 Task: Look for space in Dixon, United States from 12th July, 2023 to 16th July, 2023 for 8 adults in price range Rs.10000 to Rs.16000. Place can be private room with 8 bedrooms having 8 beds and 8 bathrooms. Property type can be house, flat, guest house, hotel. Amenities needed are: wifi, TV, free parkinig on premises, gym, breakfast. Booking option can be shelf check-in. Required host language is English.
Action: Mouse moved to (575, 122)
Screenshot: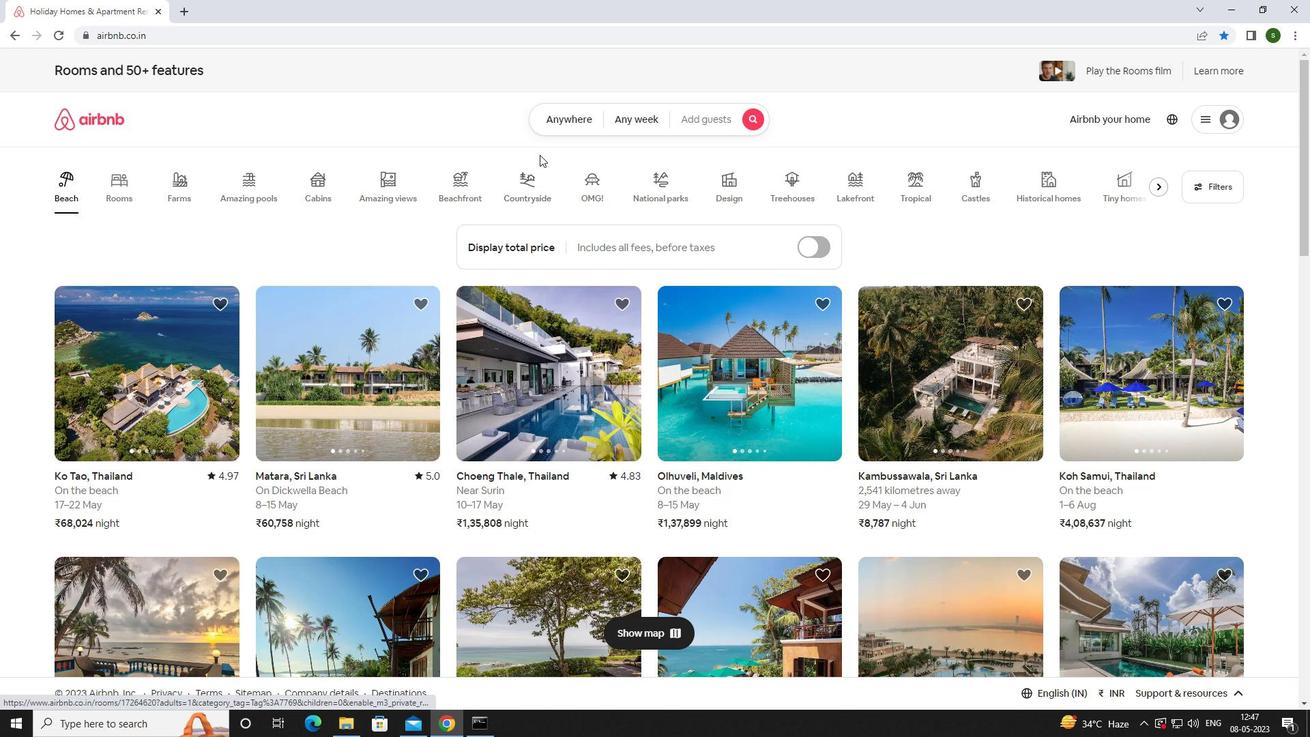
Action: Mouse pressed left at (575, 122)
Screenshot: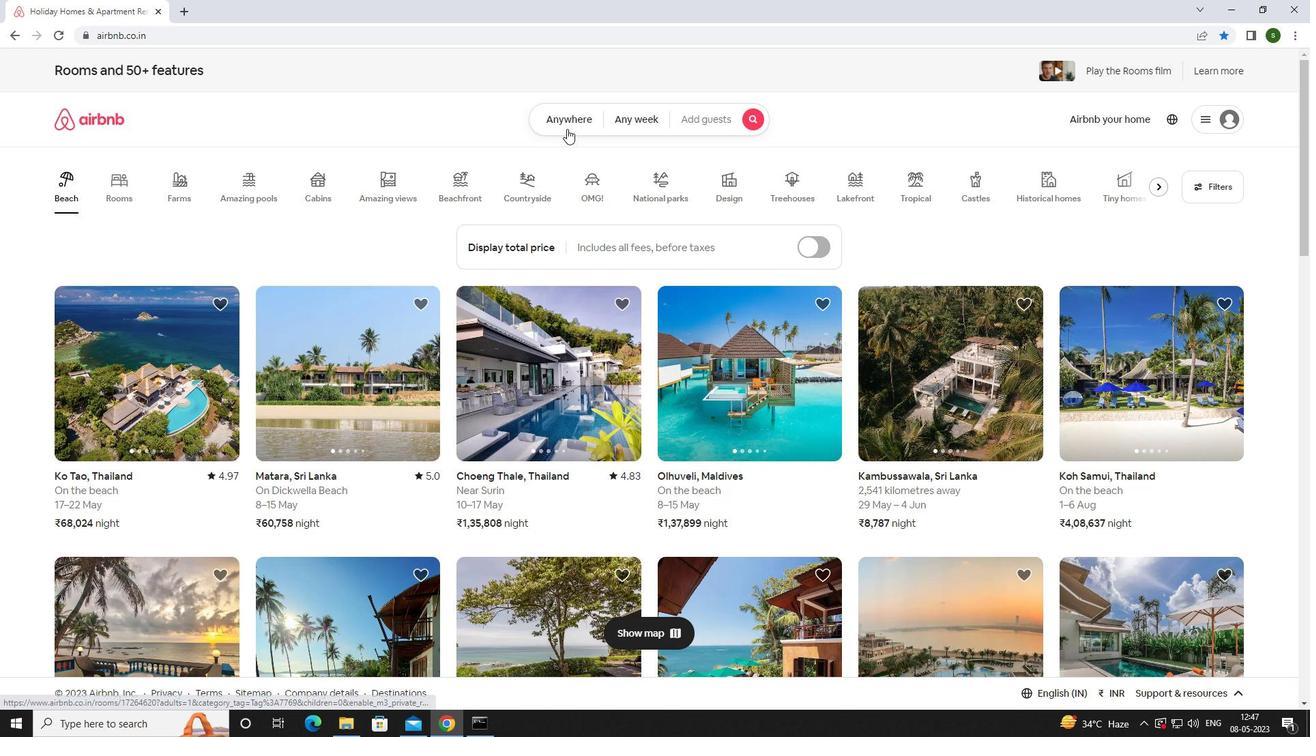 
Action: Mouse moved to (496, 178)
Screenshot: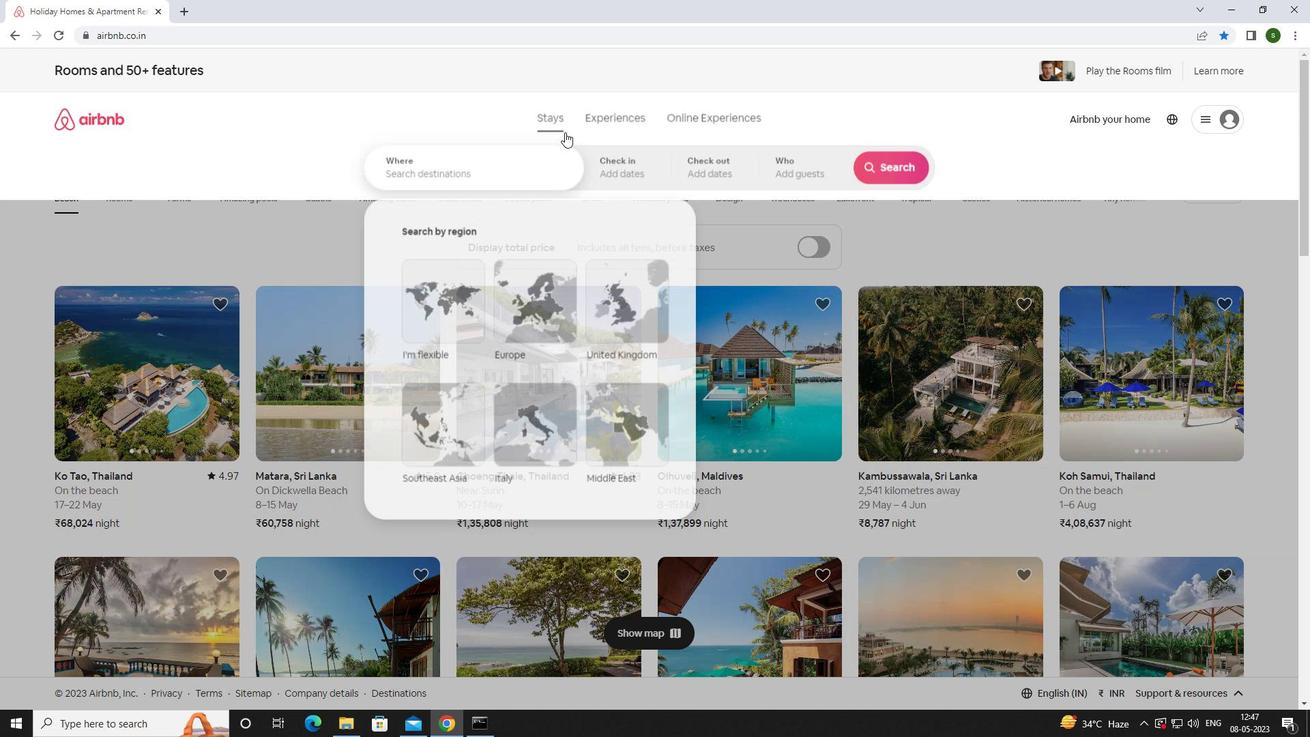 
Action: Mouse pressed left at (496, 178)
Screenshot: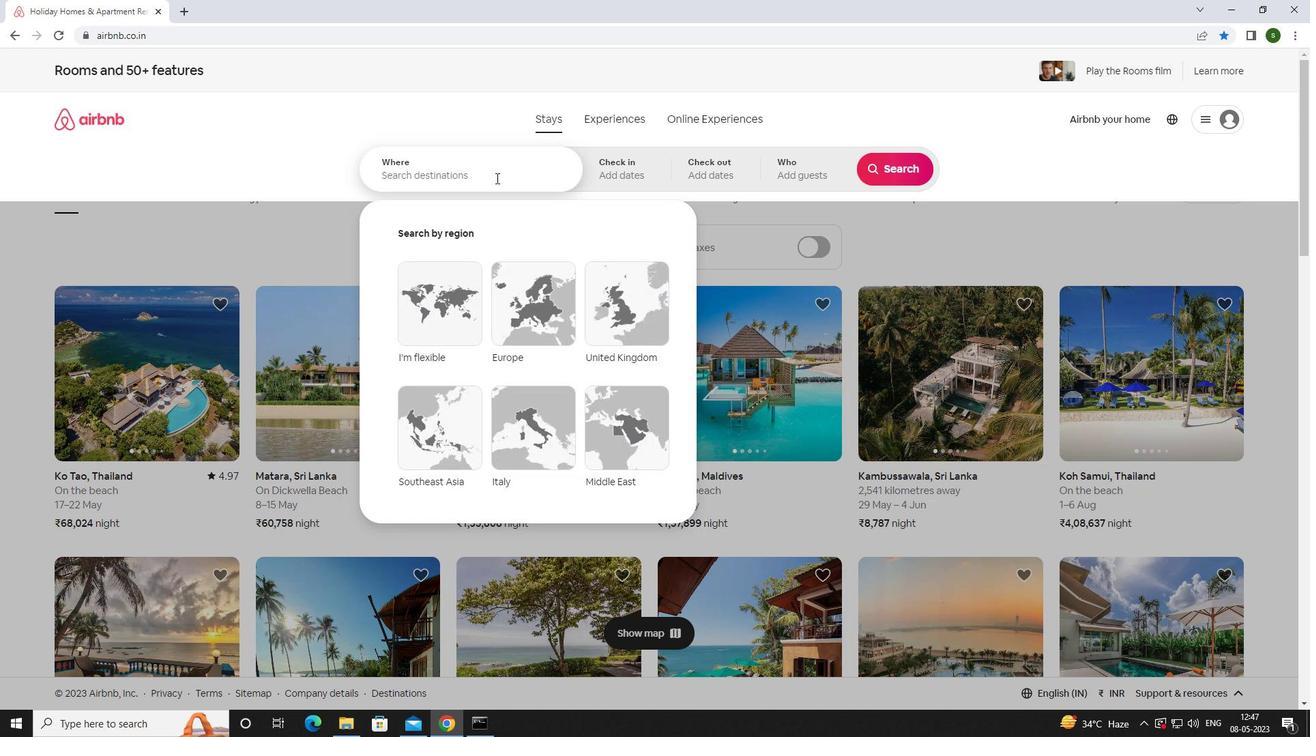 
Action: Key pressed <Key.caps_lock>d<Key.caps_lock>ixon,<Key.space><Key.caps_lock>u<Key.caps_lock>nited<Key.space><Key.caps_lock>s<Key.caps_lock>tates<Key.enter>
Screenshot: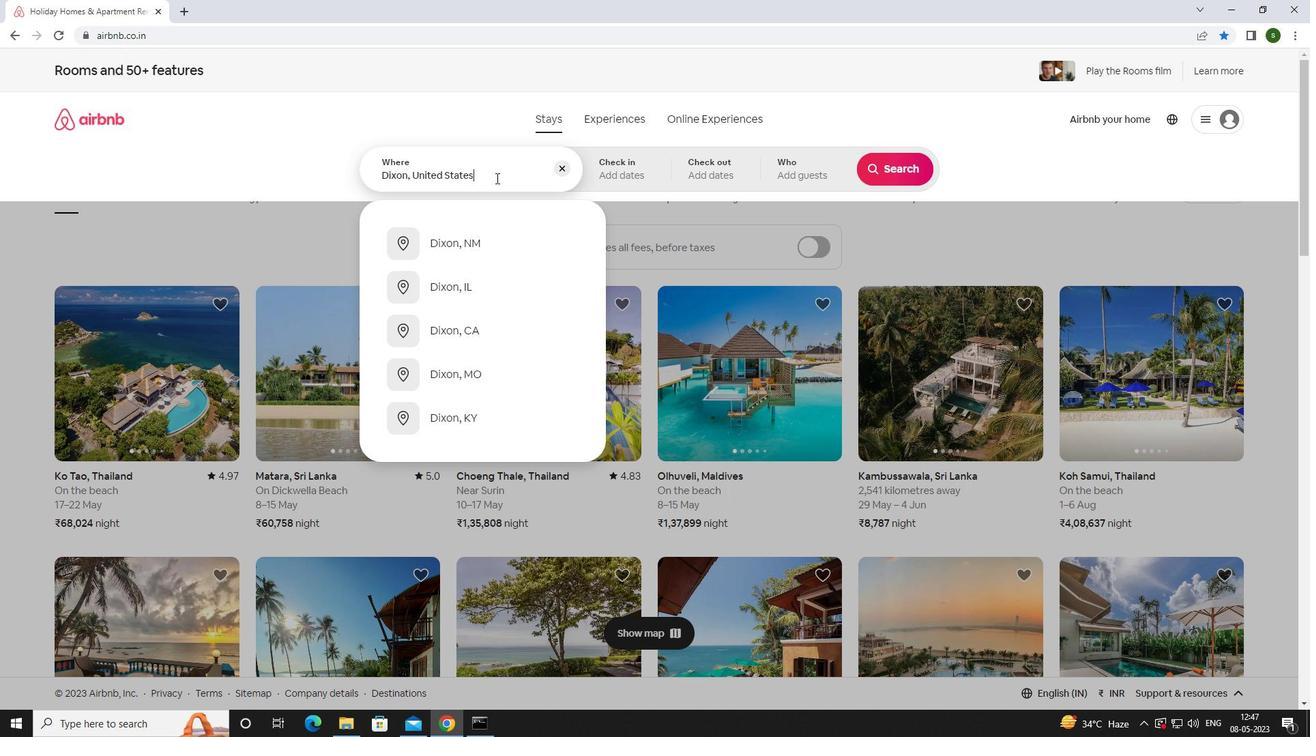 
Action: Mouse moved to (885, 281)
Screenshot: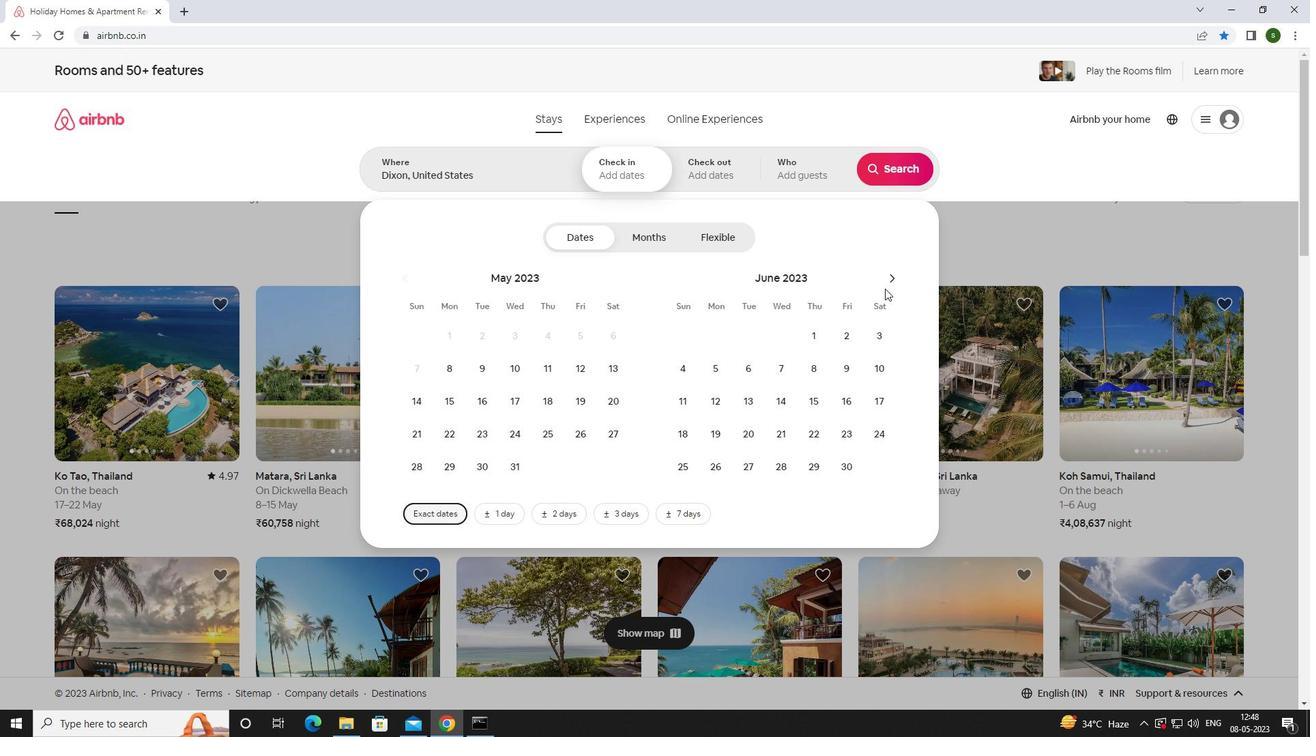 
Action: Mouse pressed left at (885, 281)
Screenshot: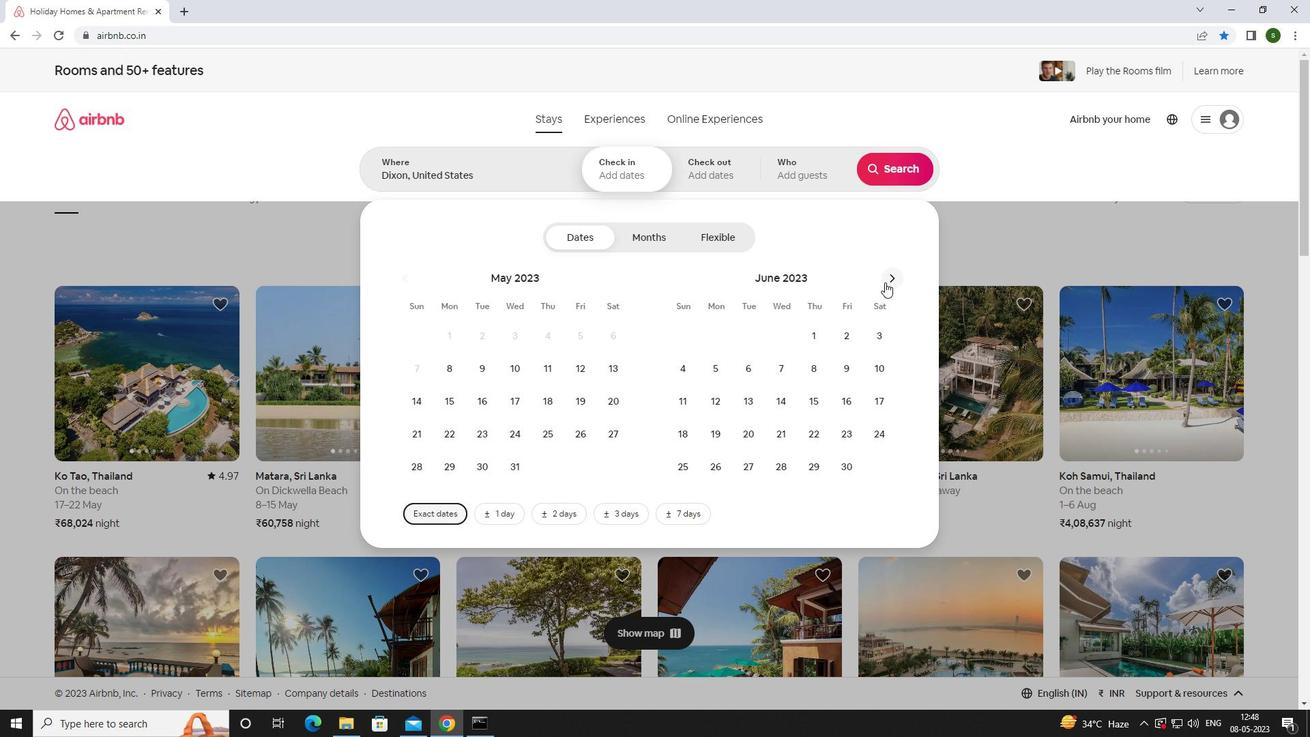 
Action: Mouse moved to (785, 395)
Screenshot: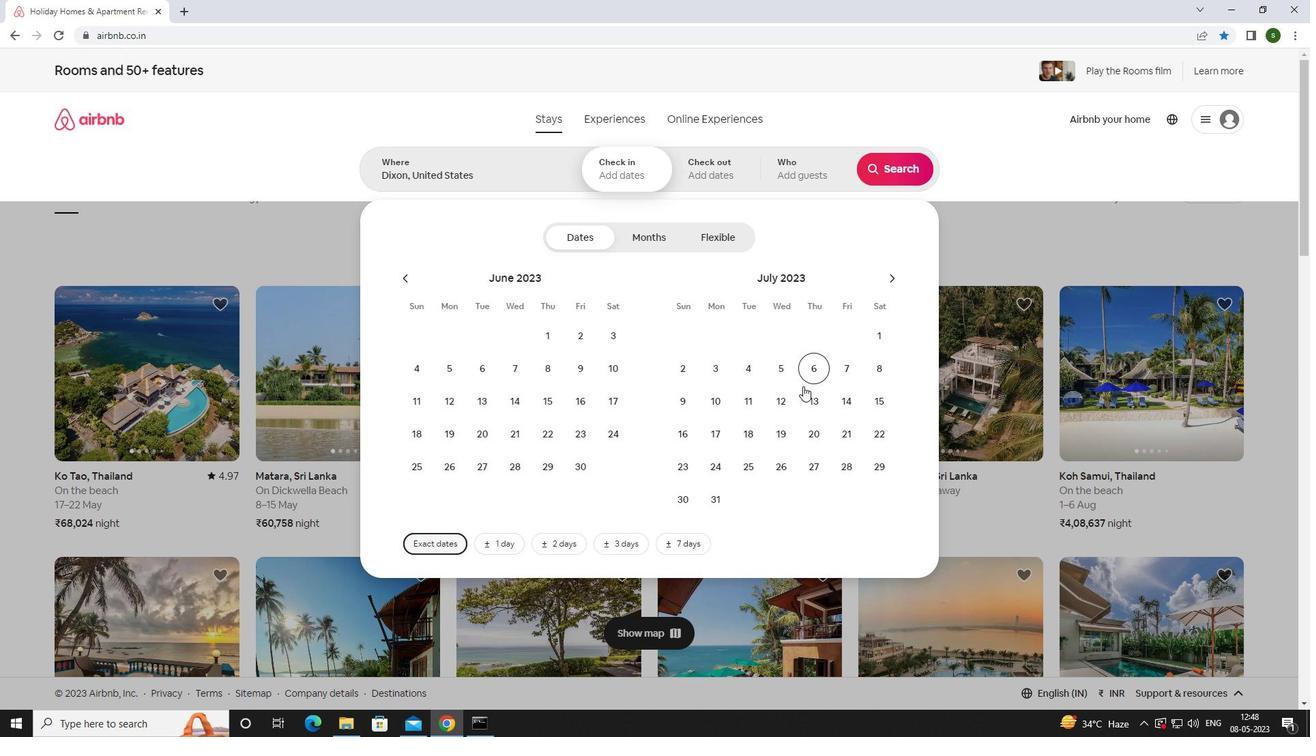 
Action: Mouse pressed left at (785, 395)
Screenshot: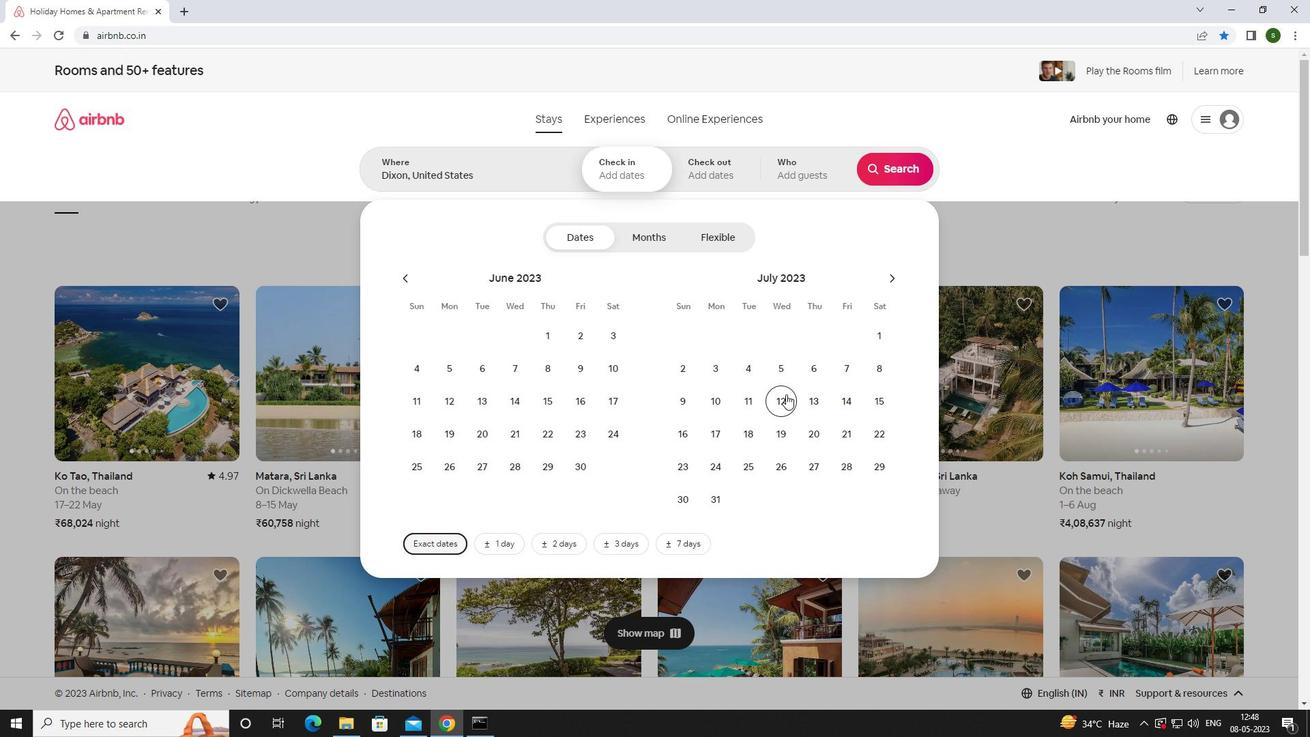 
Action: Mouse moved to (681, 432)
Screenshot: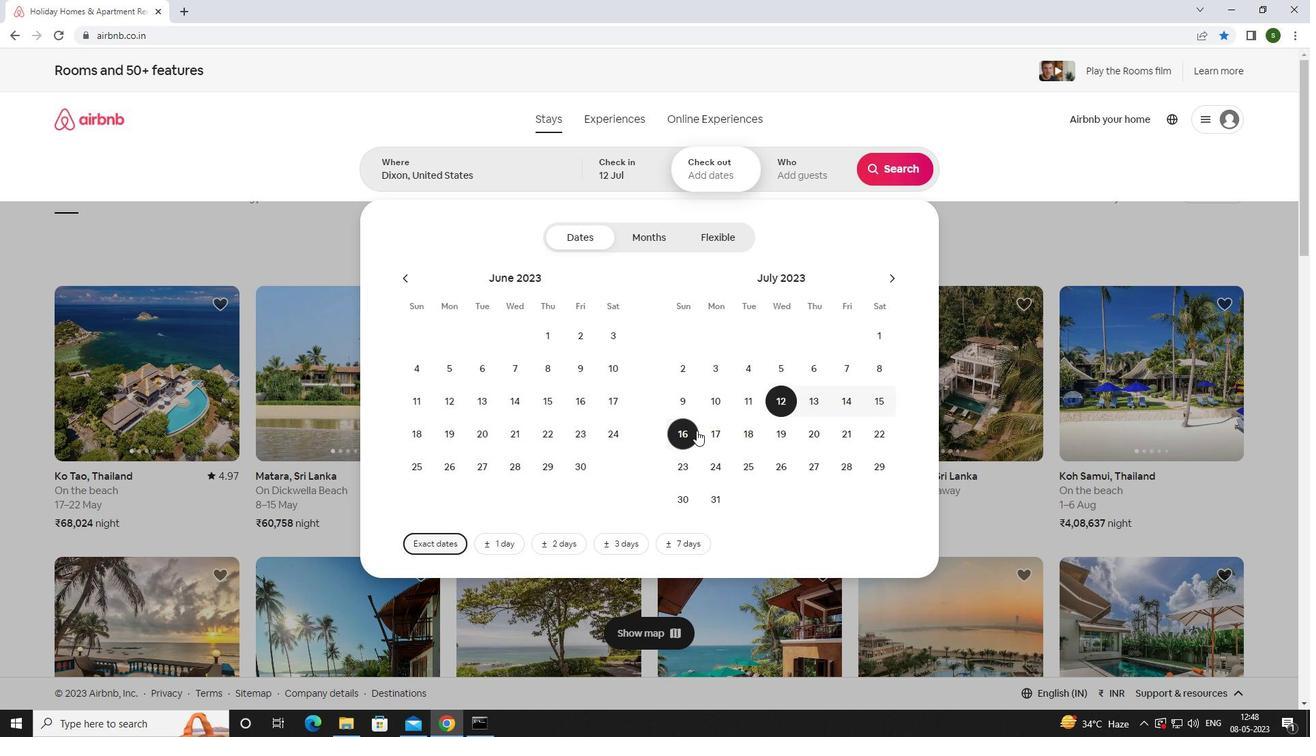 
Action: Mouse pressed left at (681, 432)
Screenshot: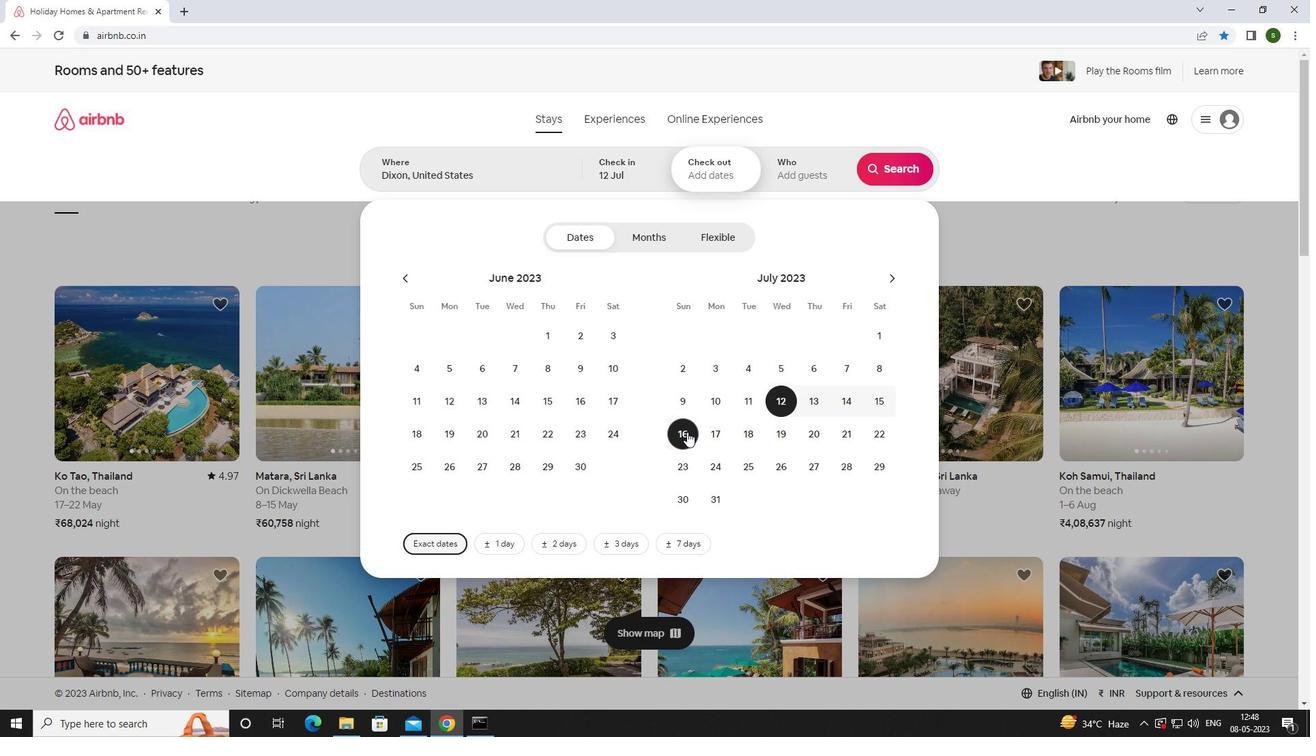 
Action: Mouse moved to (810, 170)
Screenshot: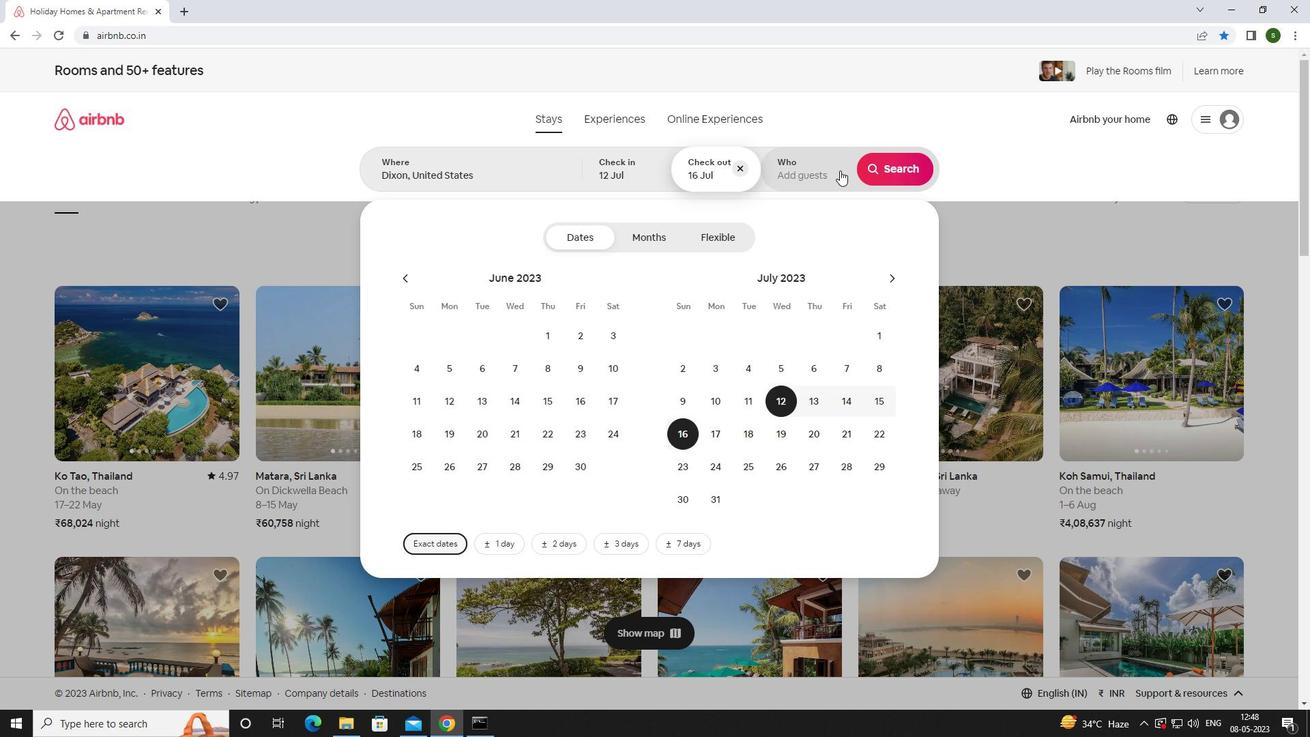 
Action: Mouse pressed left at (810, 170)
Screenshot: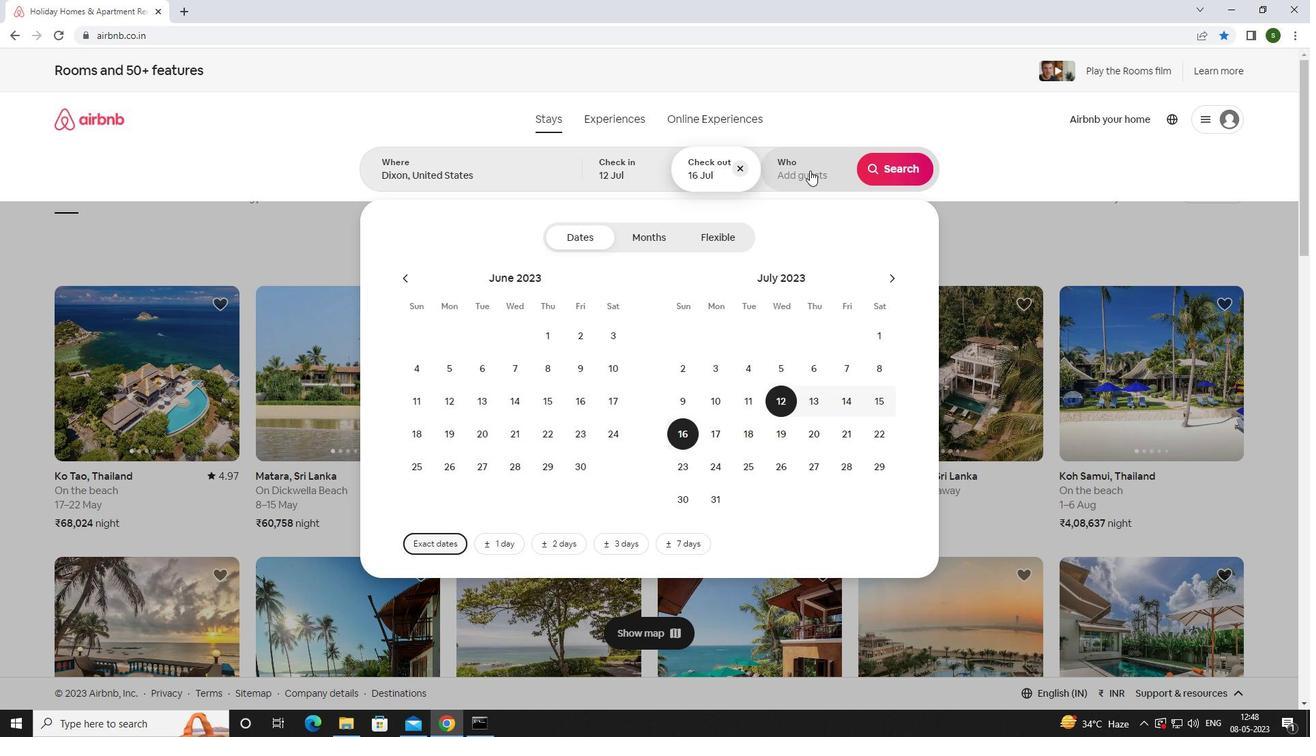 
Action: Mouse moved to (901, 238)
Screenshot: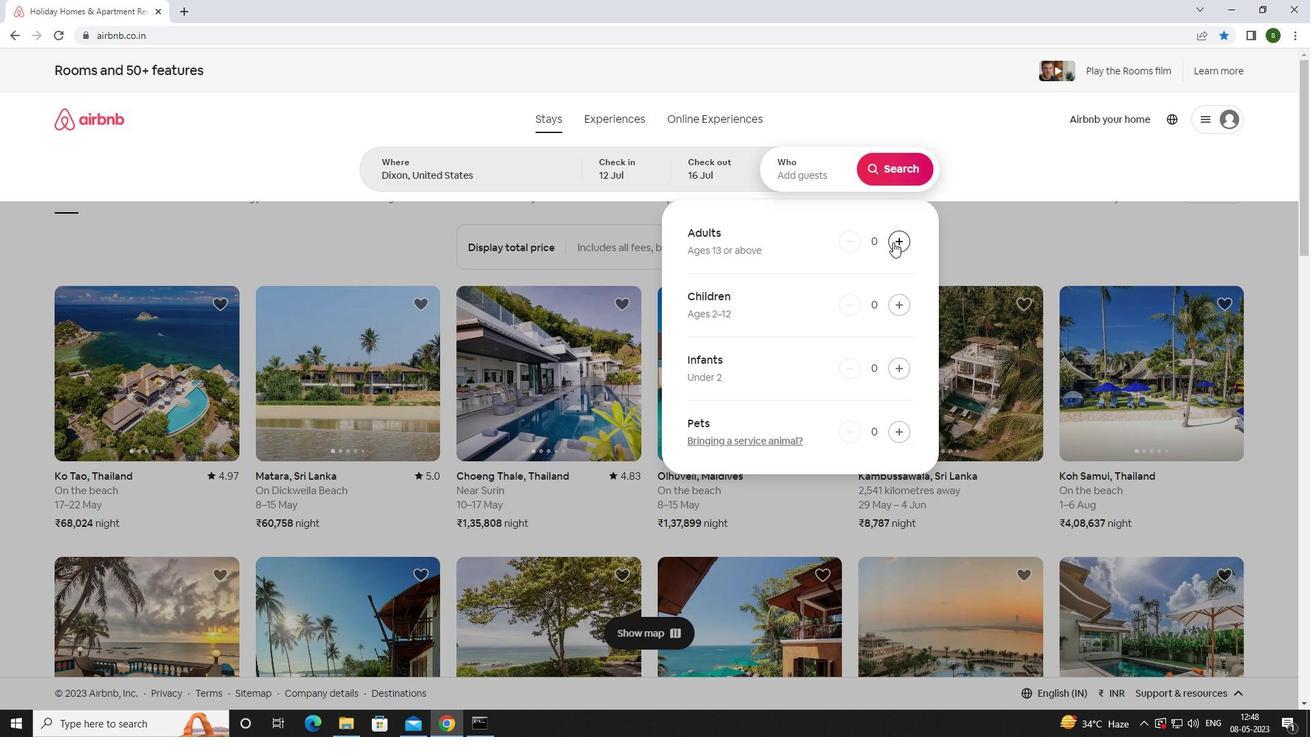 
Action: Mouse pressed left at (901, 238)
Screenshot: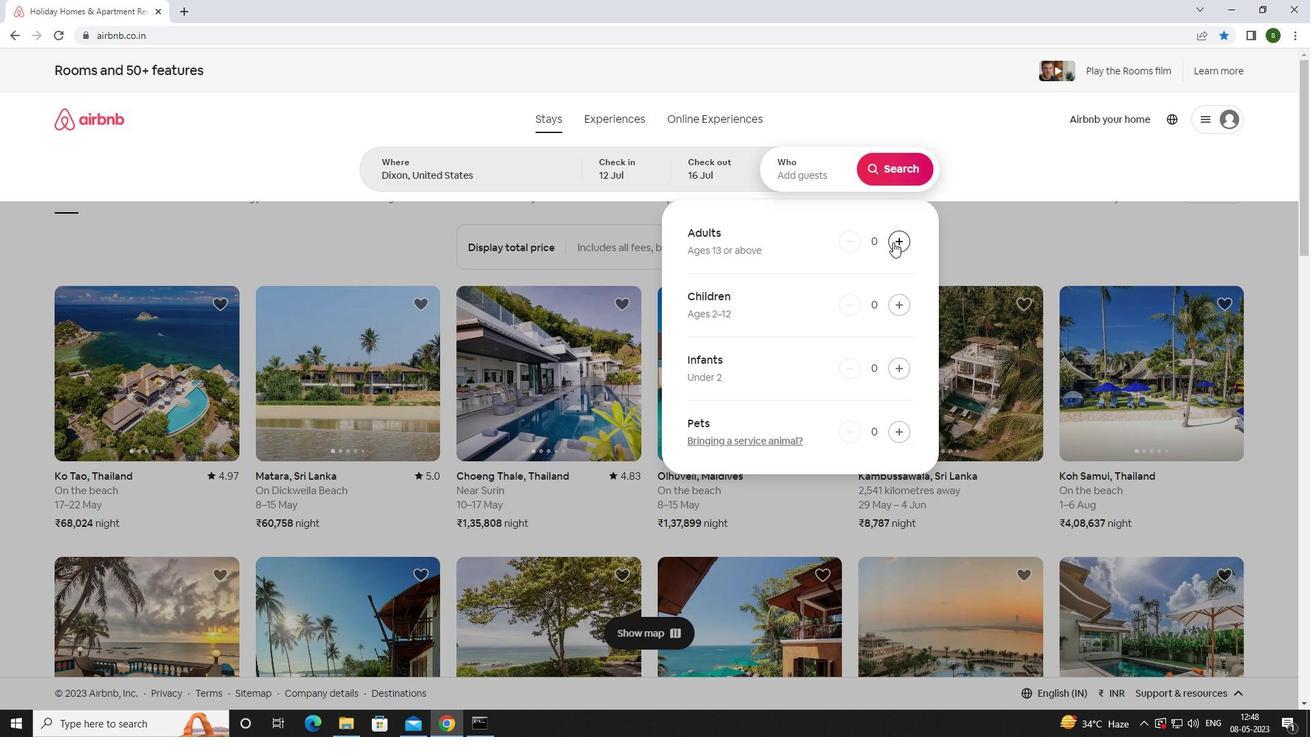 
Action: Mouse pressed left at (901, 238)
Screenshot: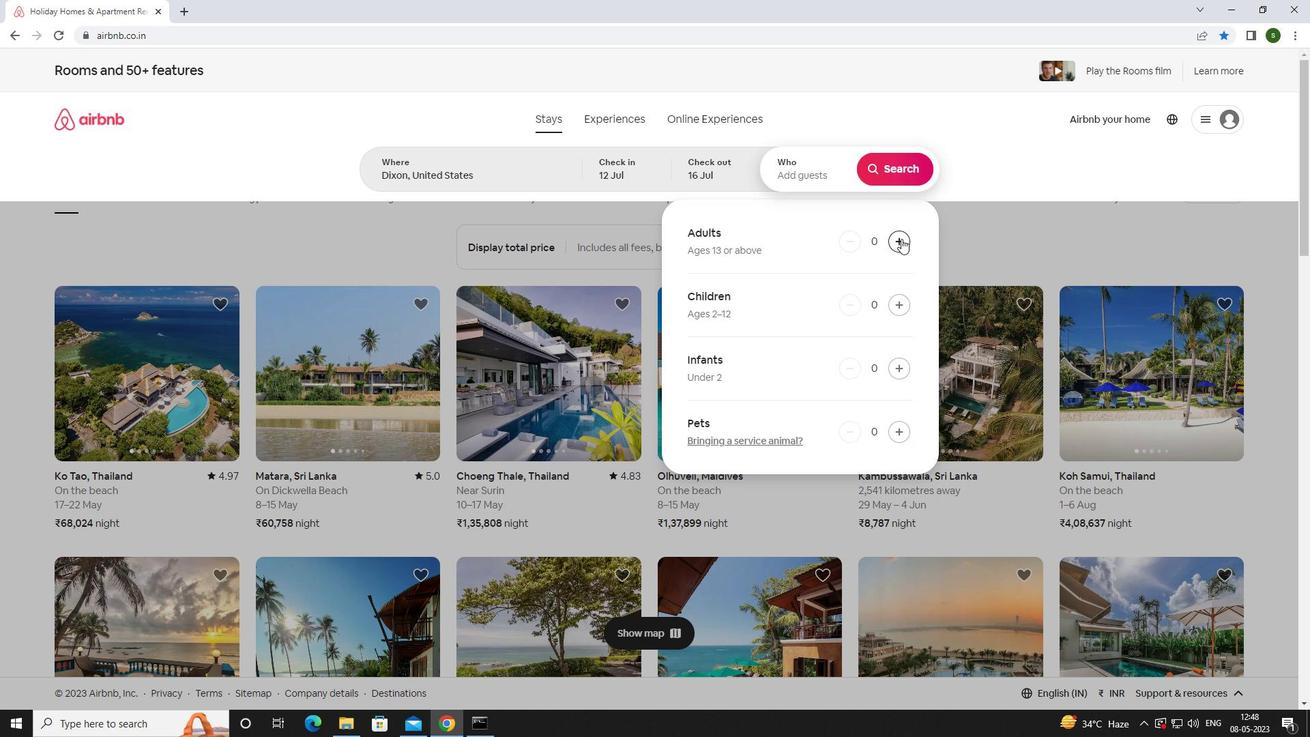 
Action: Mouse pressed left at (901, 238)
Screenshot: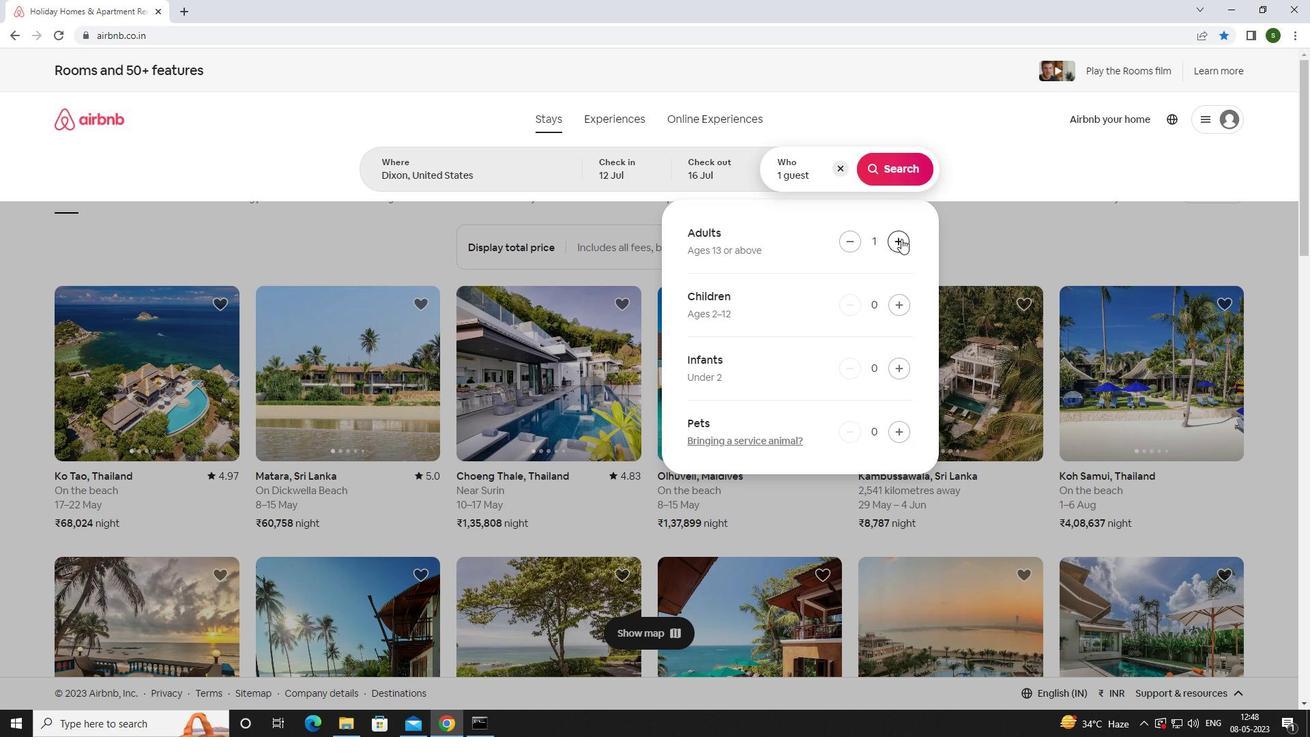 
Action: Mouse pressed left at (901, 238)
Screenshot: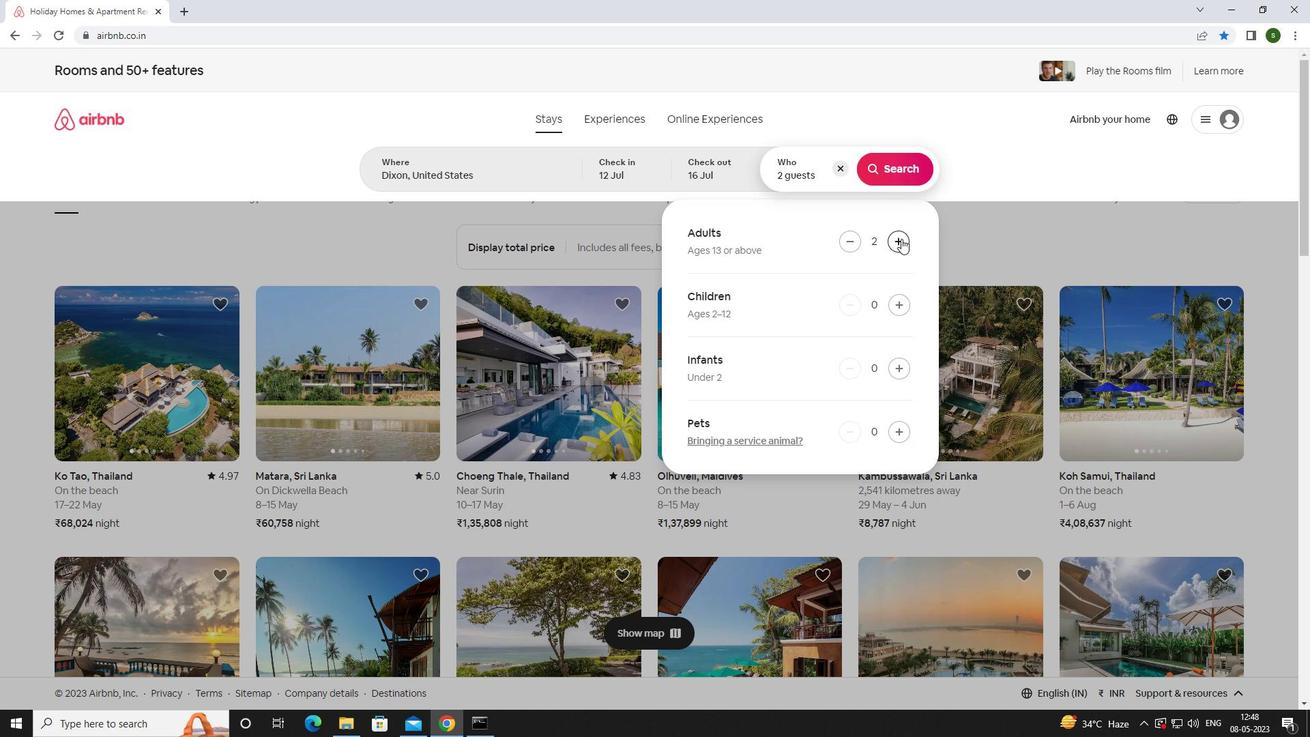
Action: Mouse pressed left at (901, 238)
Screenshot: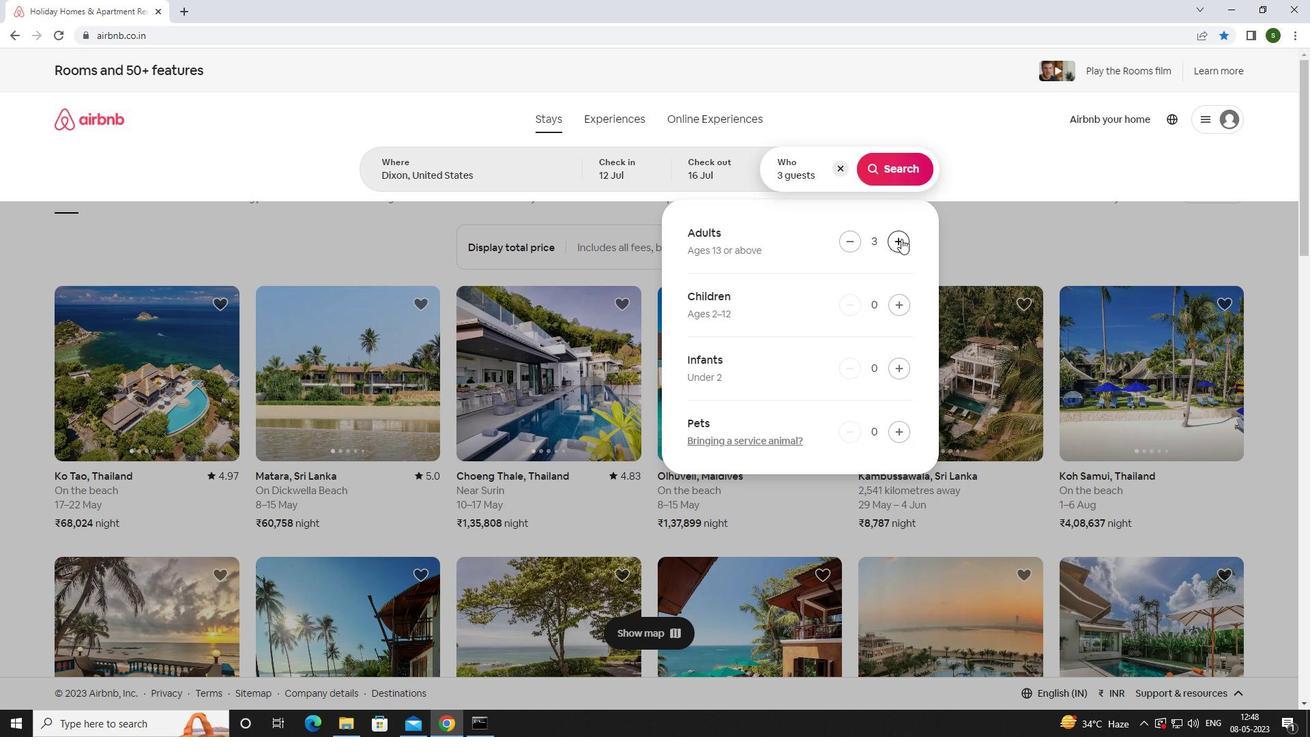 
Action: Mouse pressed left at (901, 238)
Screenshot: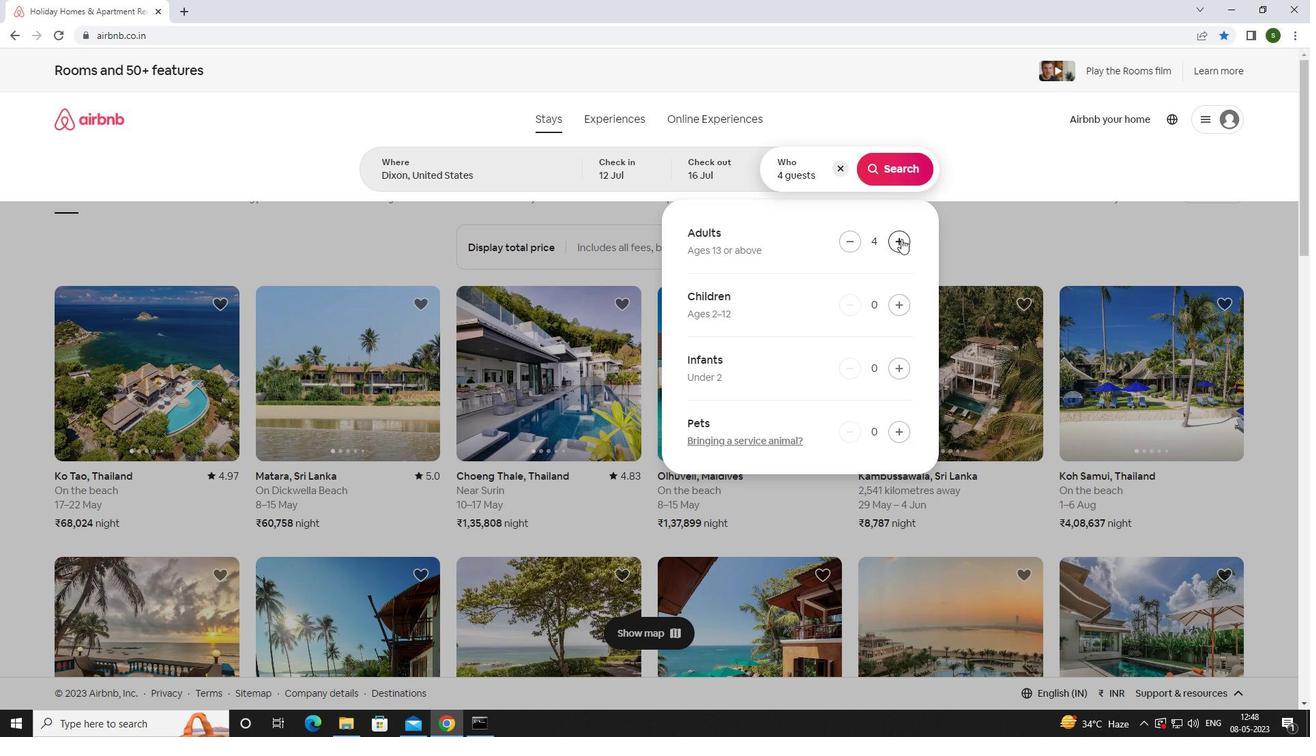 
Action: Mouse pressed left at (901, 238)
Screenshot: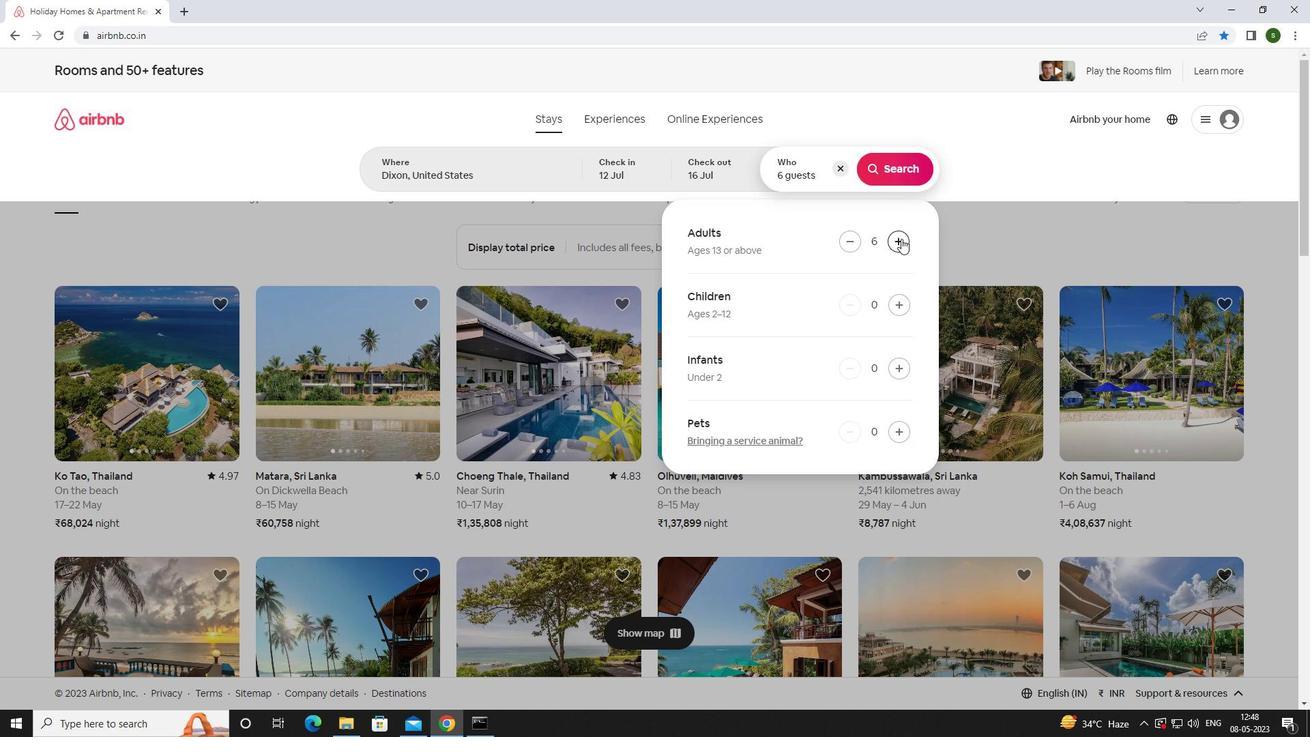 
Action: Mouse pressed left at (901, 238)
Screenshot: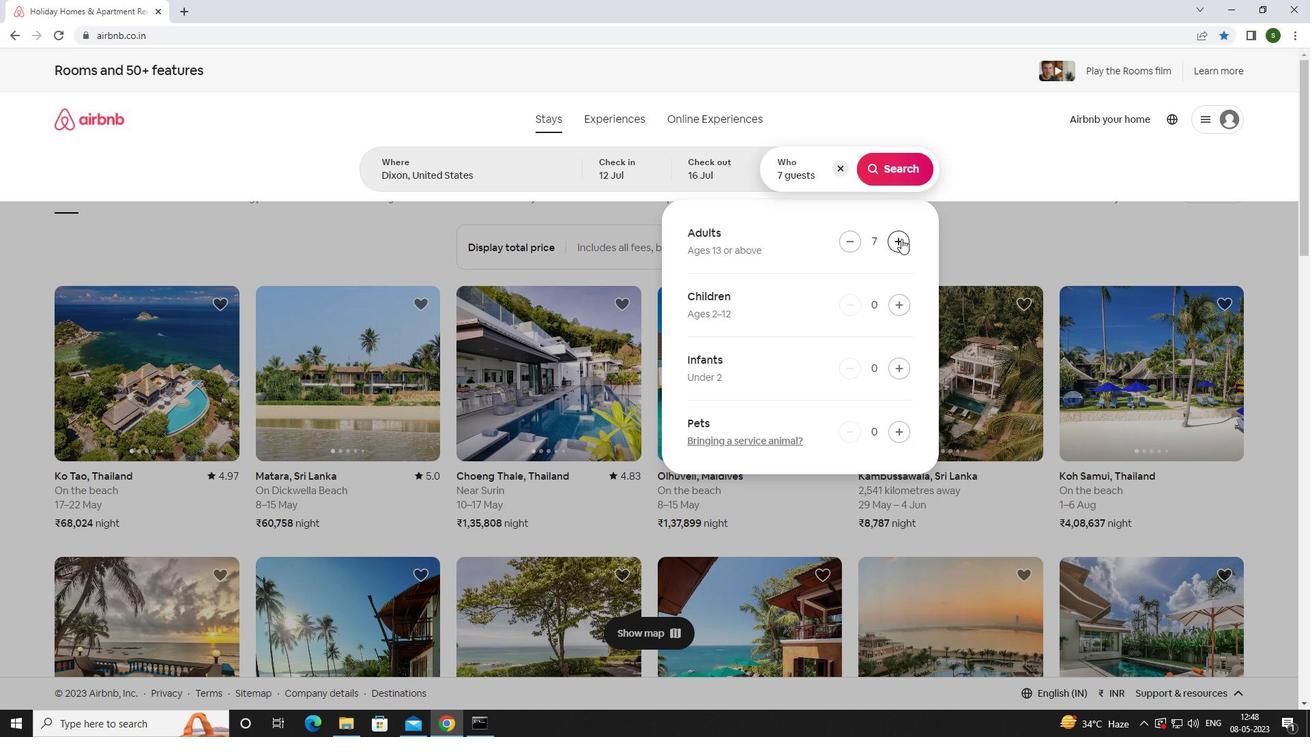 
Action: Mouse moved to (897, 169)
Screenshot: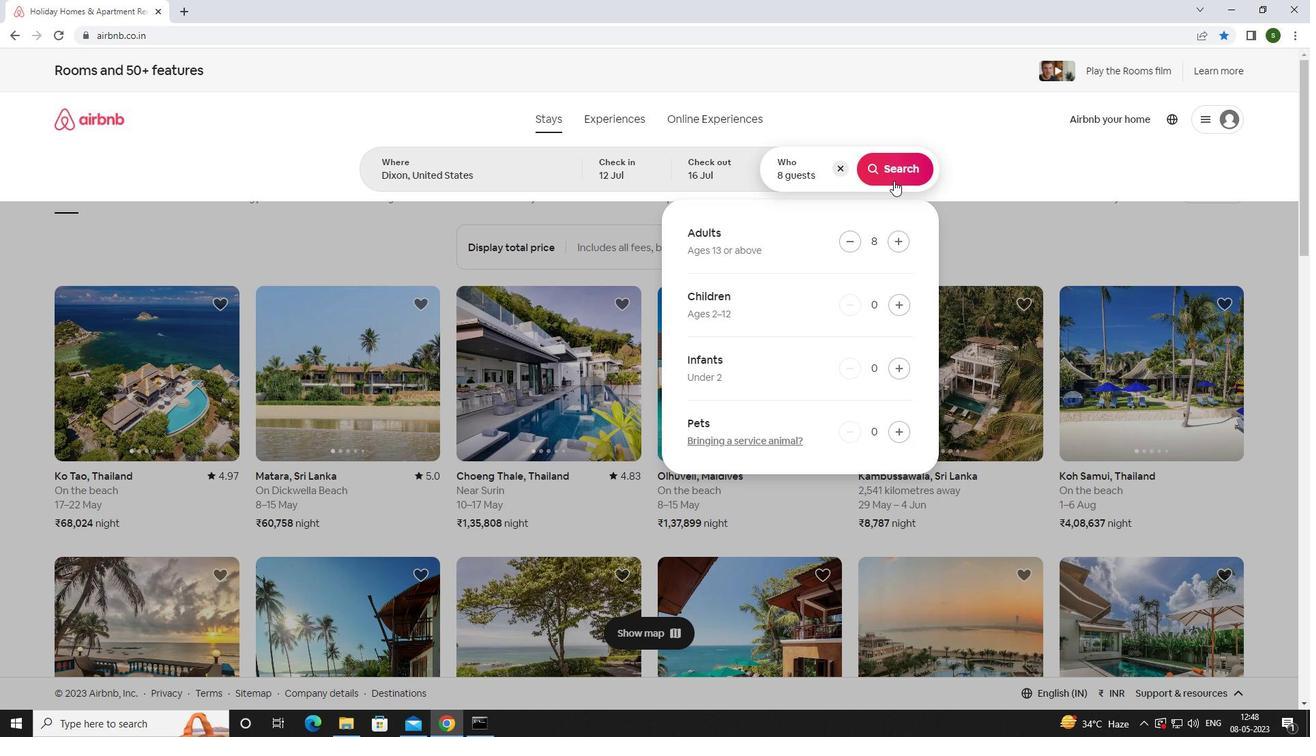 
Action: Mouse pressed left at (897, 169)
Screenshot: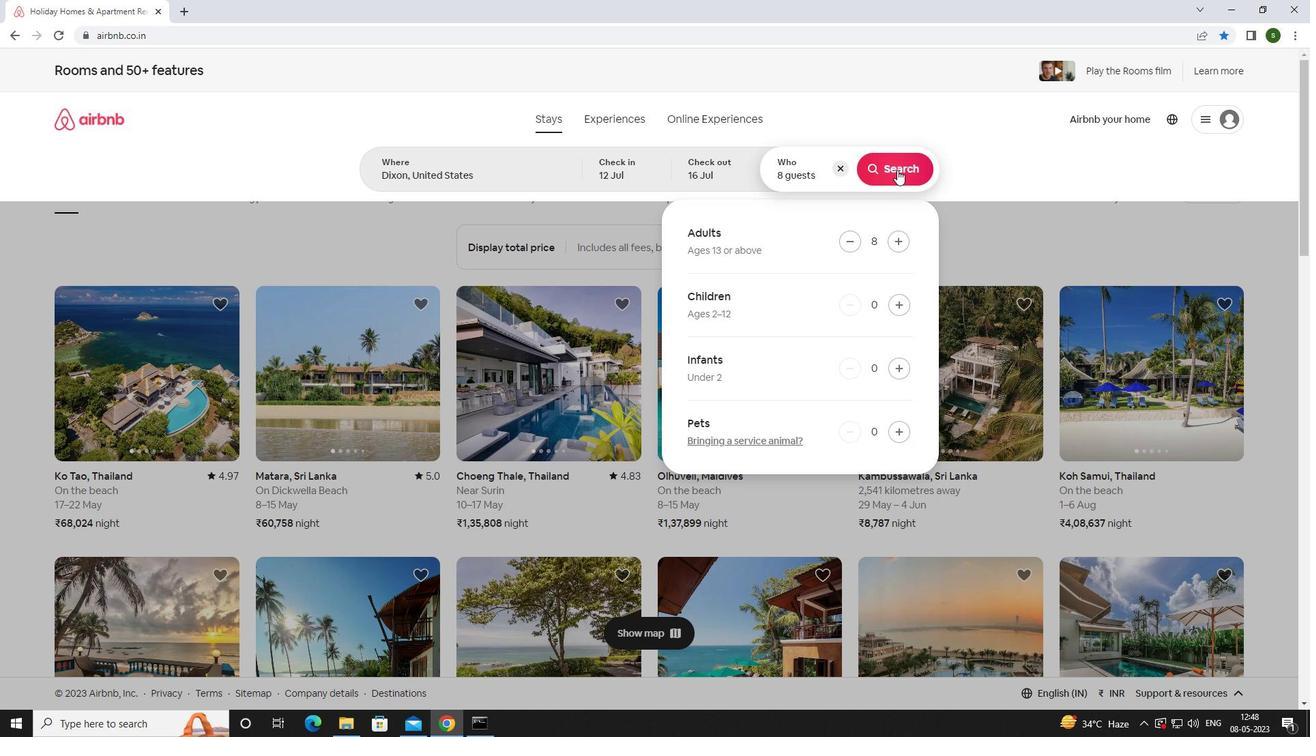 
Action: Mouse moved to (1253, 126)
Screenshot: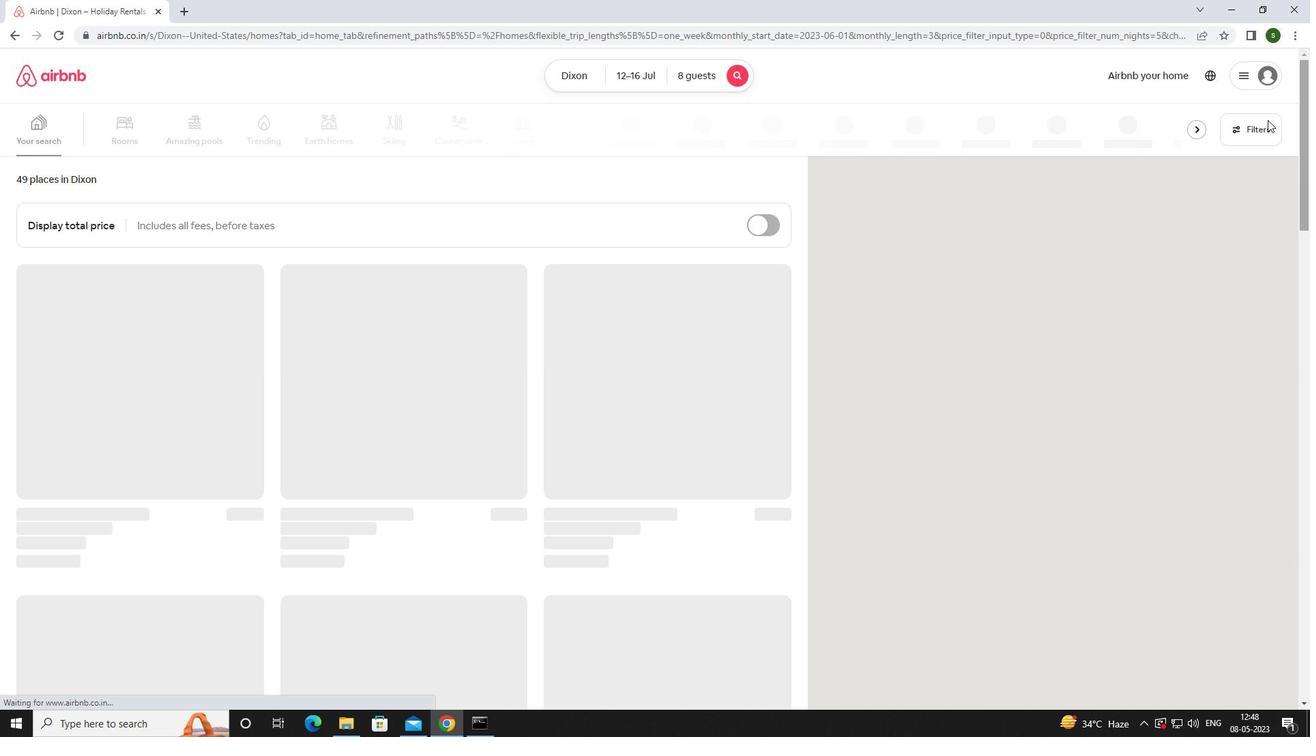 
Action: Mouse pressed left at (1253, 126)
Screenshot: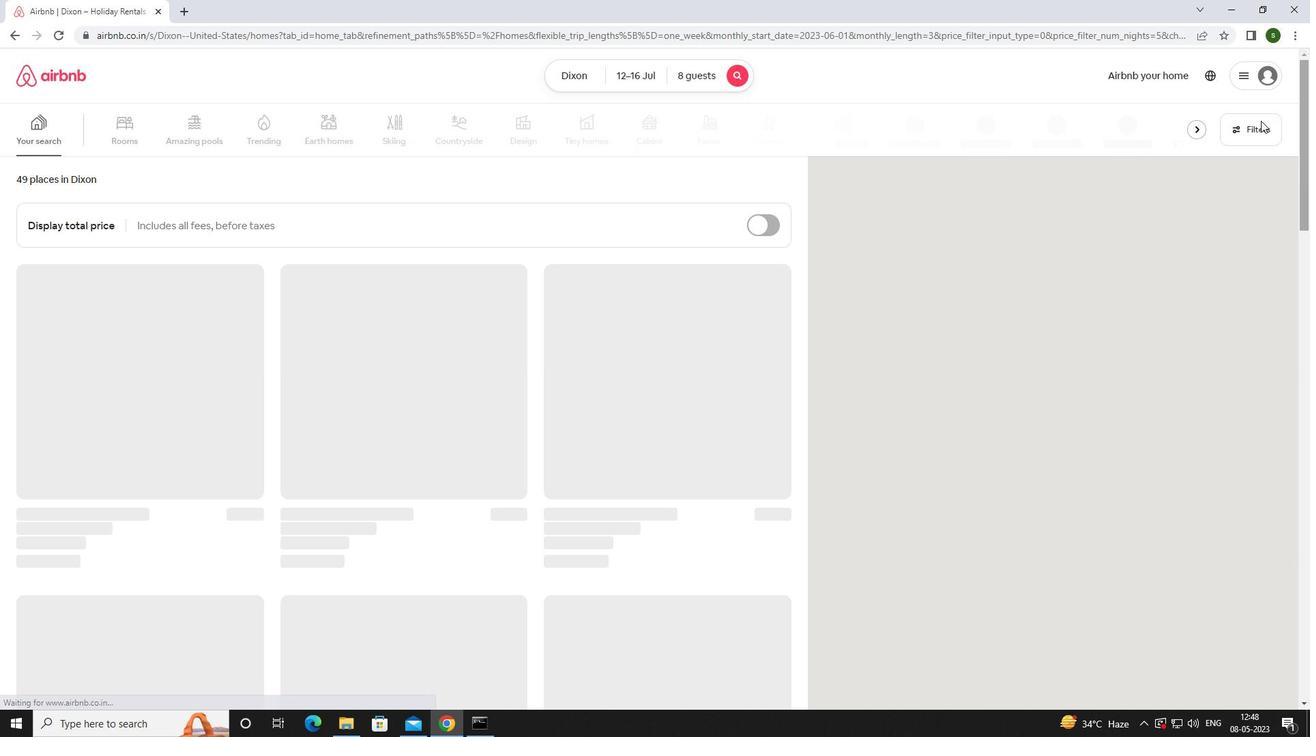 
Action: Mouse moved to (512, 453)
Screenshot: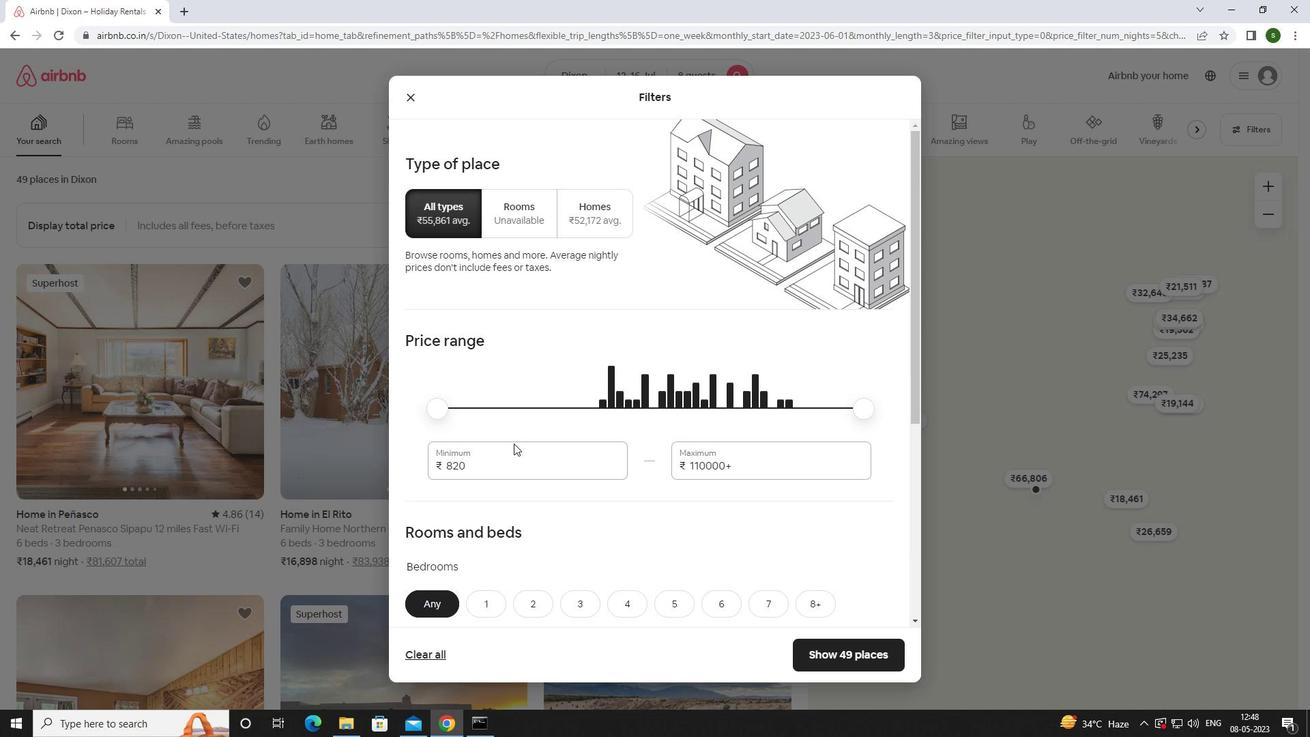 
Action: Mouse pressed left at (512, 453)
Screenshot: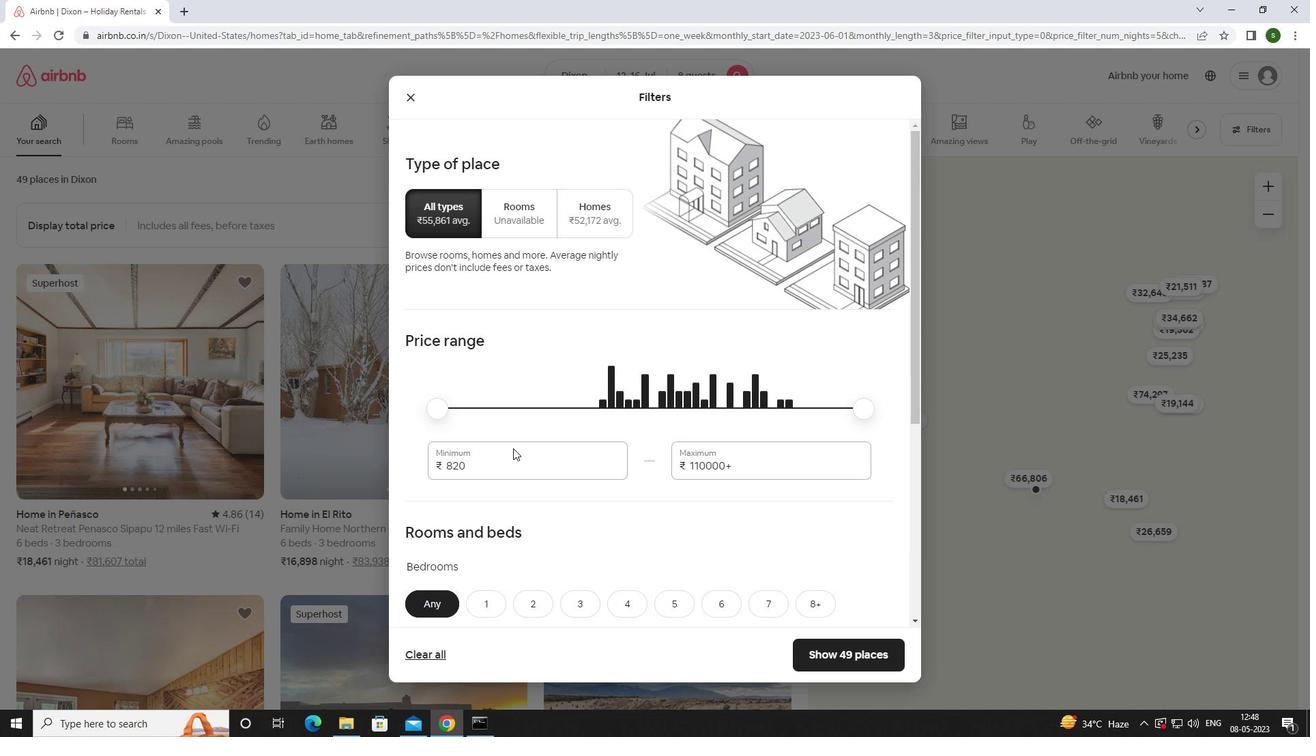 
Action: Mouse moved to (512, 454)
Screenshot: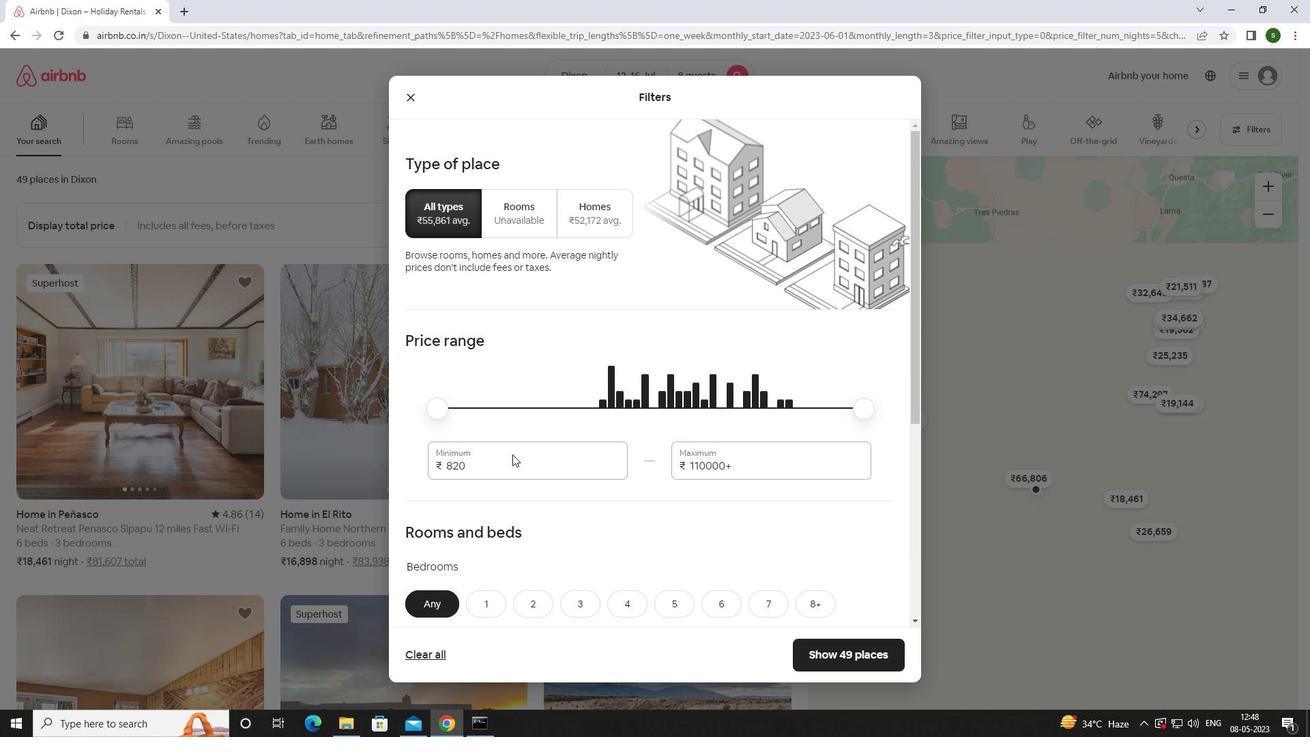 
Action: Key pressed <Key.backspace><Key.backspace><Key.backspace>10000
Screenshot: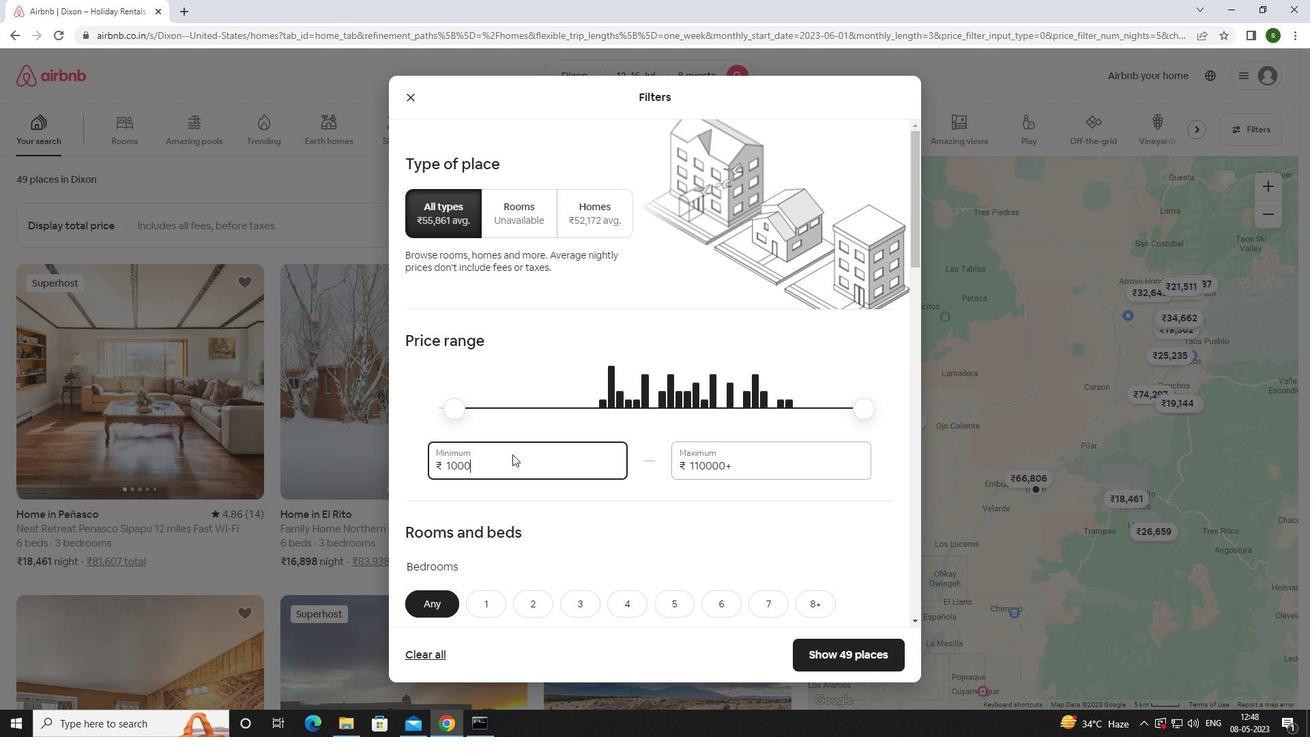 
Action: Mouse moved to (743, 470)
Screenshot: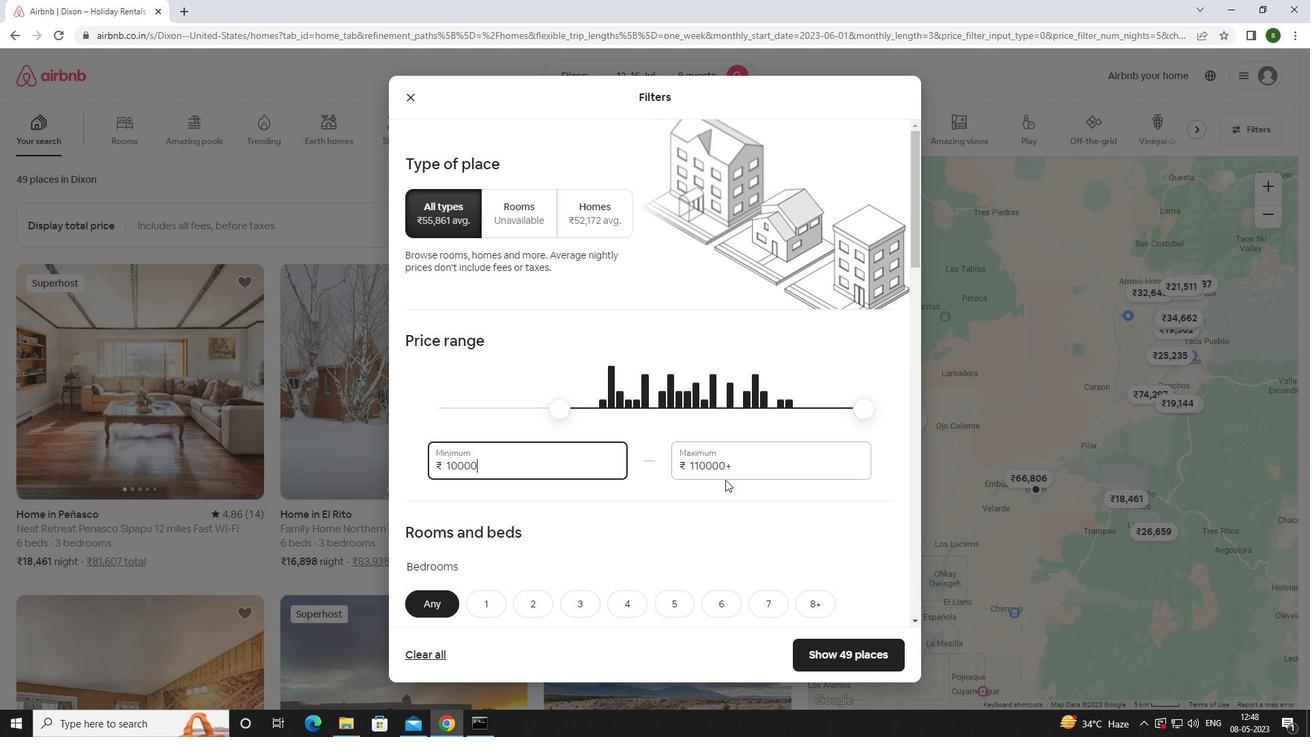 
Action: Mouse pressed left at (743, 470)
Screenshot: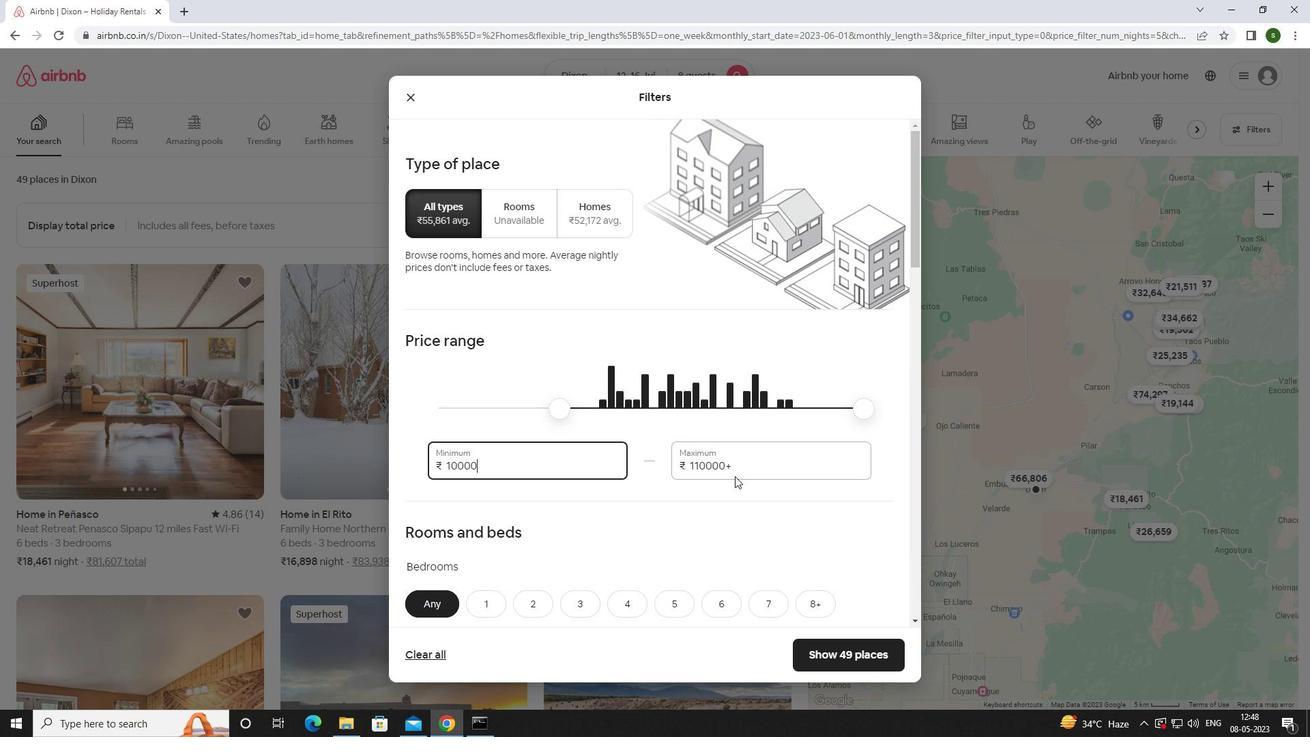 
Action: Key pressed <Key.backspace><Key.backspace><Key.backspace><Key.backspace><Key.backspace><Key.backspace><Key.backspace><Key.backspace><Key.backspace><Key.backspace><Key.backspace><Key.backspace><Key.backspace><Key.backspace>16000
Screenshot: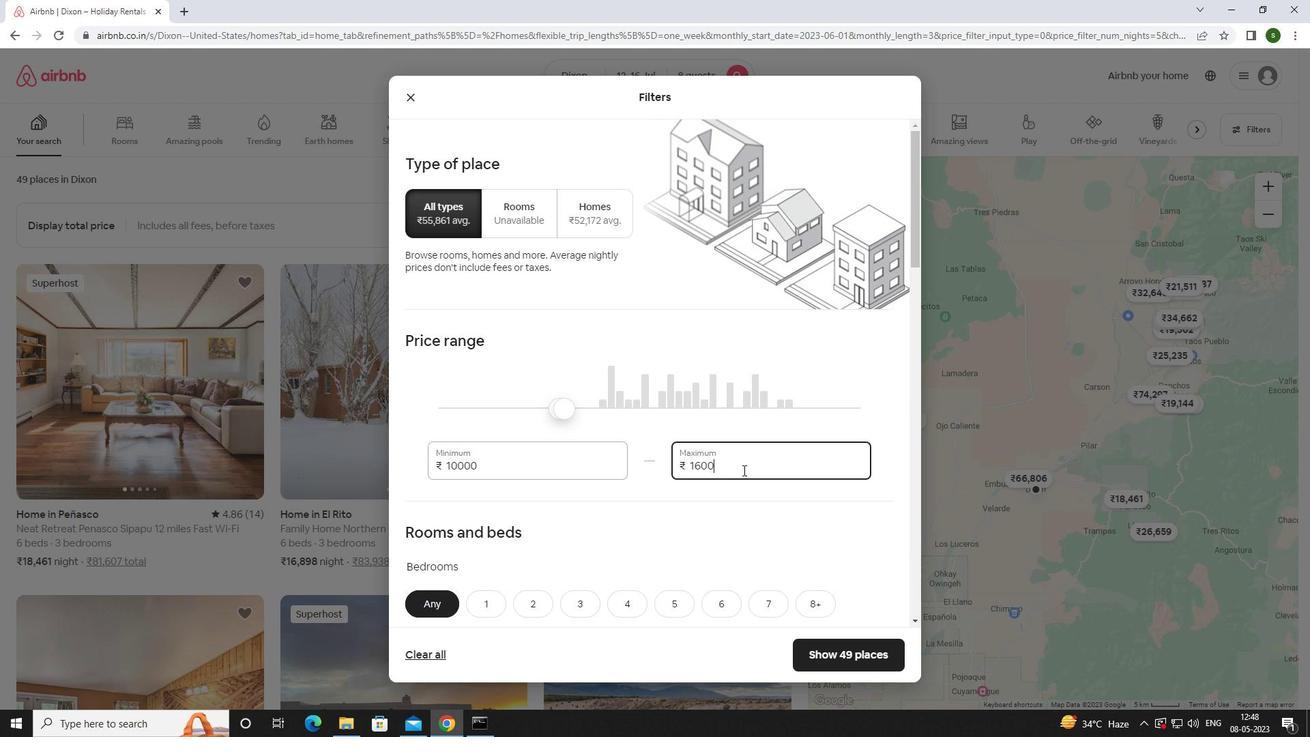 
Action: Mouse moved to (707, 471)
Screenshot: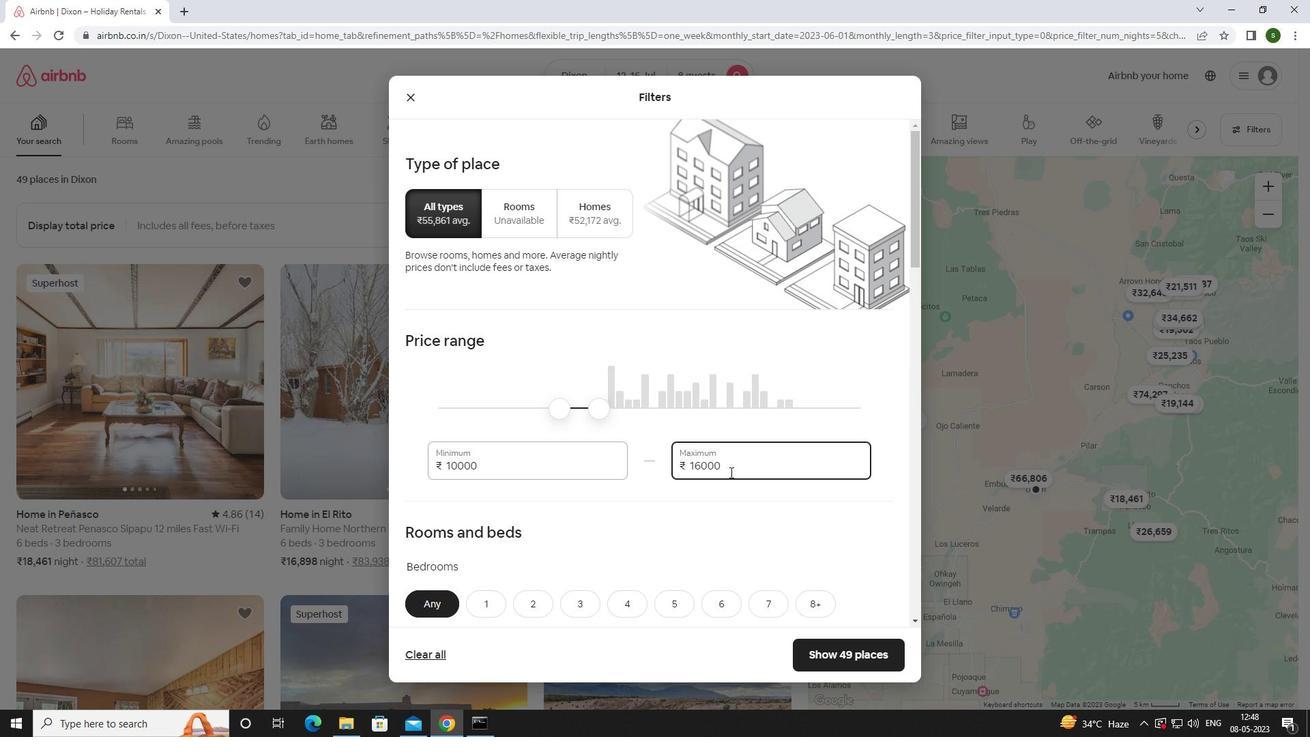 
Action: Mouse scrolled (707, 471) with delta (0, 0)
Screenshot: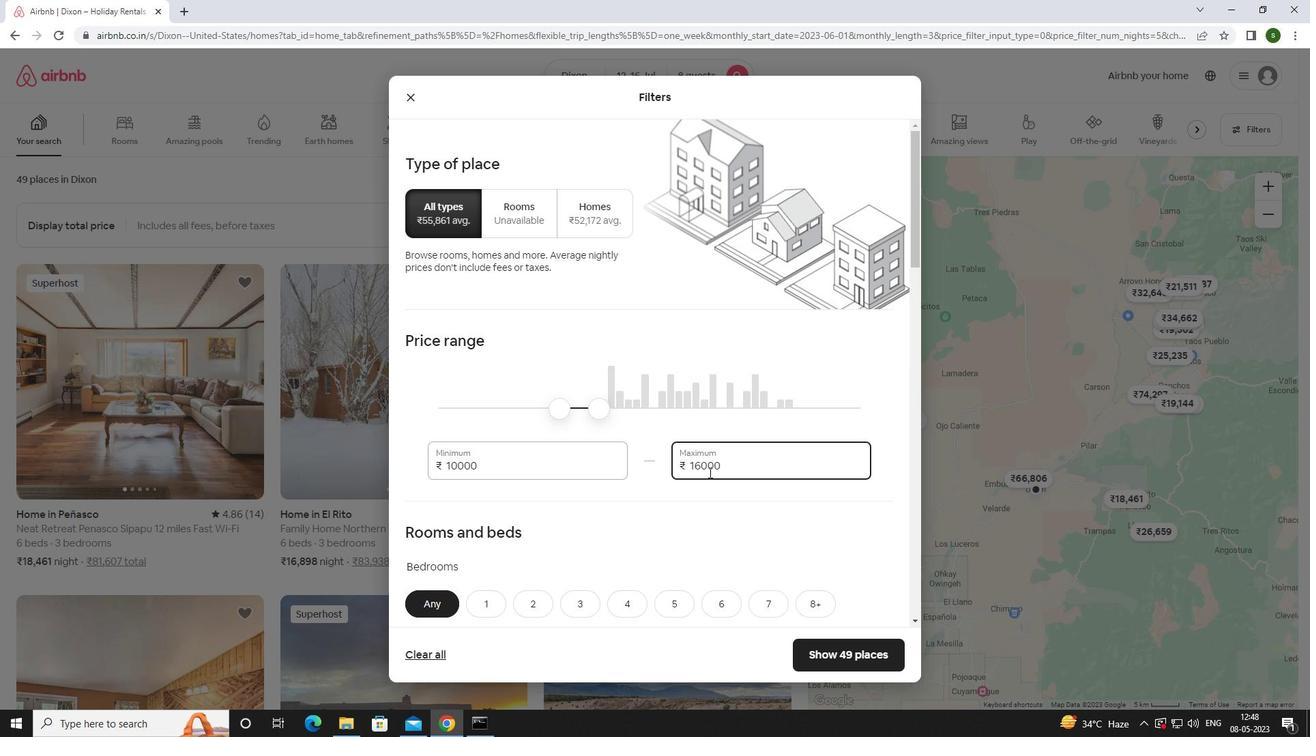 
Action: Mouse scrolled (707, 471) with delta (0, 0)
Screenshot: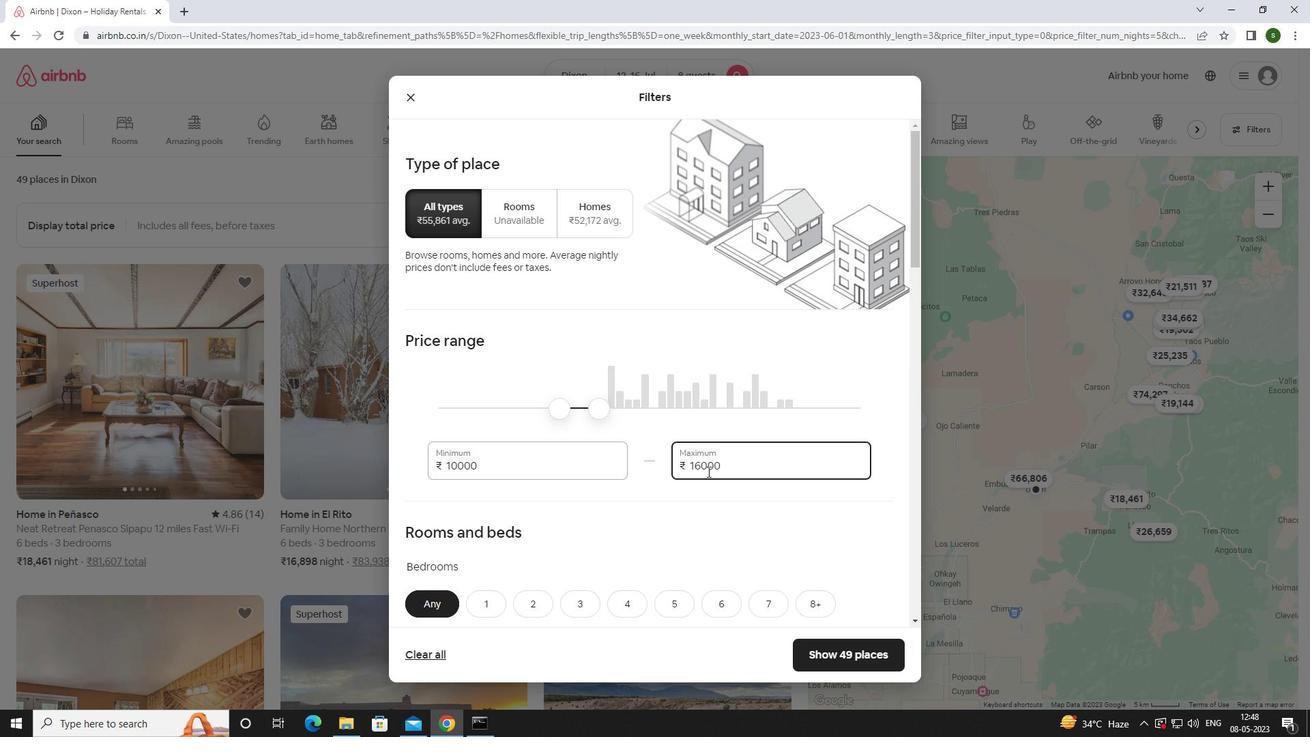 
Action: Mouse scrolled (707, 471) with delta (0, 0)
Screenshot: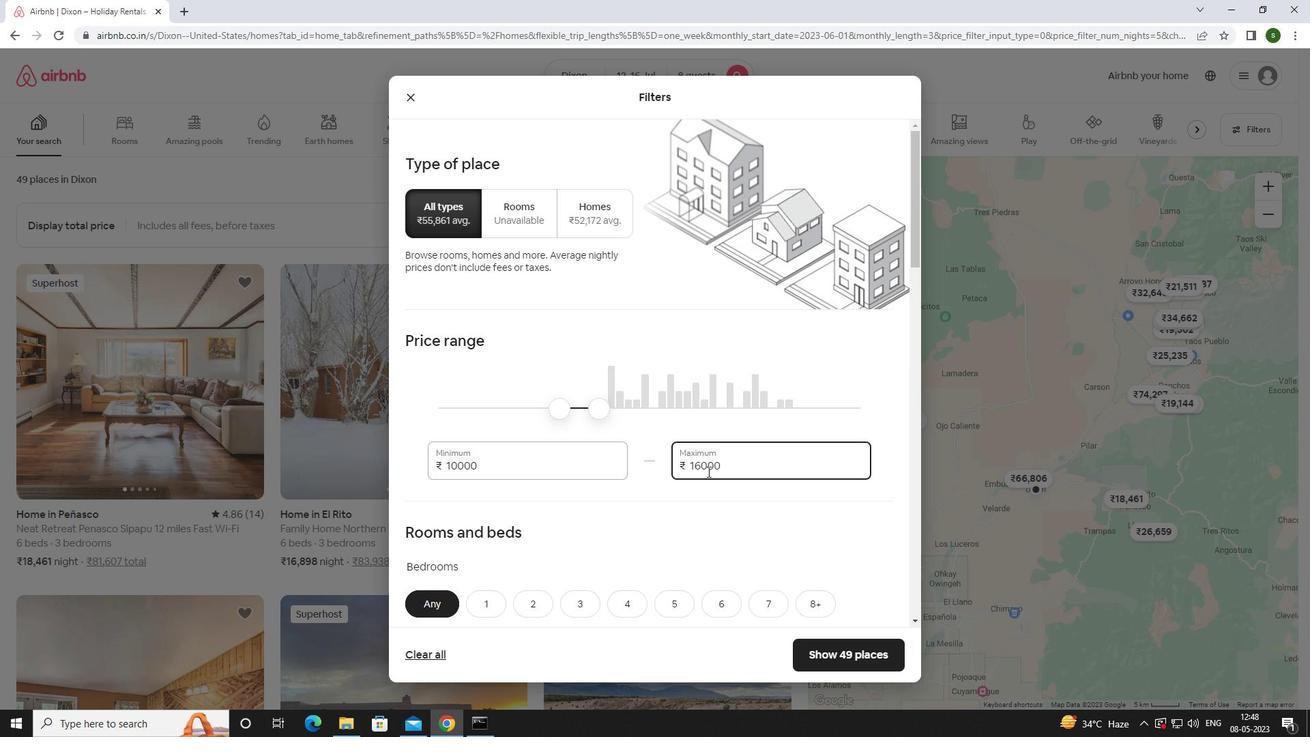 
Action: Mouse scrolled (707, 471) with delta (0, 0)
Screenshot: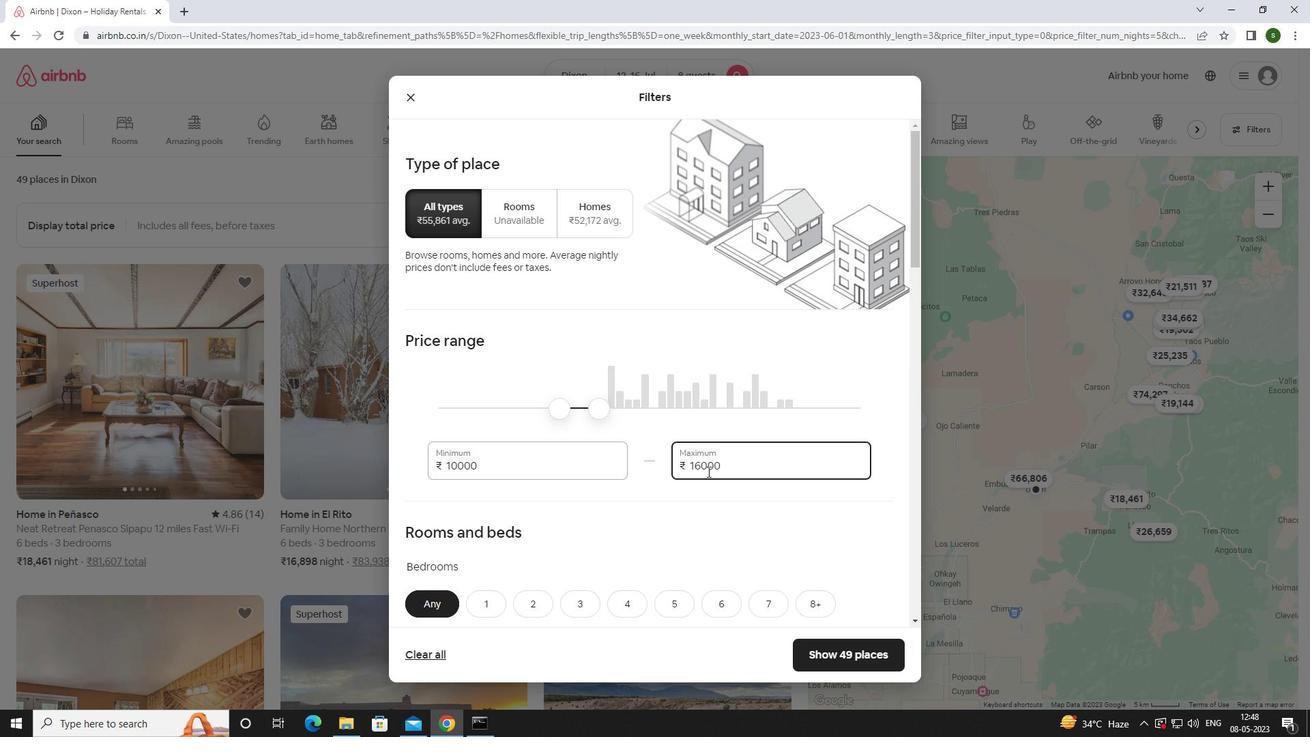 
Action: Mouse moved to (805, 333)
Screenshot: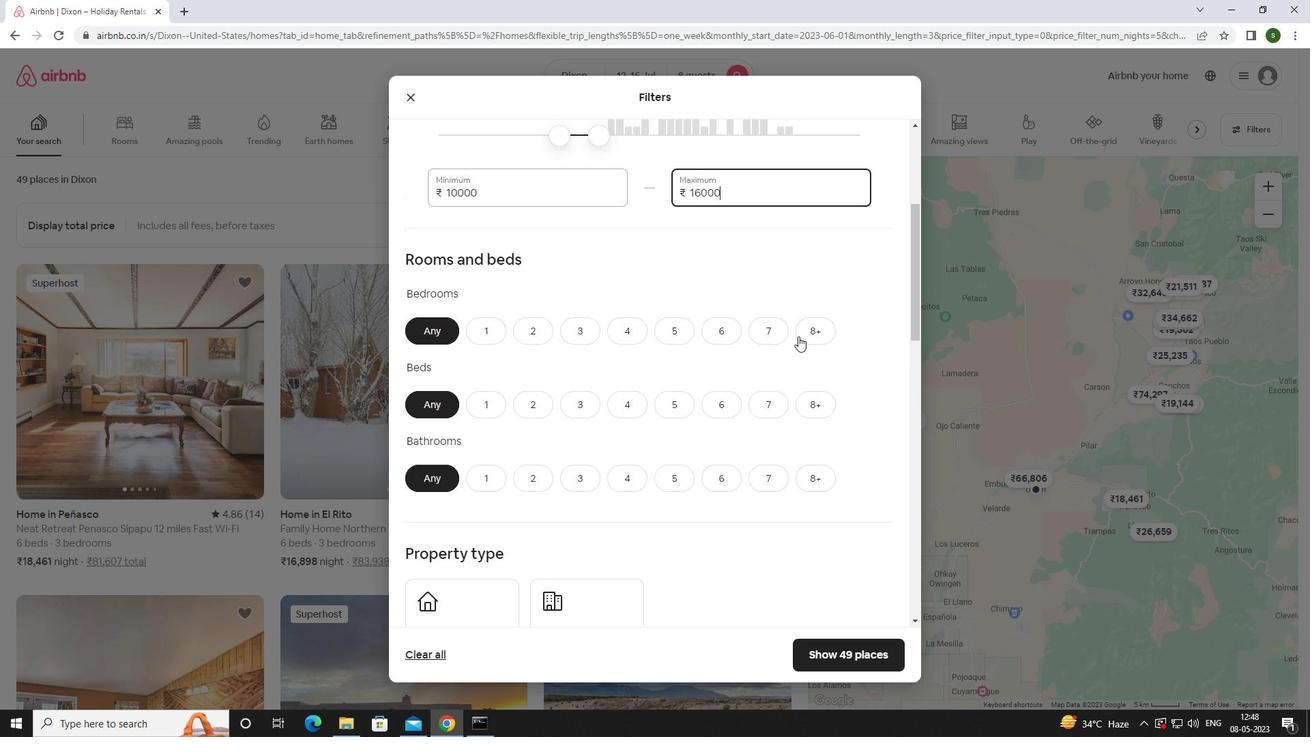 
Action: Mouse pressed left at (805, 333)
Screenshot: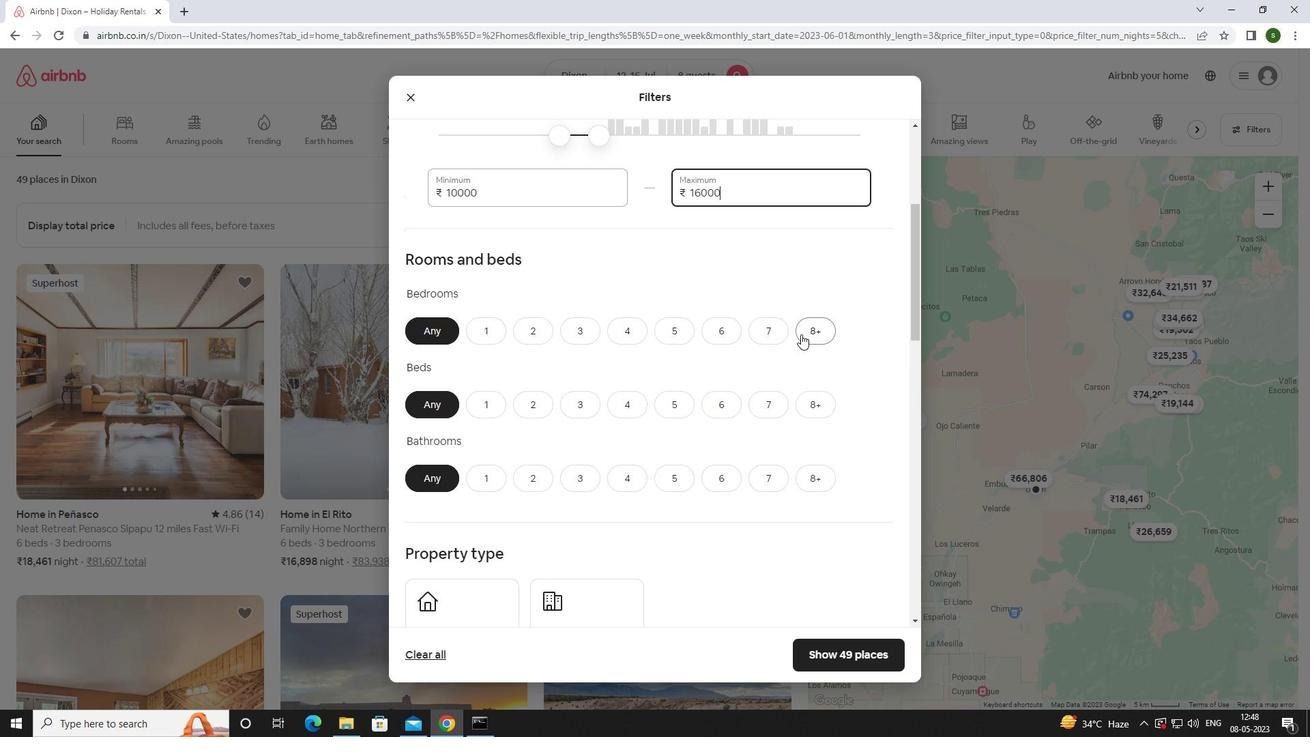 
Action: Mouse moved to (830, 400)
Screenshot: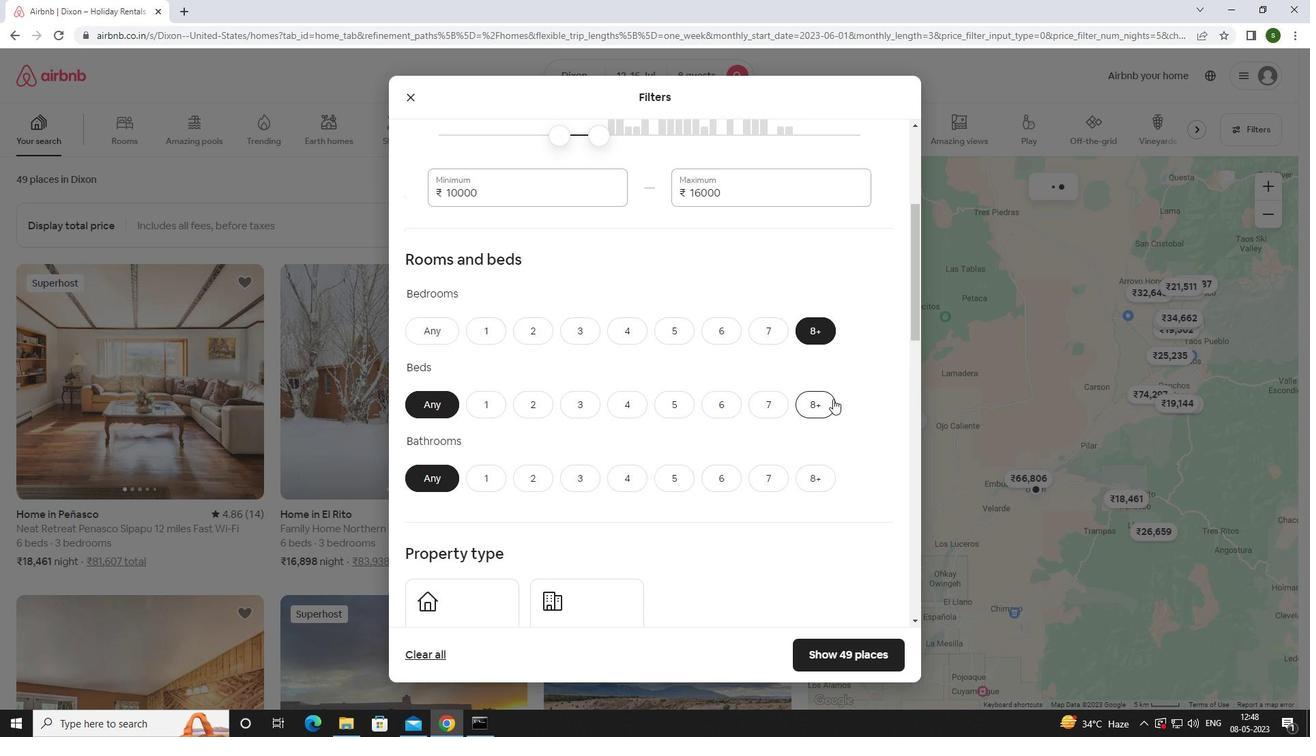 
Action: Mouse pressed left at (830, 400)
Screenshot: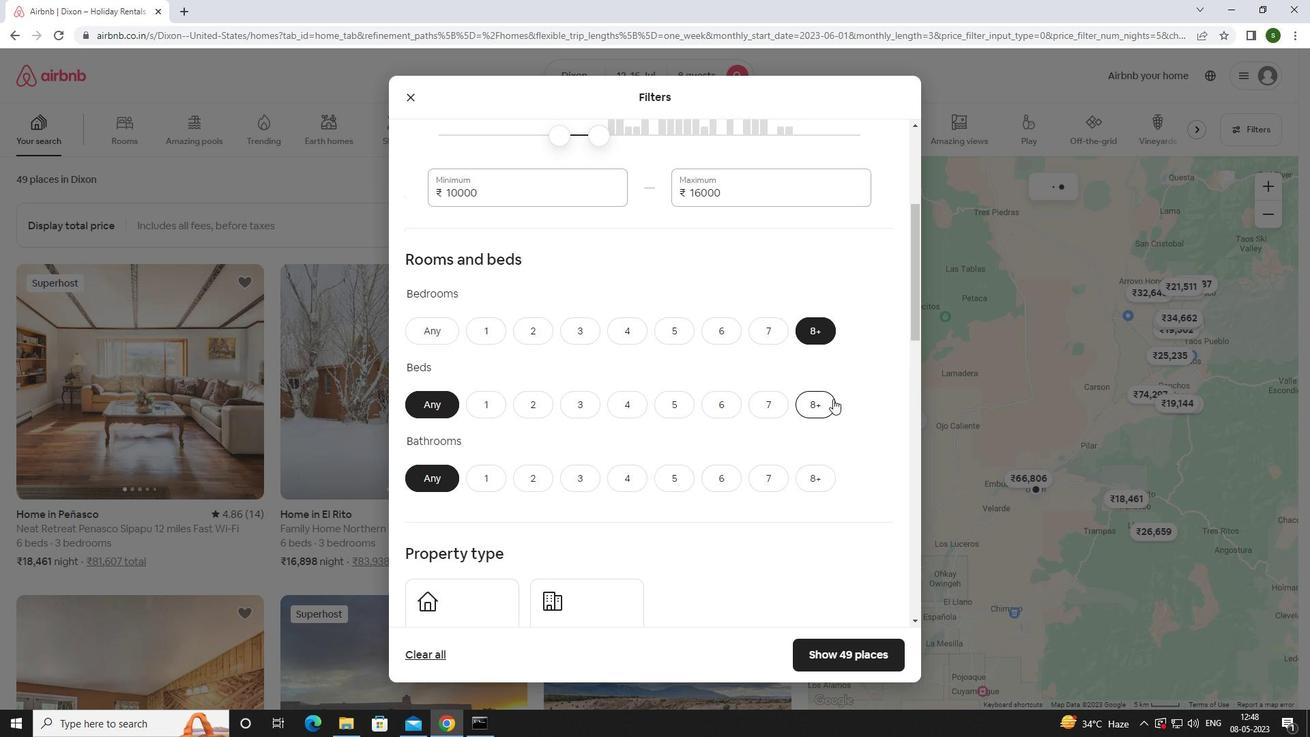 
Action: Mouse moved to (826, 469)
Screenshot: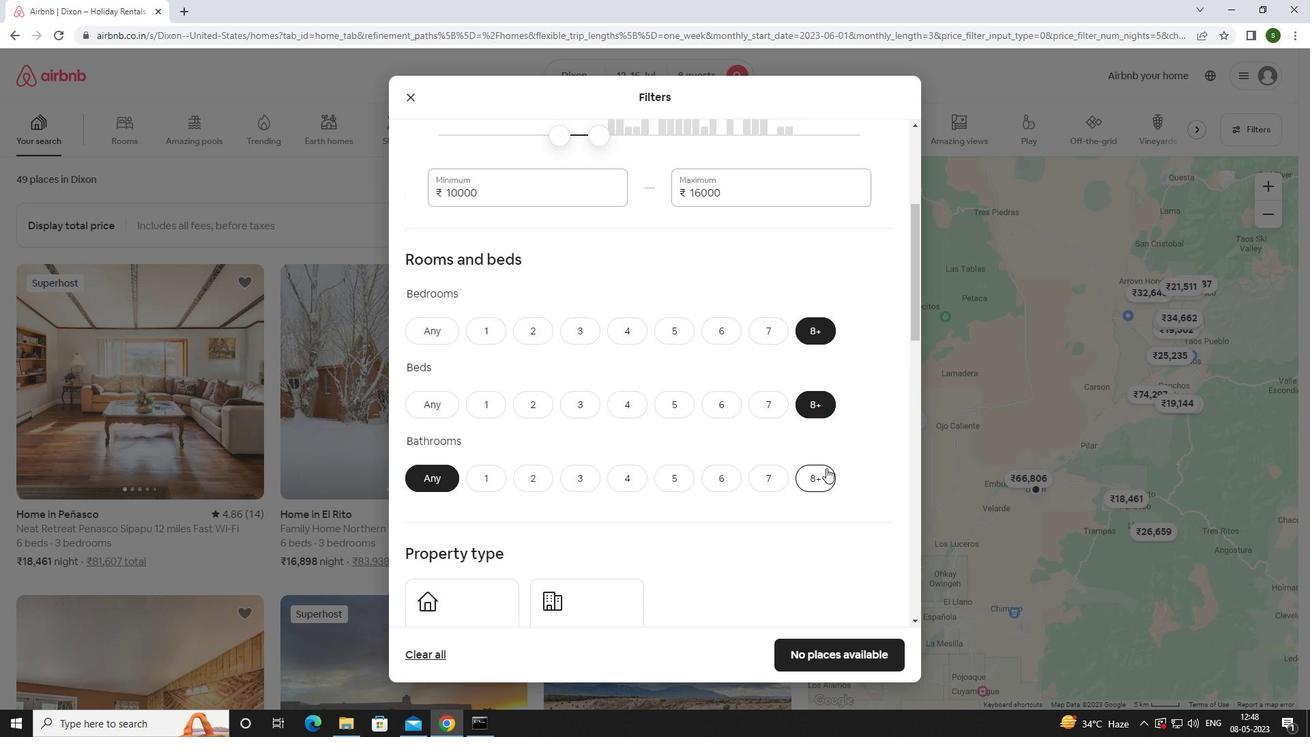 
Action: Mouse pressed left at (826, 469)
Screenshot: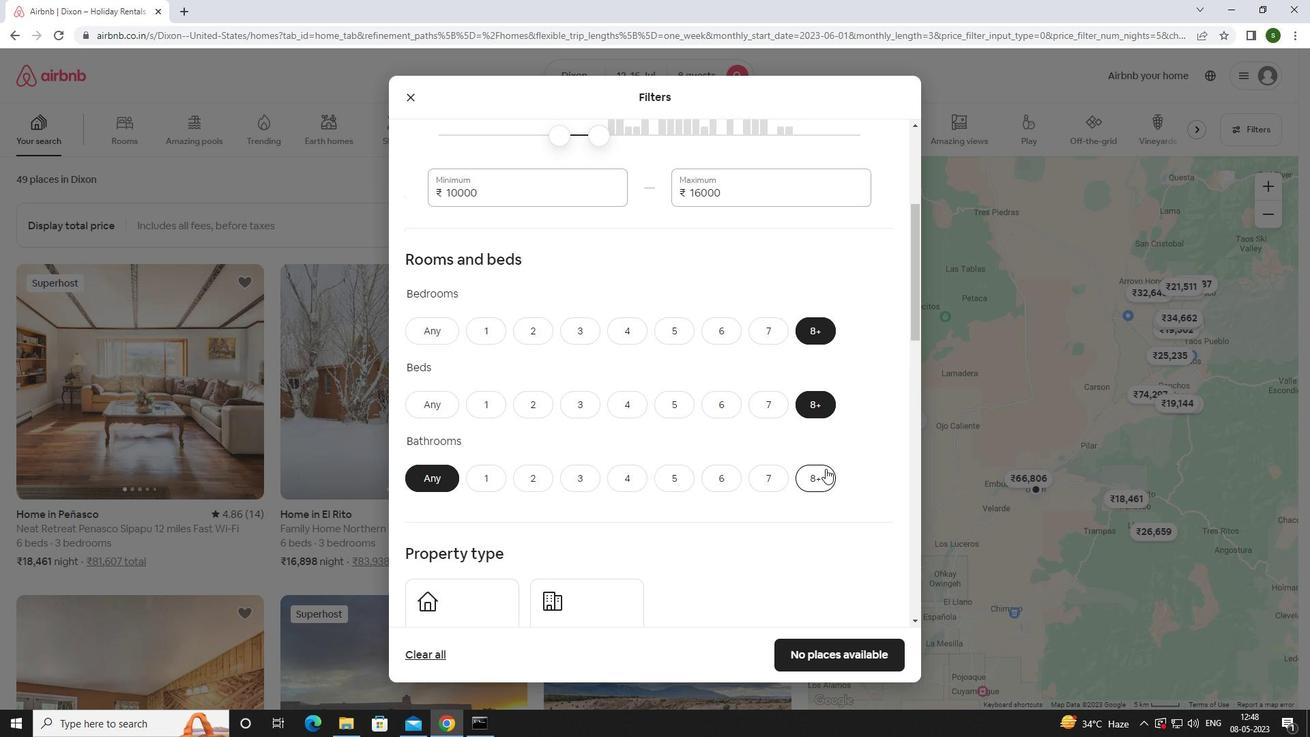 
Action: Mouse moved to (824, 464)
Screenshot: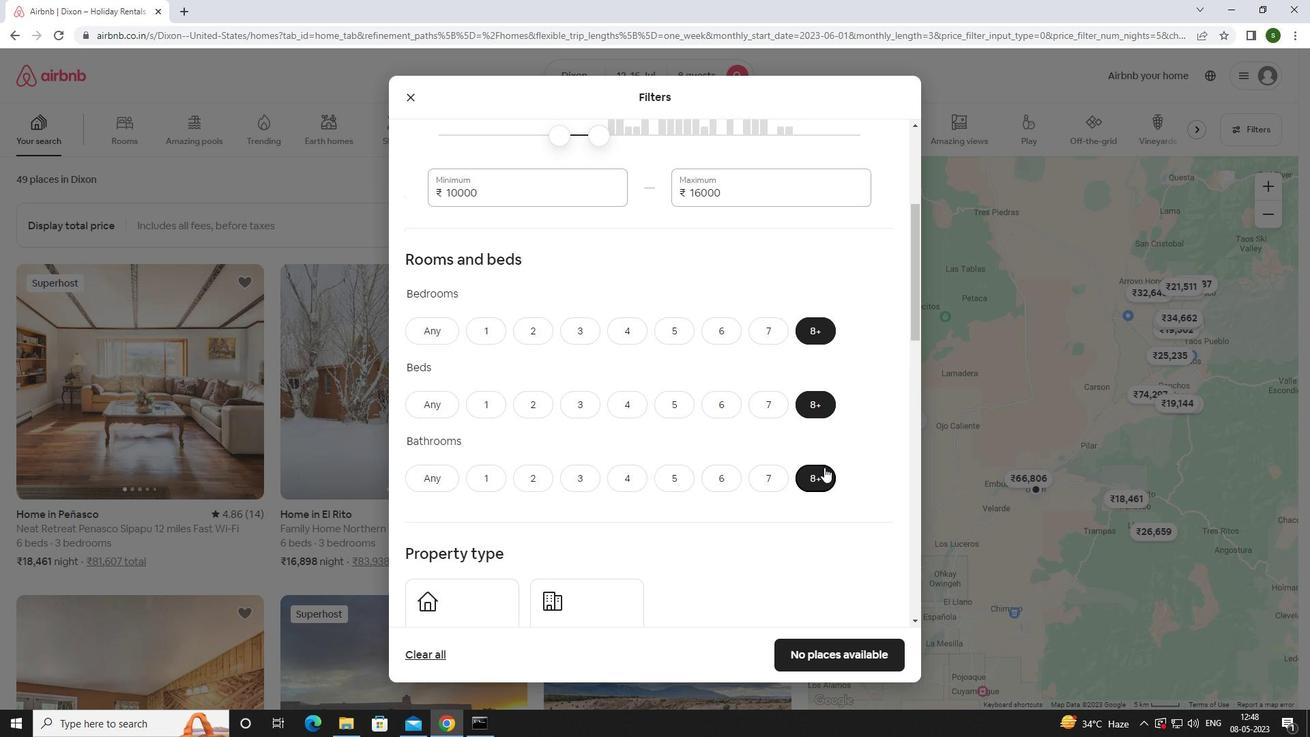 
Action: Mouse scrolled (824, 463) with delta (0, 0)
Screenshot: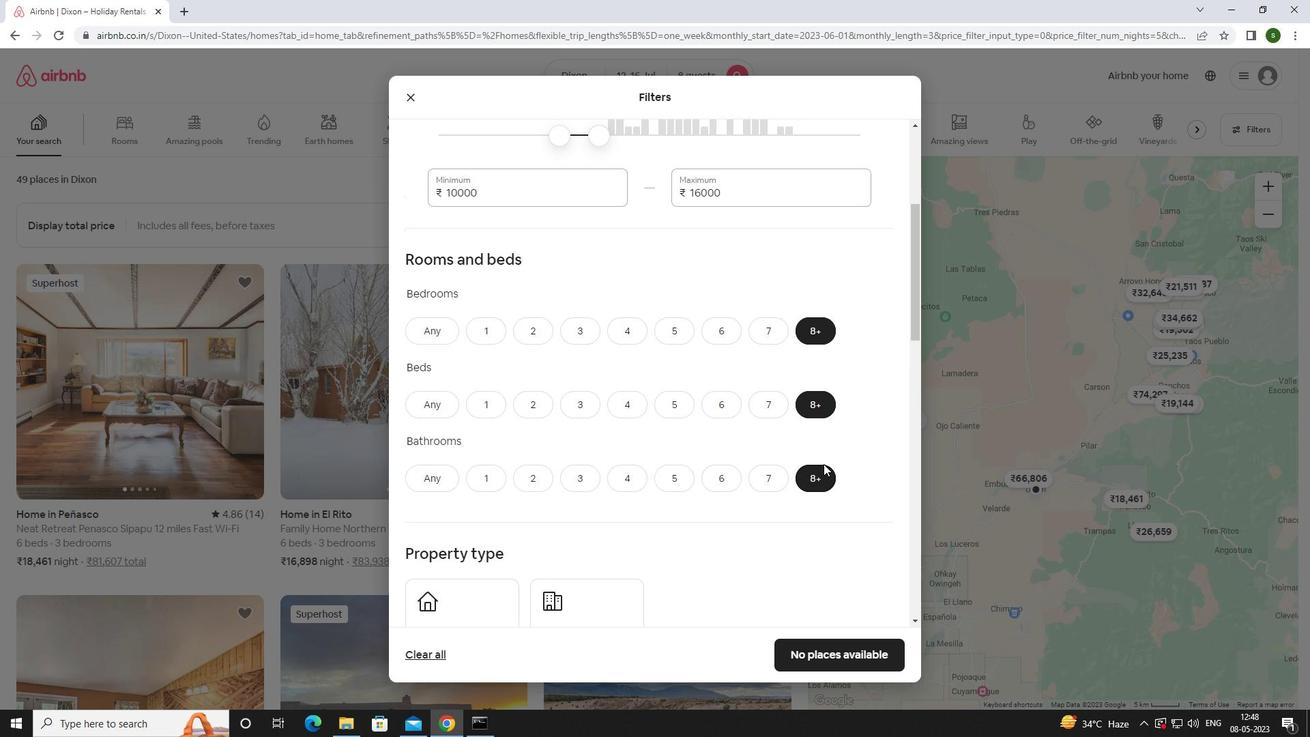 
Action: Mouse moved to (823, 462)
Screenshot: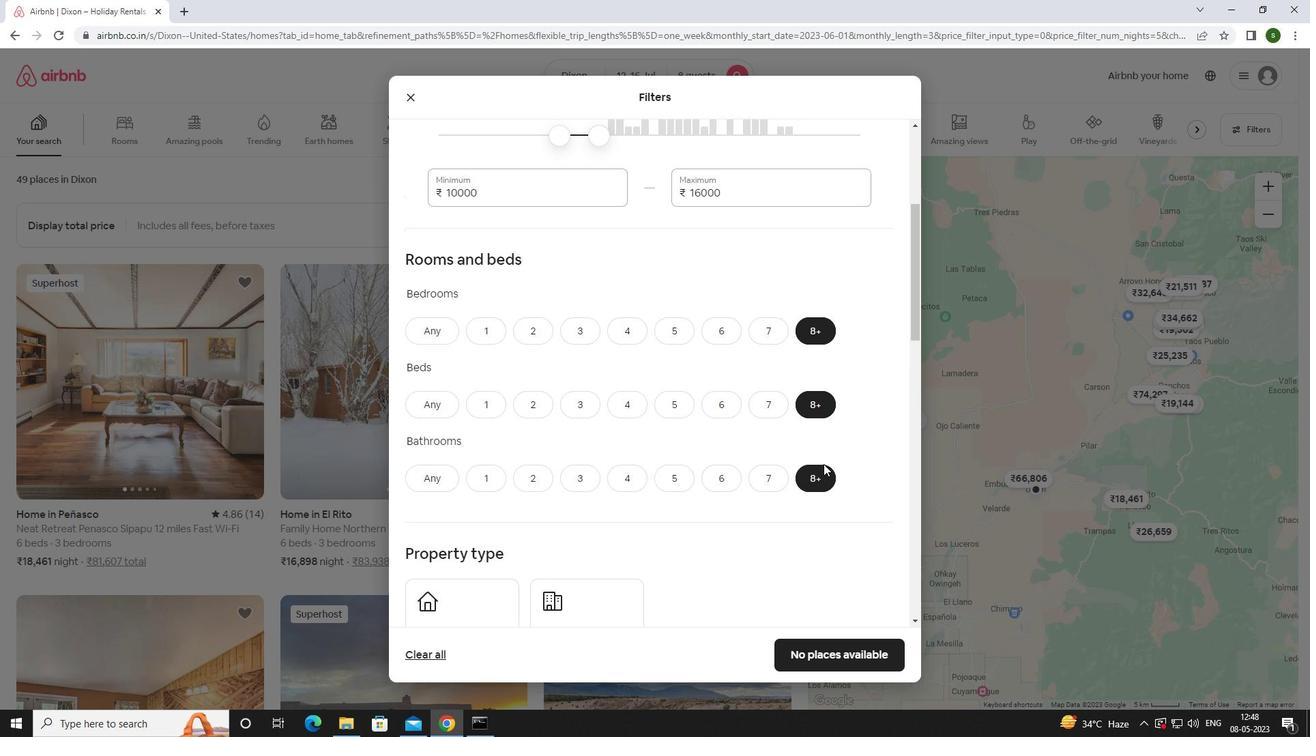 
Action: Mouse scrolled (823, 462) with delta (0, 0)
Screenshot: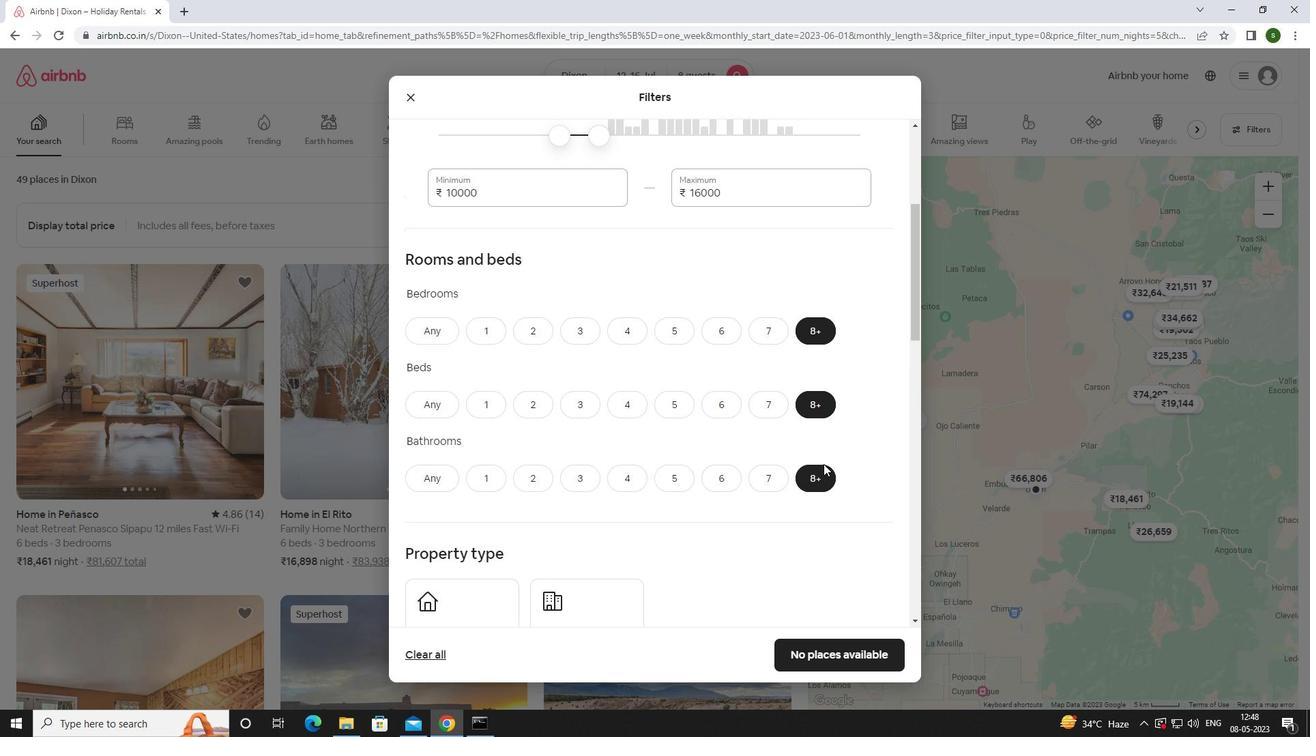 
Action: Mouse moved to (470, 479)
Screenshot: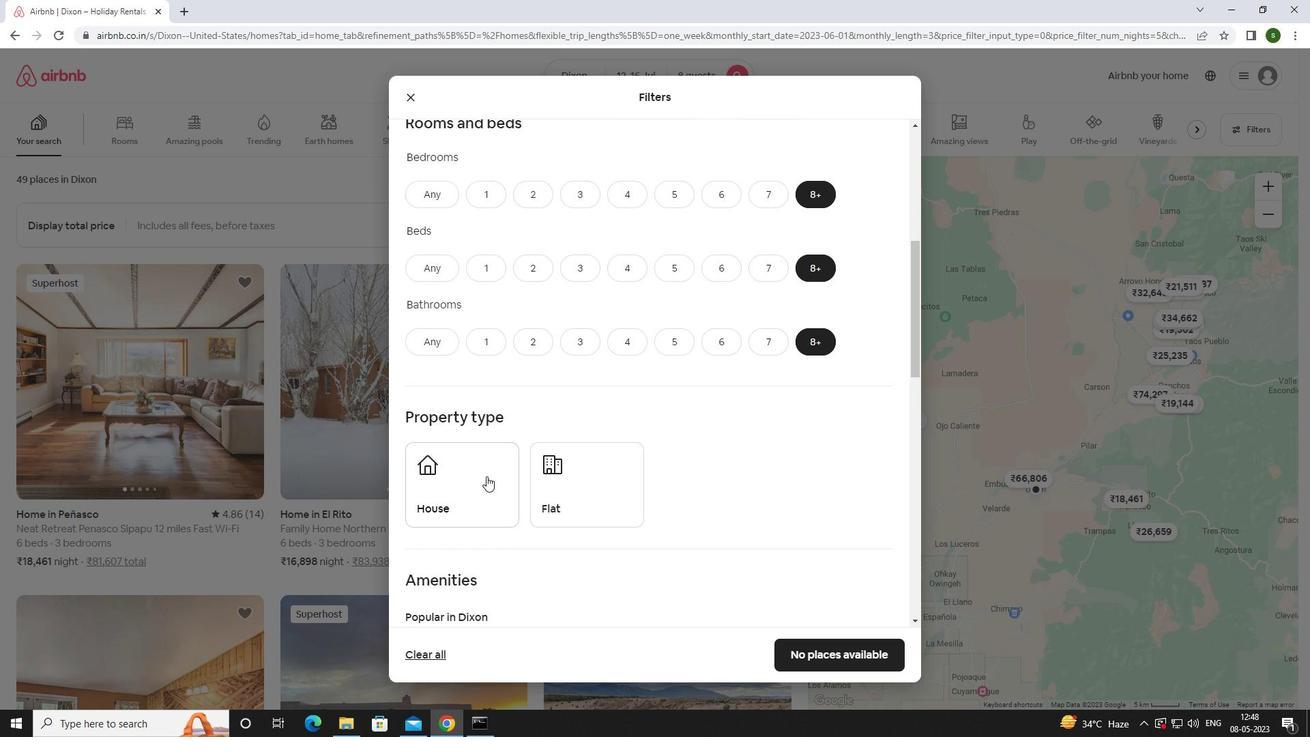 
Action: Mouse pressed left at (470, 479)
Screenshot: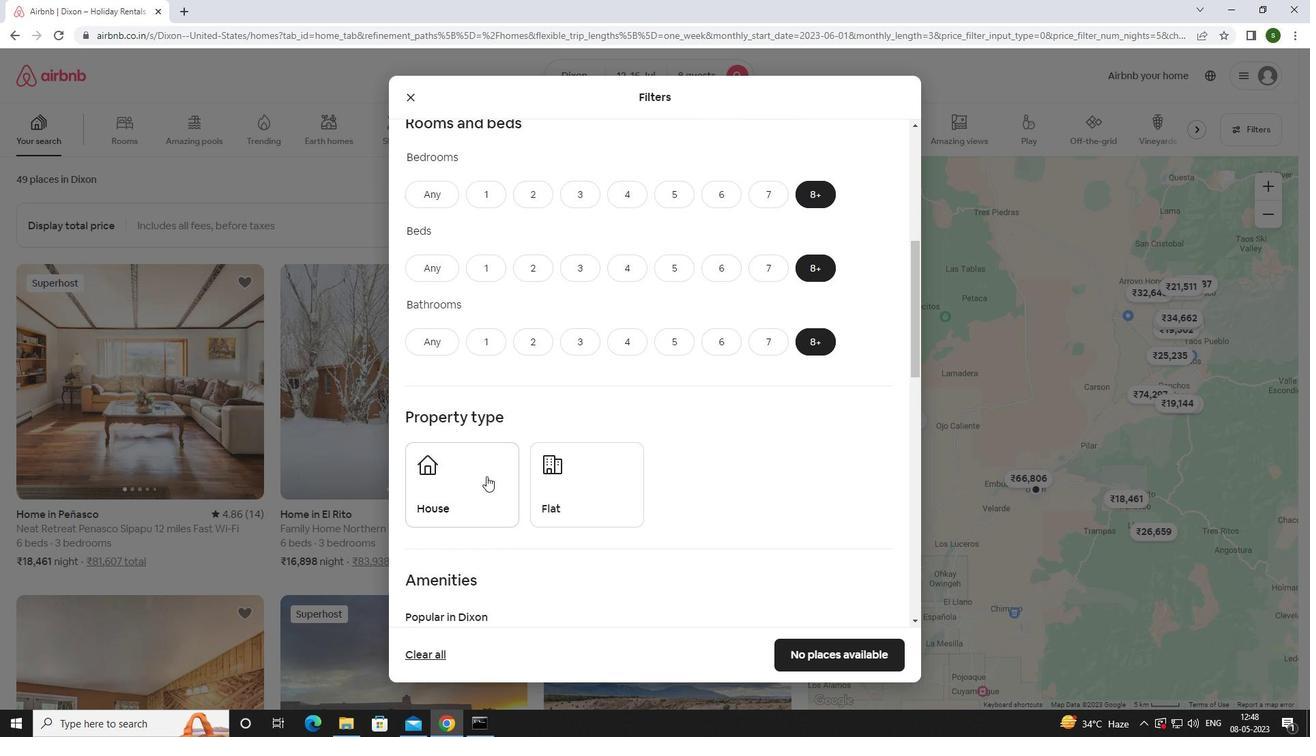 
Action: Mouse moved to (565, 479)
Screenshot: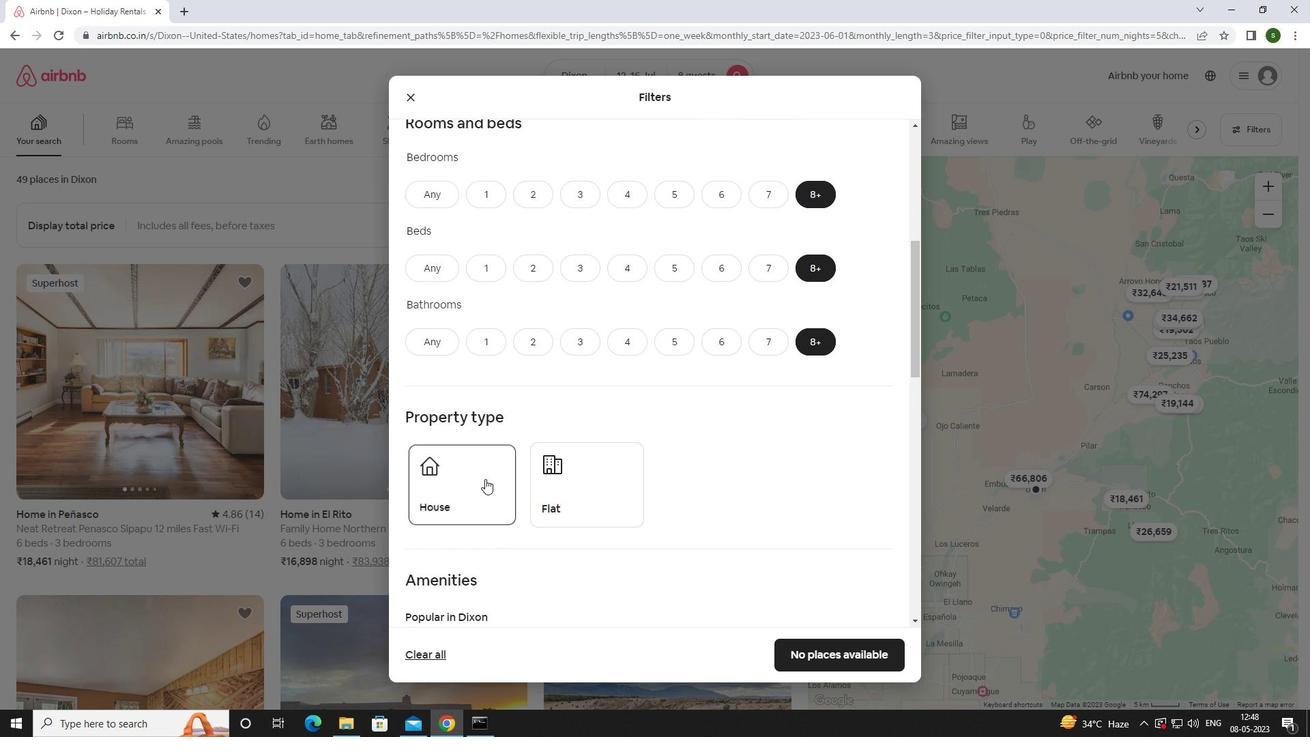 
Action: Mouse pressed left at (565, 479)
Screenshot: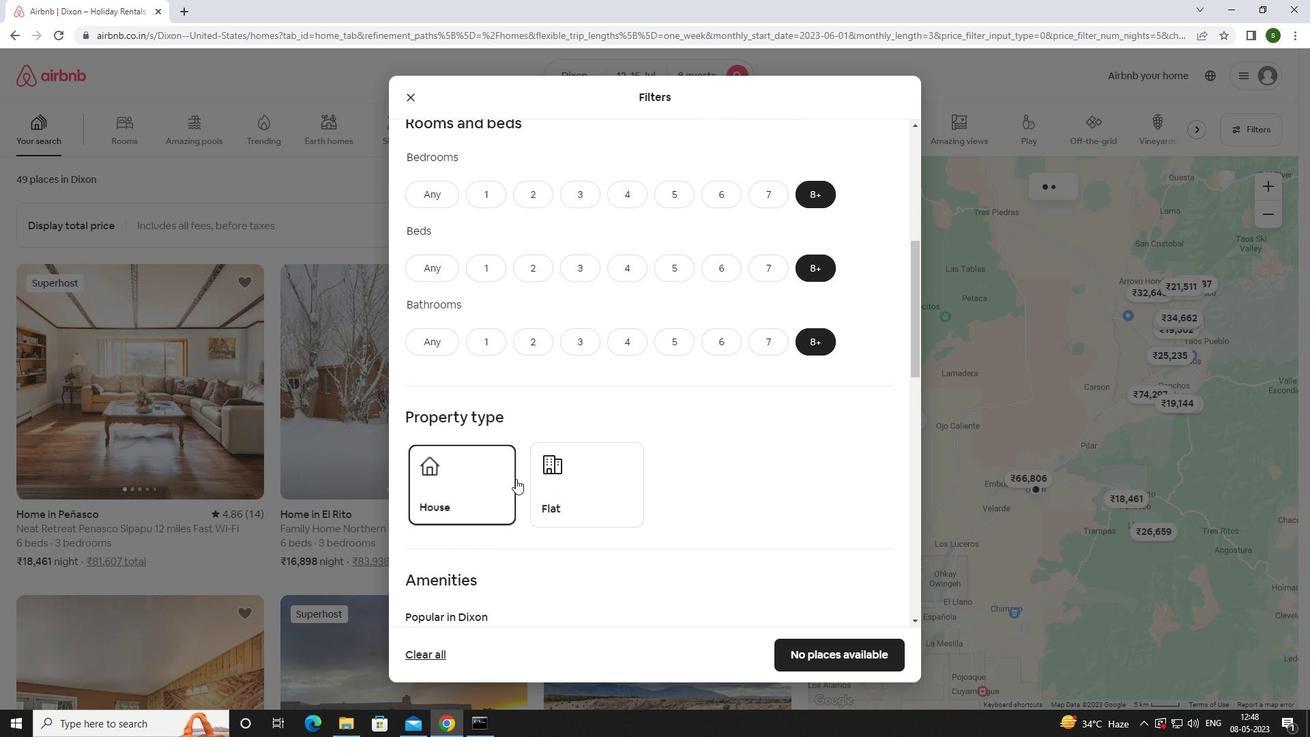 
Action: Mouse moved to (565, 477)
Screenshot: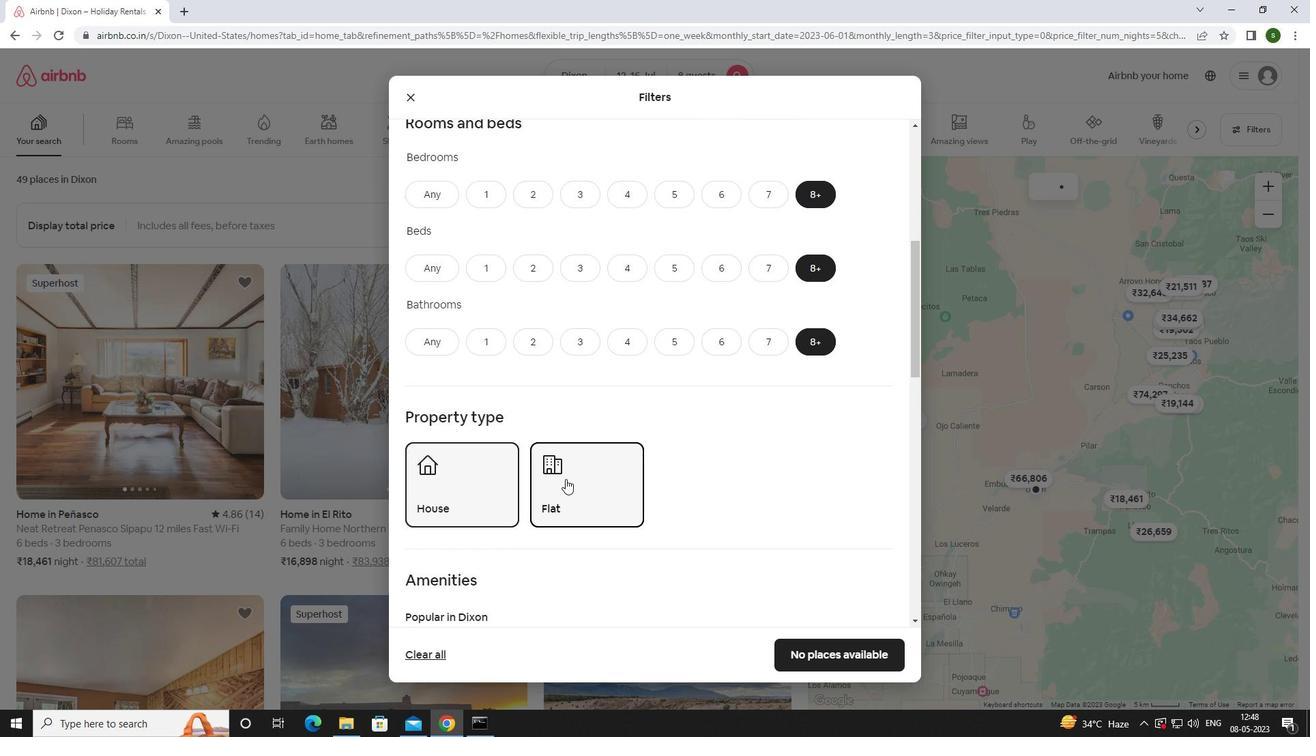 
Action: Mouse scrolled (565, 477) with delta (0, 0)
Screenshot: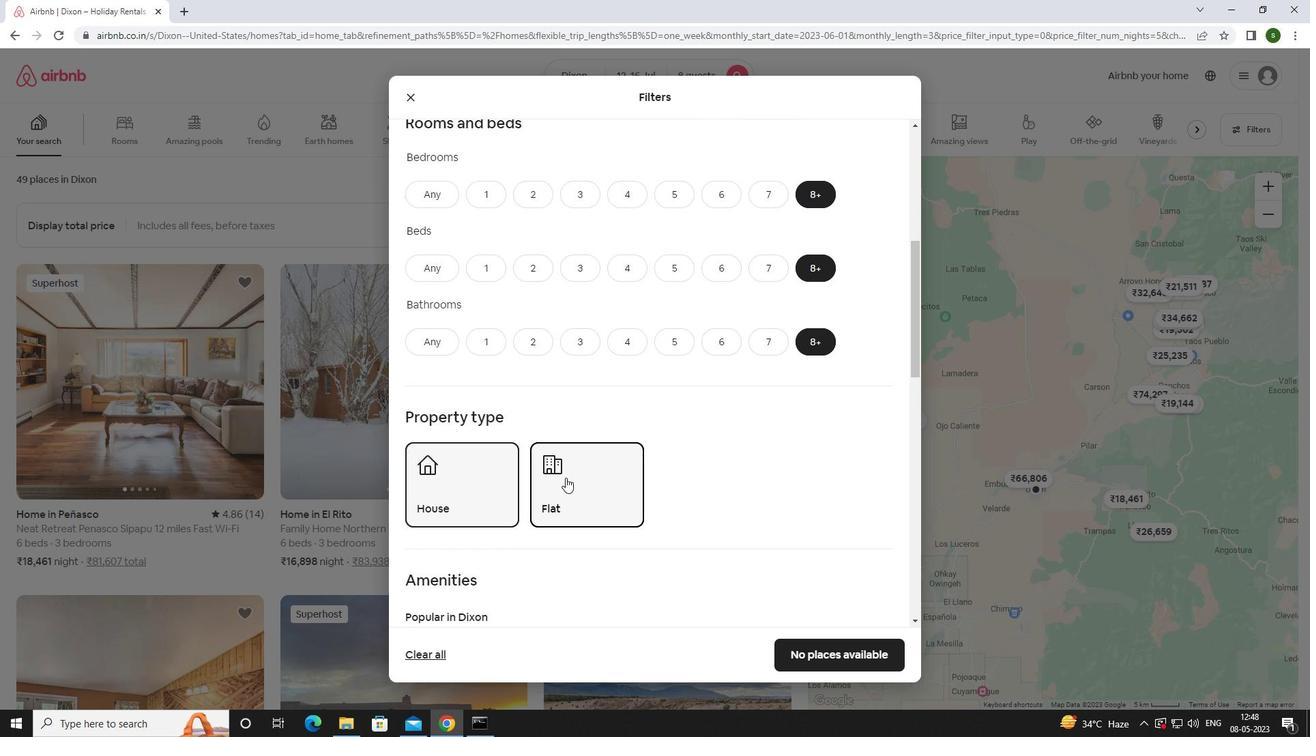 
Action: Mouse scrolled (565, 477) with delta (0, 0)
Screenshot: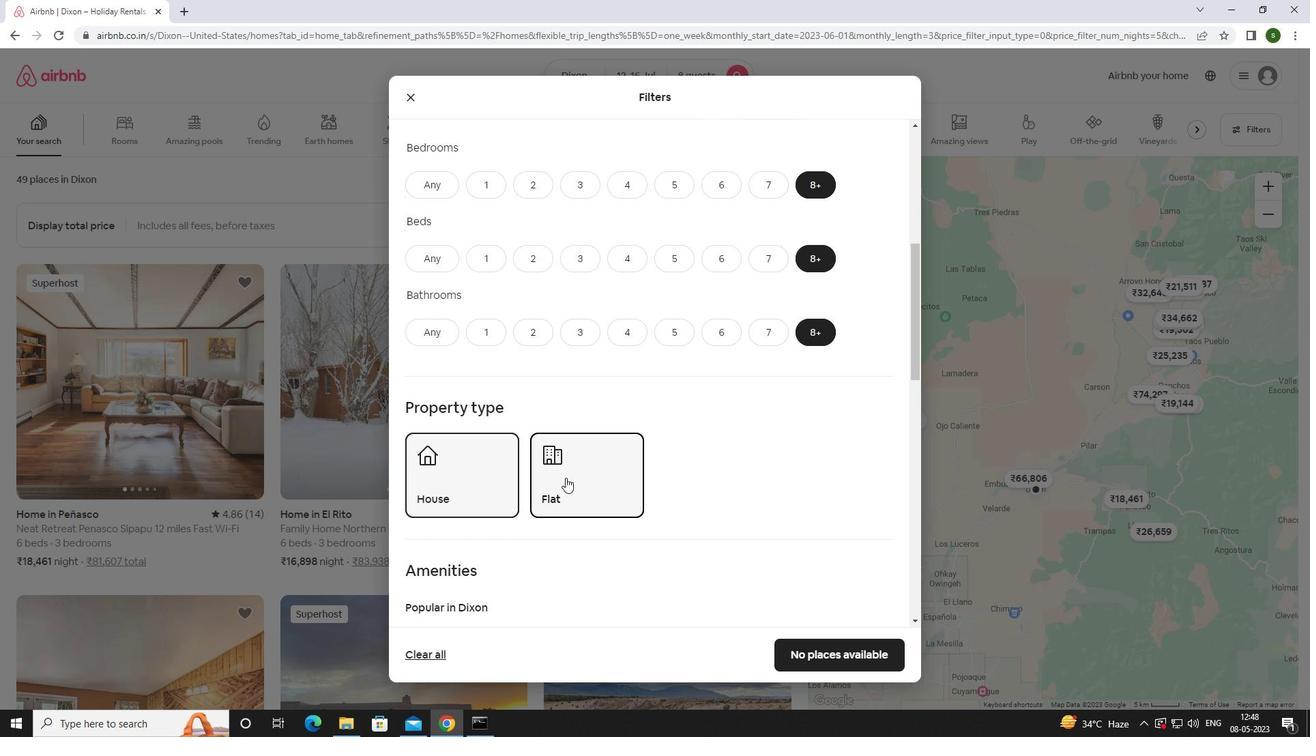 
Action: Mouse scrolled (565, 477) with delta (0, 0)
Screenshot: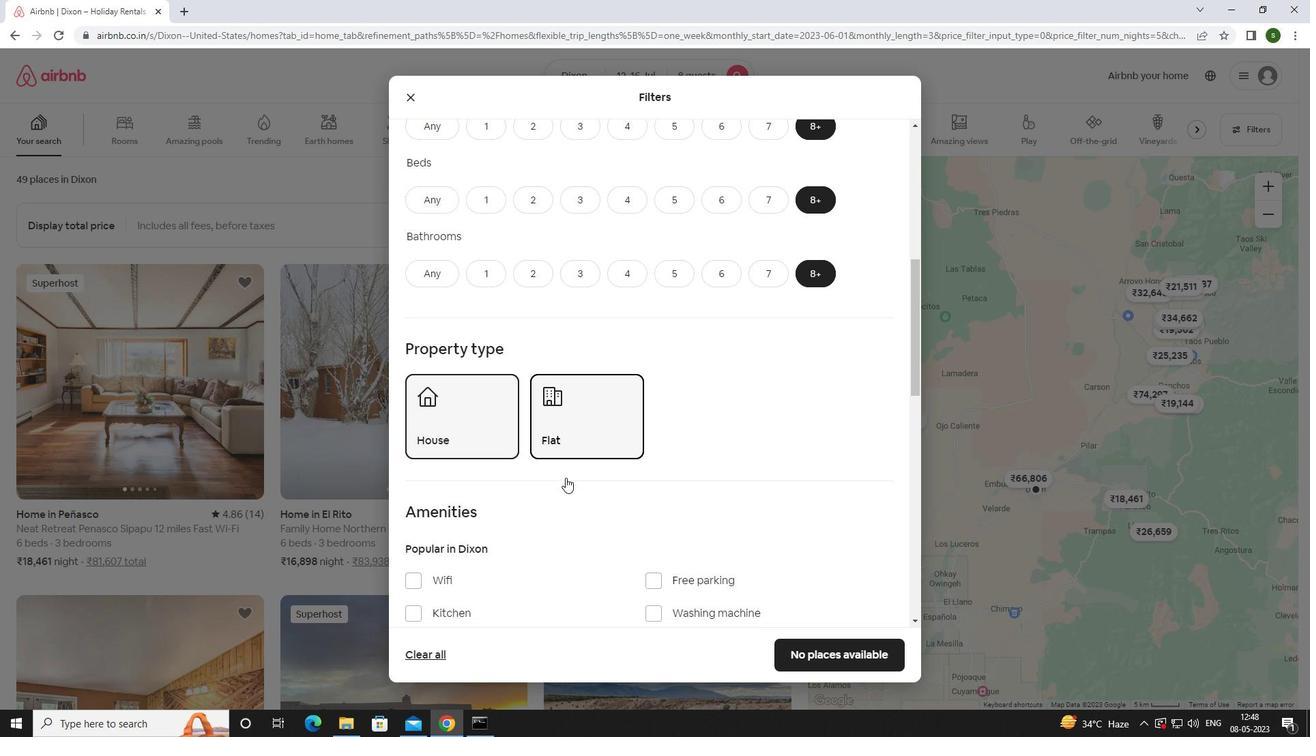 
Action: Mouse moved to (435, 443)
Screenshot: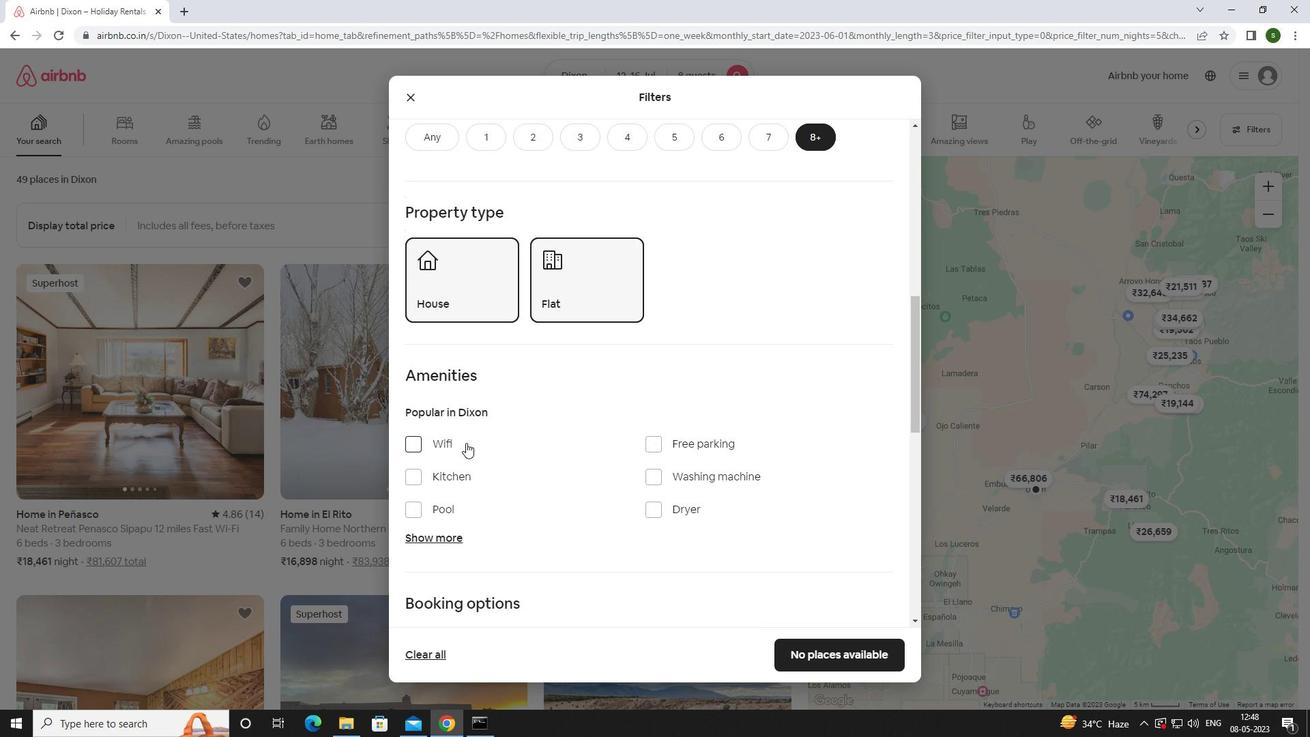 
Action: Mouse pressed left at (435, 443)
Screenshot: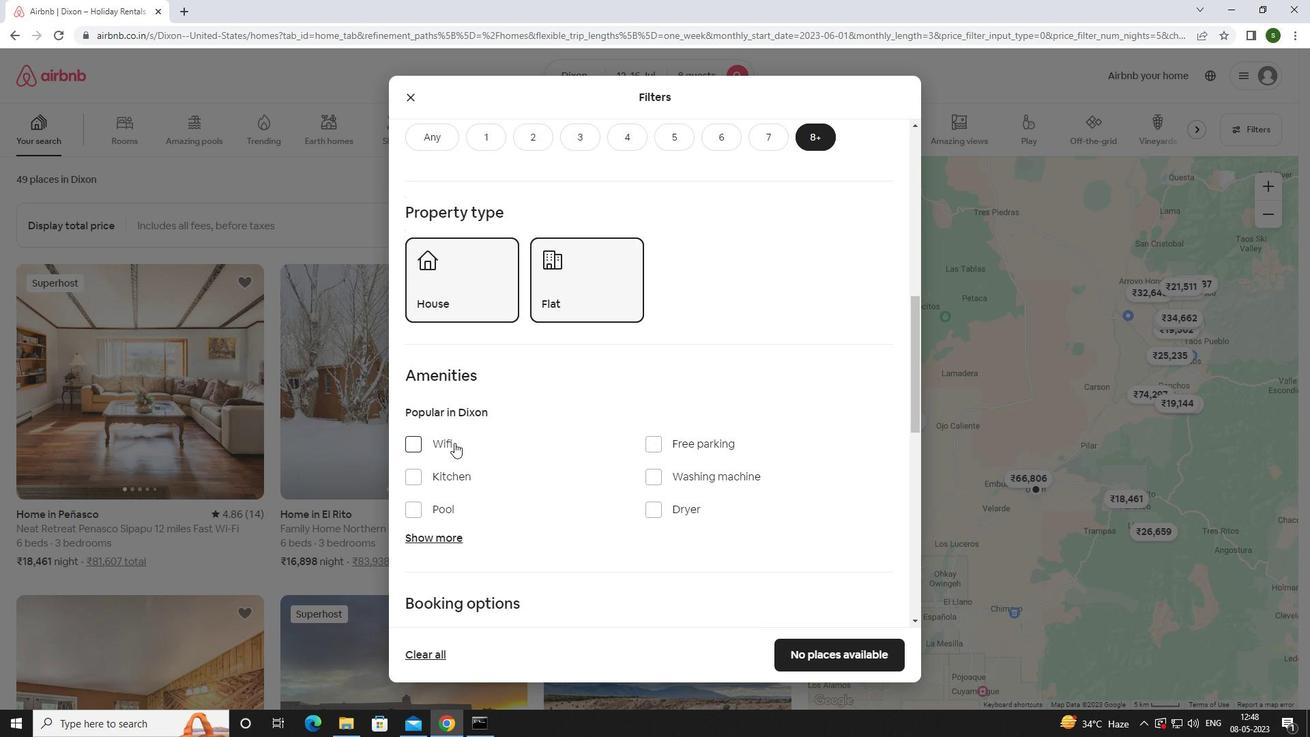 
Action: Mouse moved to (647, 445)
Screenshot: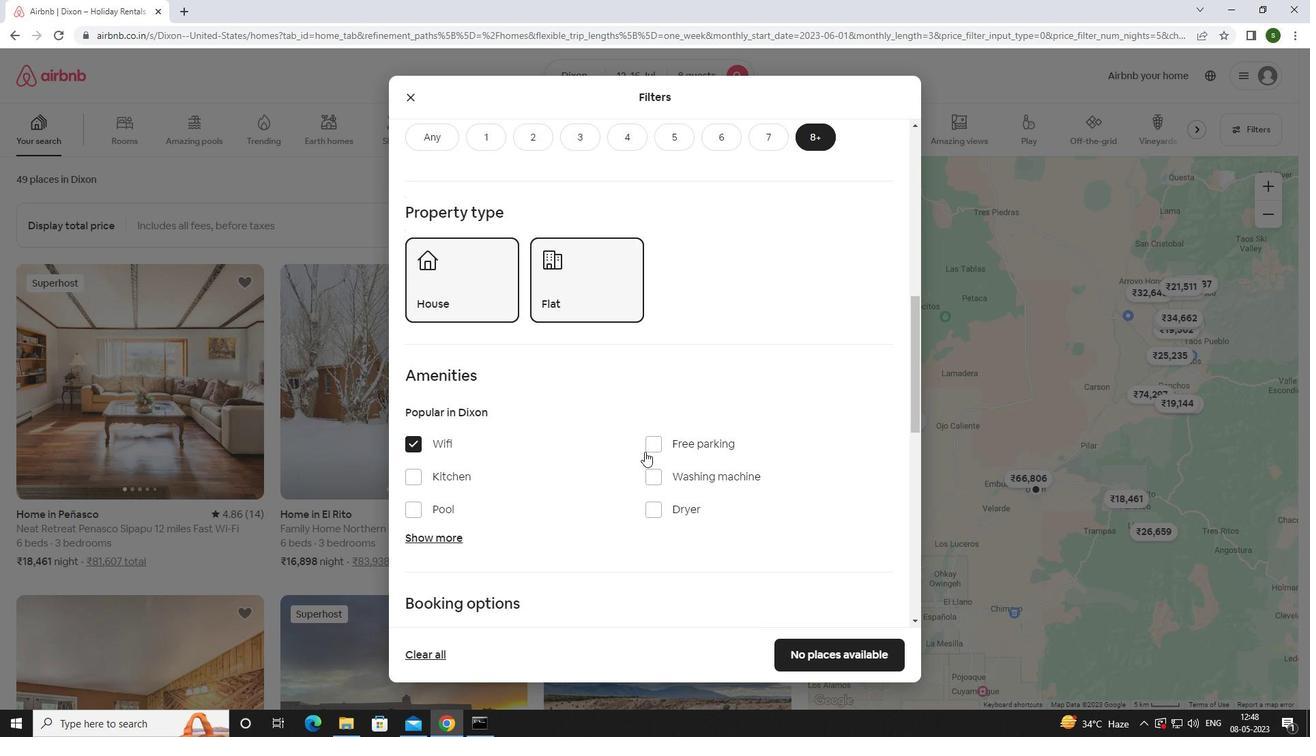 
Action: Mouse pressed left at (647, 445)
Screenshot: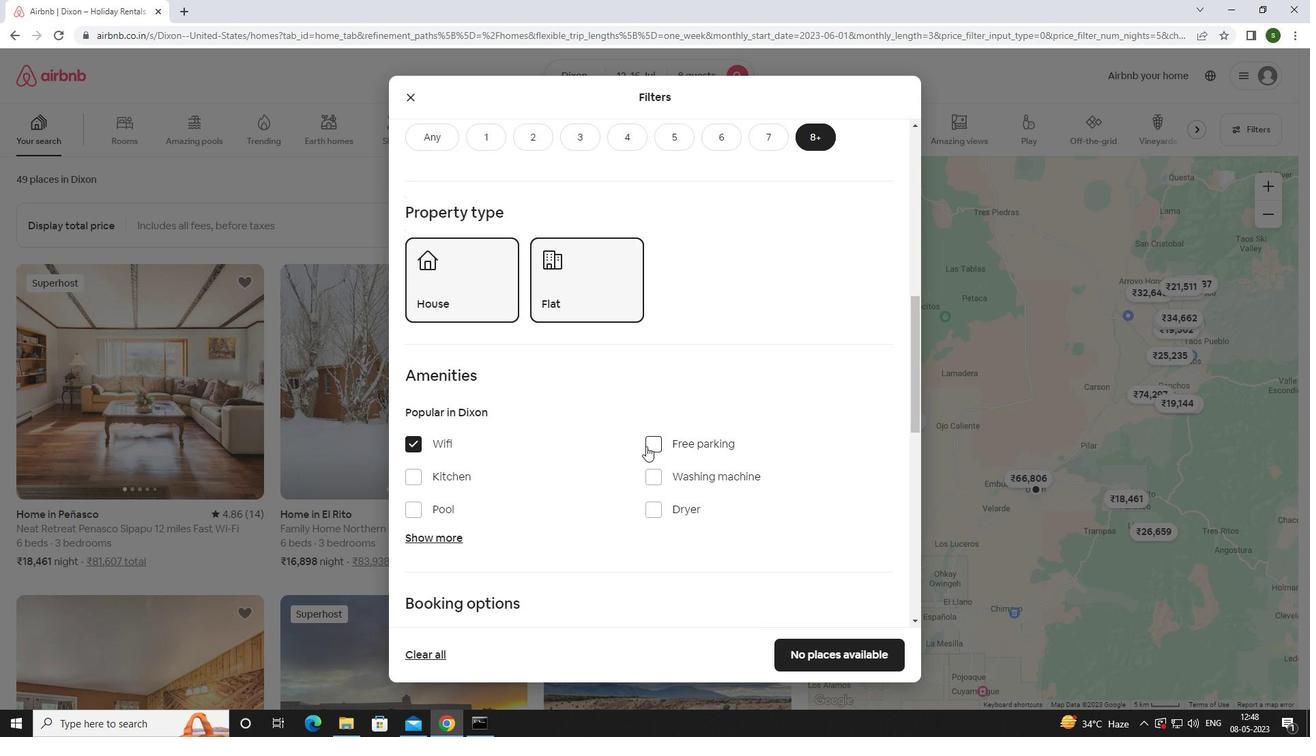 
Action: Mouse moved to (426, 531)
Screenshot: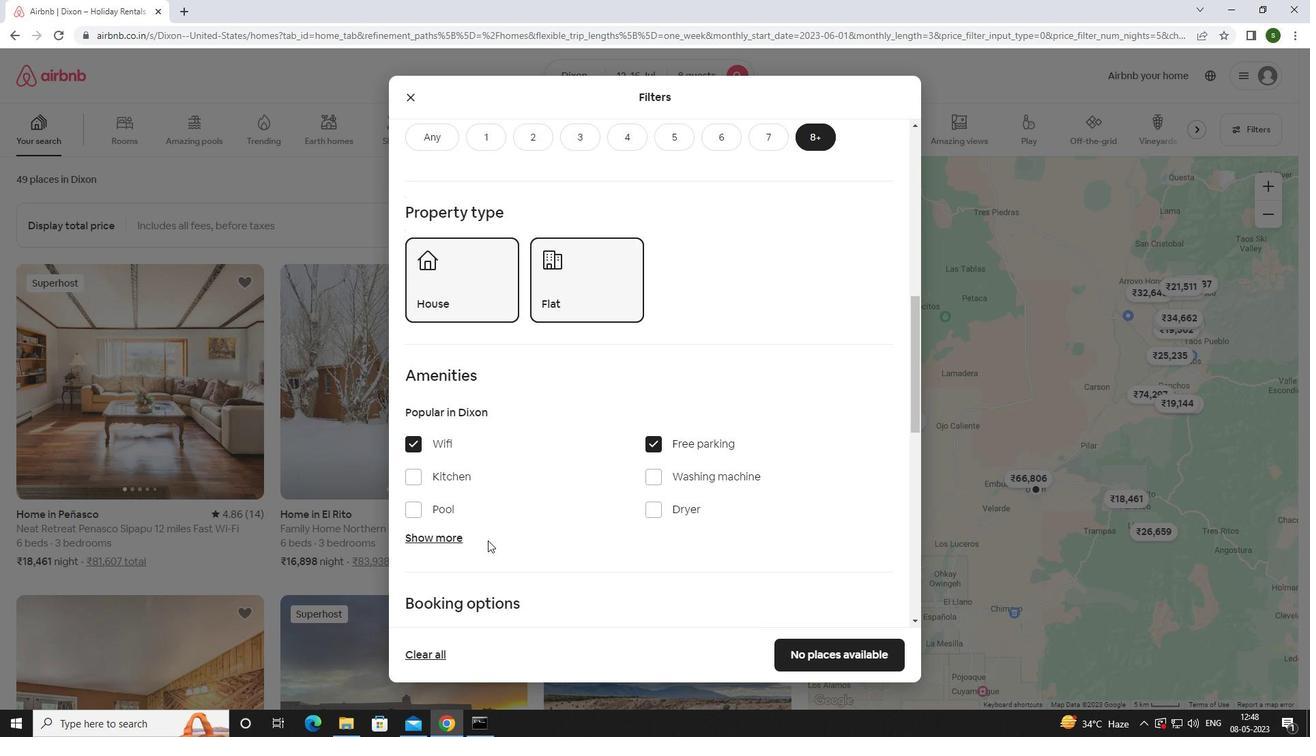 
Action: Mouse pressed left at (426, 531)
Screenshot: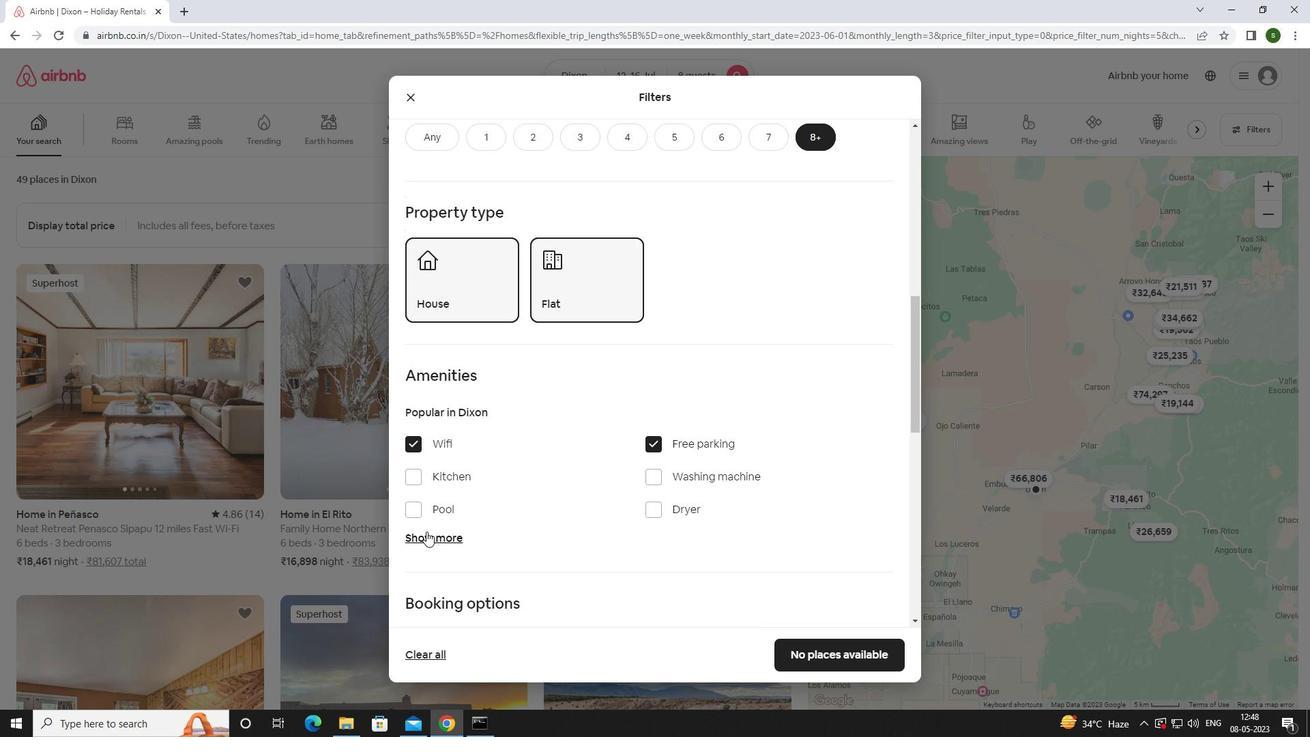 
Action: Mouse moved to (611, 469)
Screenshot: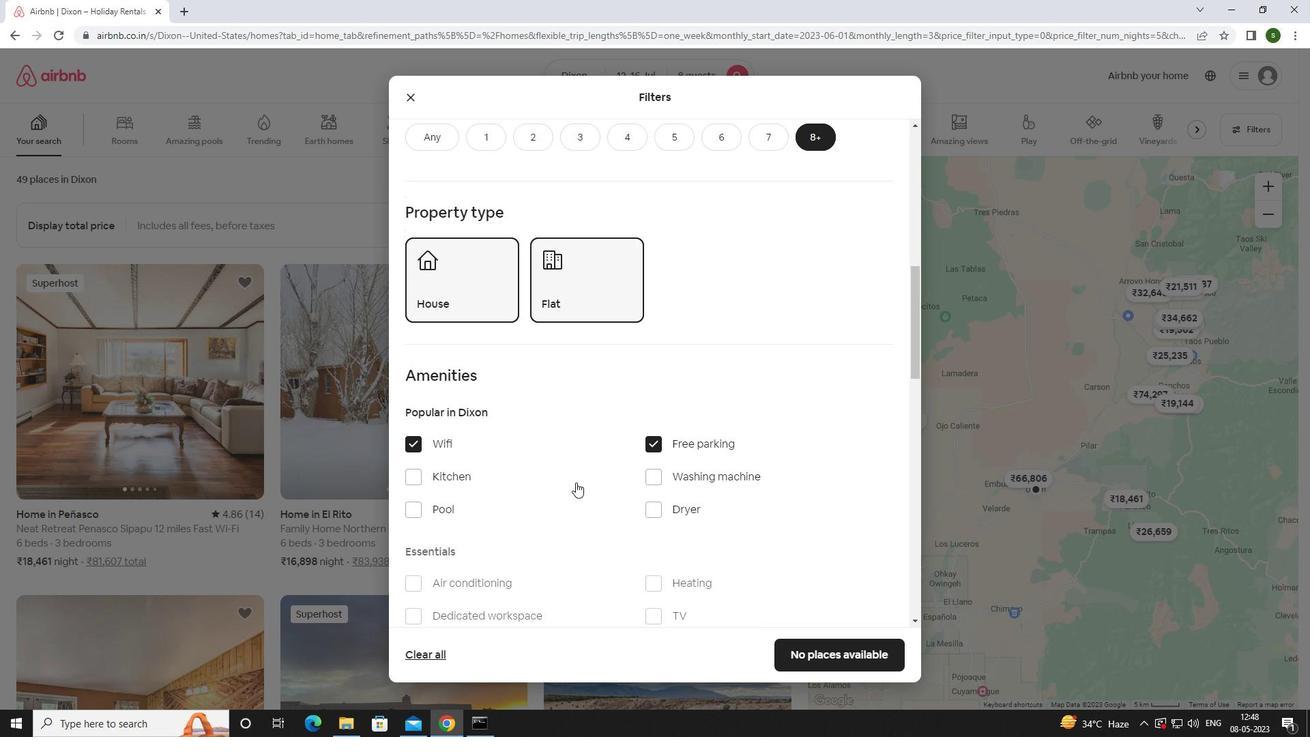 
Action: Mouse scrolled (611, 469) with delta (0, 0)
Screenshot: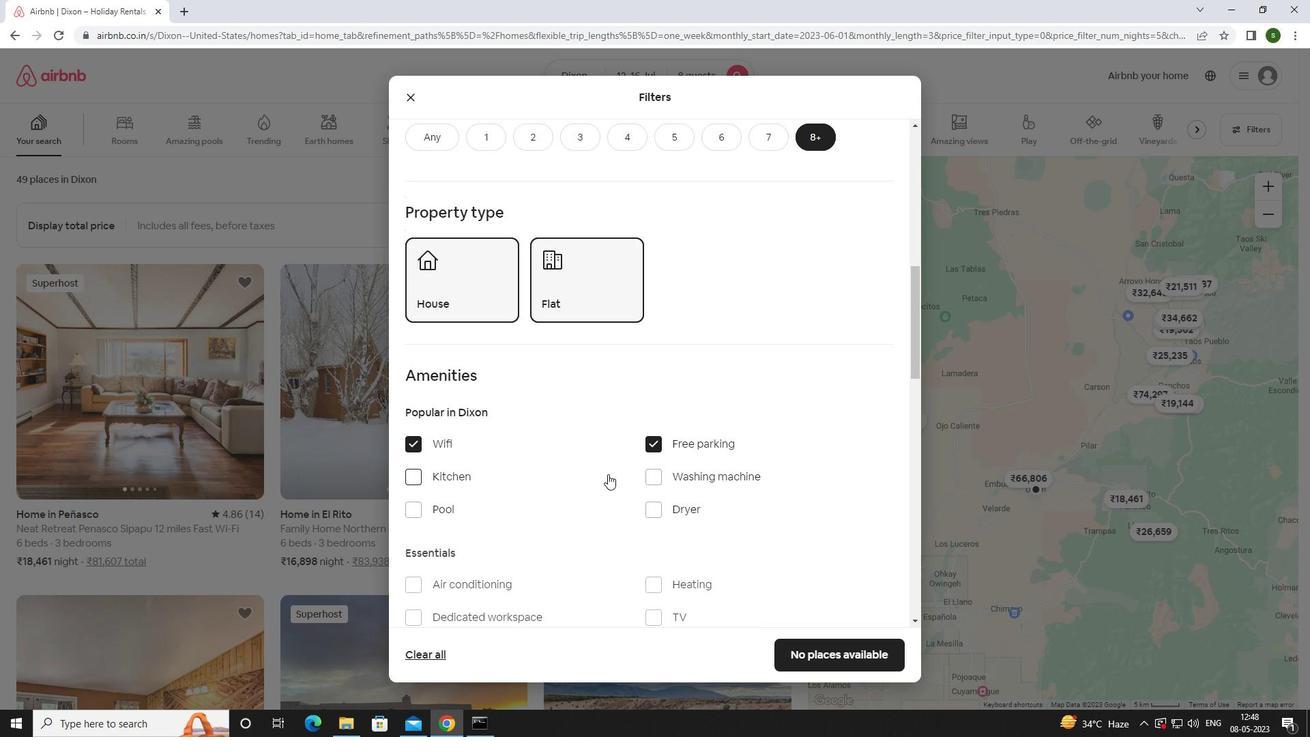 
Action: Mouse scrolled (611, 469) with delta (0, 0)
Screenshot: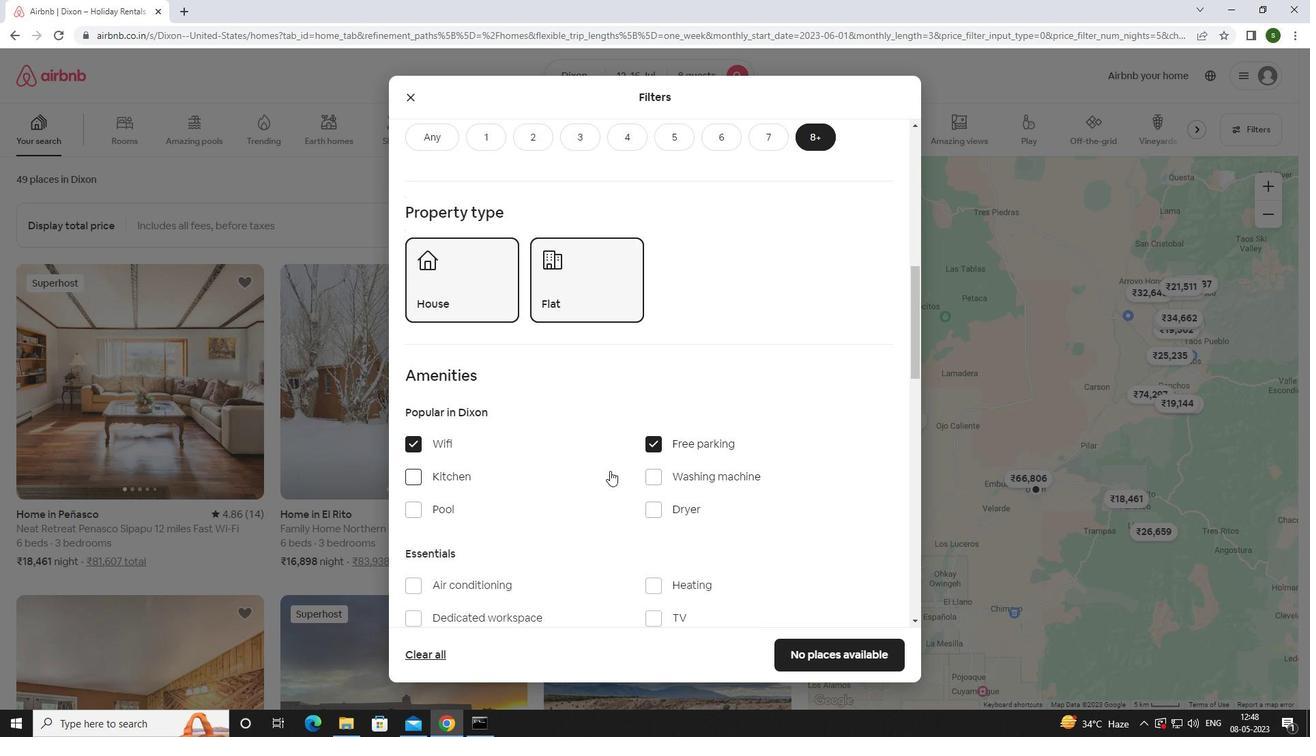 
Action: Mouse moved to (611, 469)
Screenshot: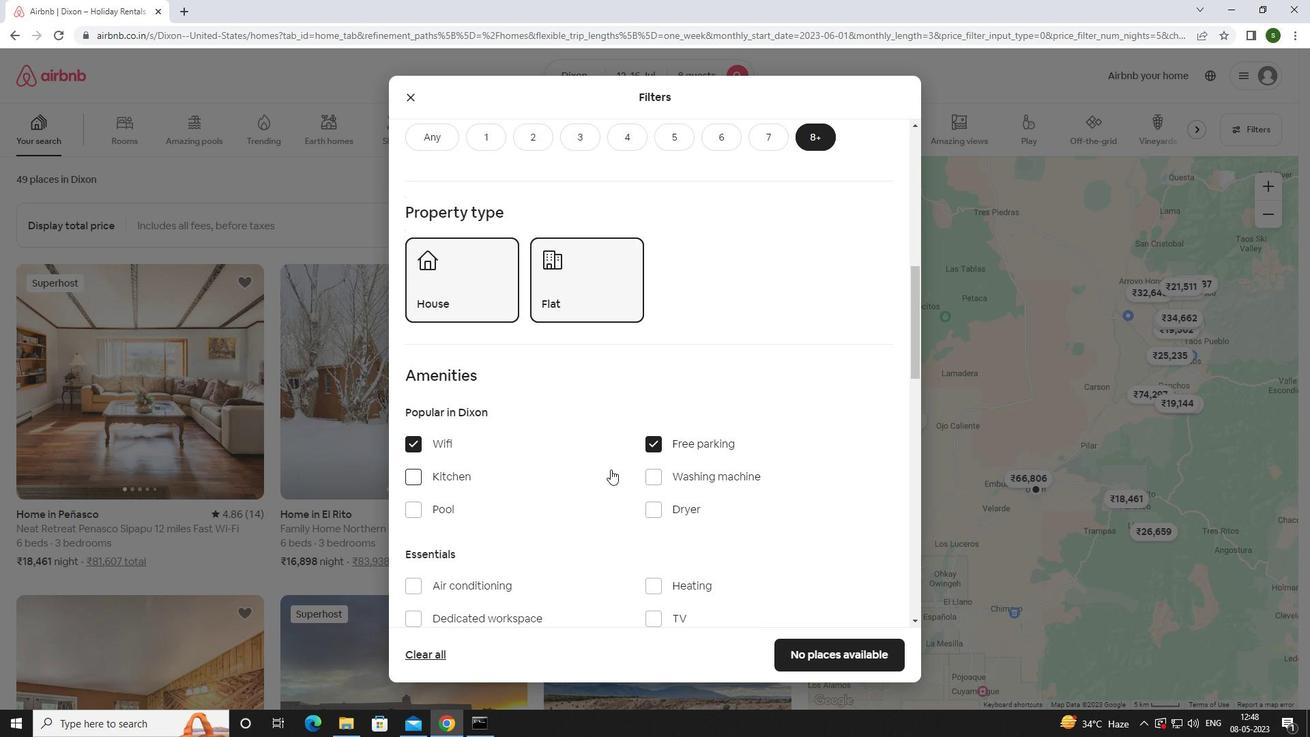 
Action: Mouse scrolled (611, 469) with delta (0, 0)
Screenshot: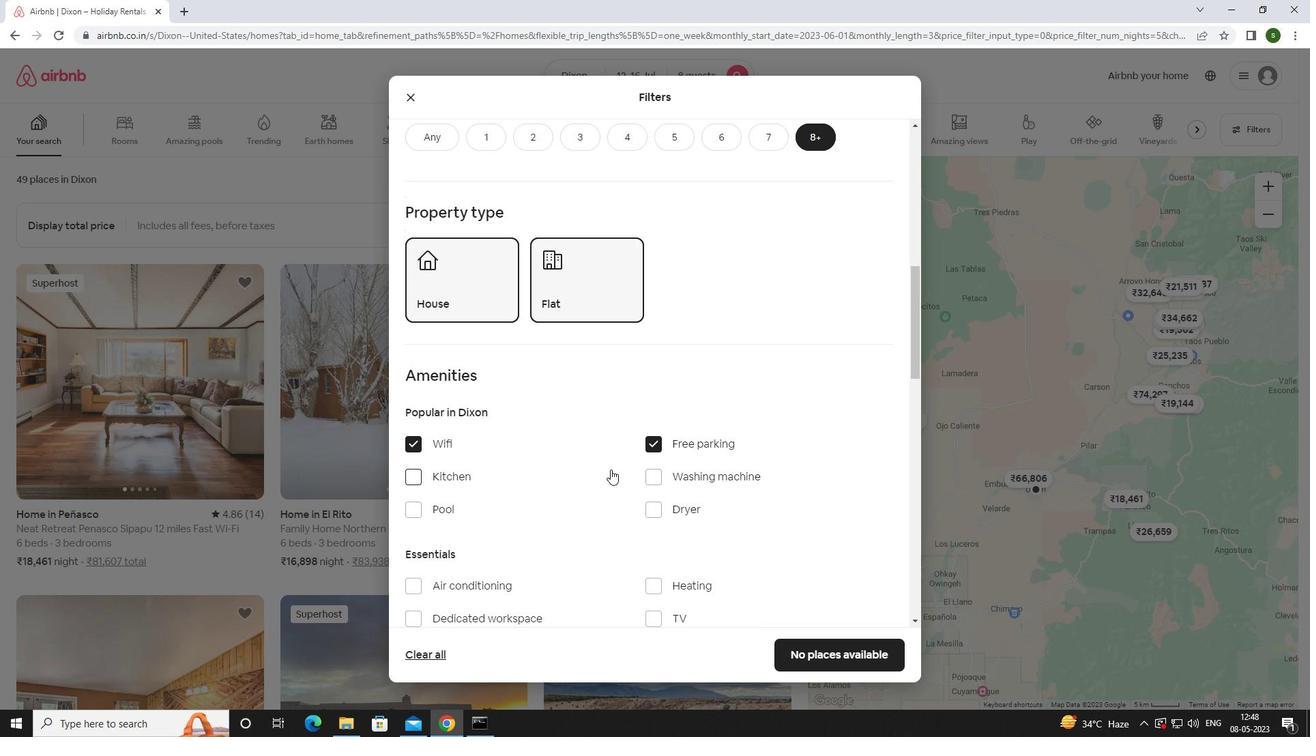 
Action: Mouse moved to (658, 413)
Screenshot: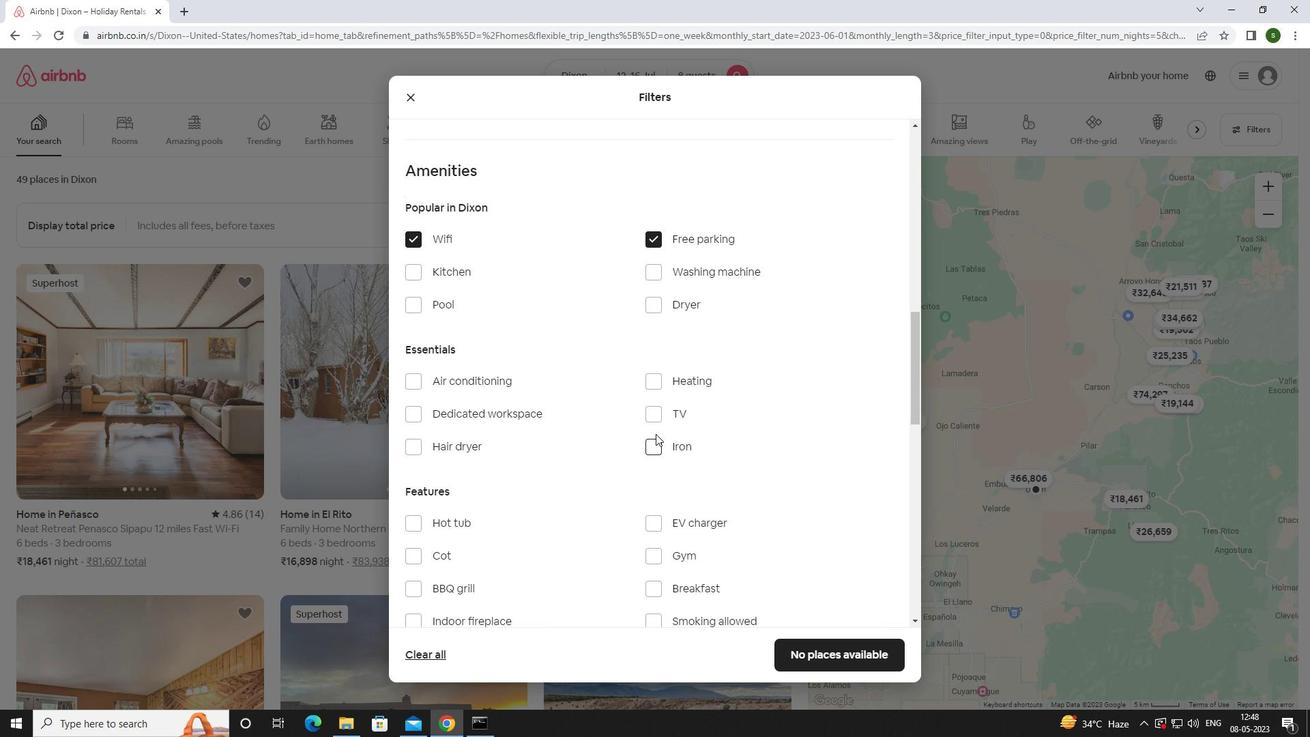 
Action: Mouse pressed left at (658, 413)
Screenshot: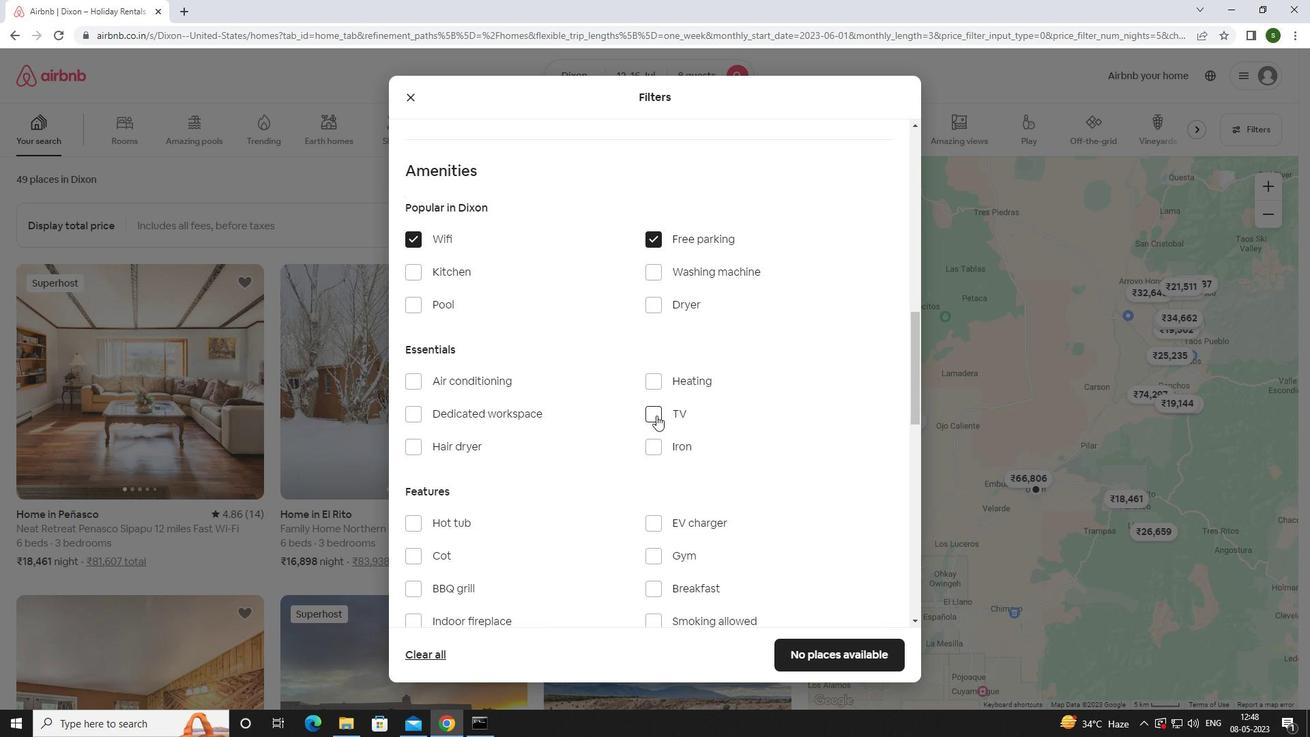
Action: Mouse moved to (589, 441)
Screenshot: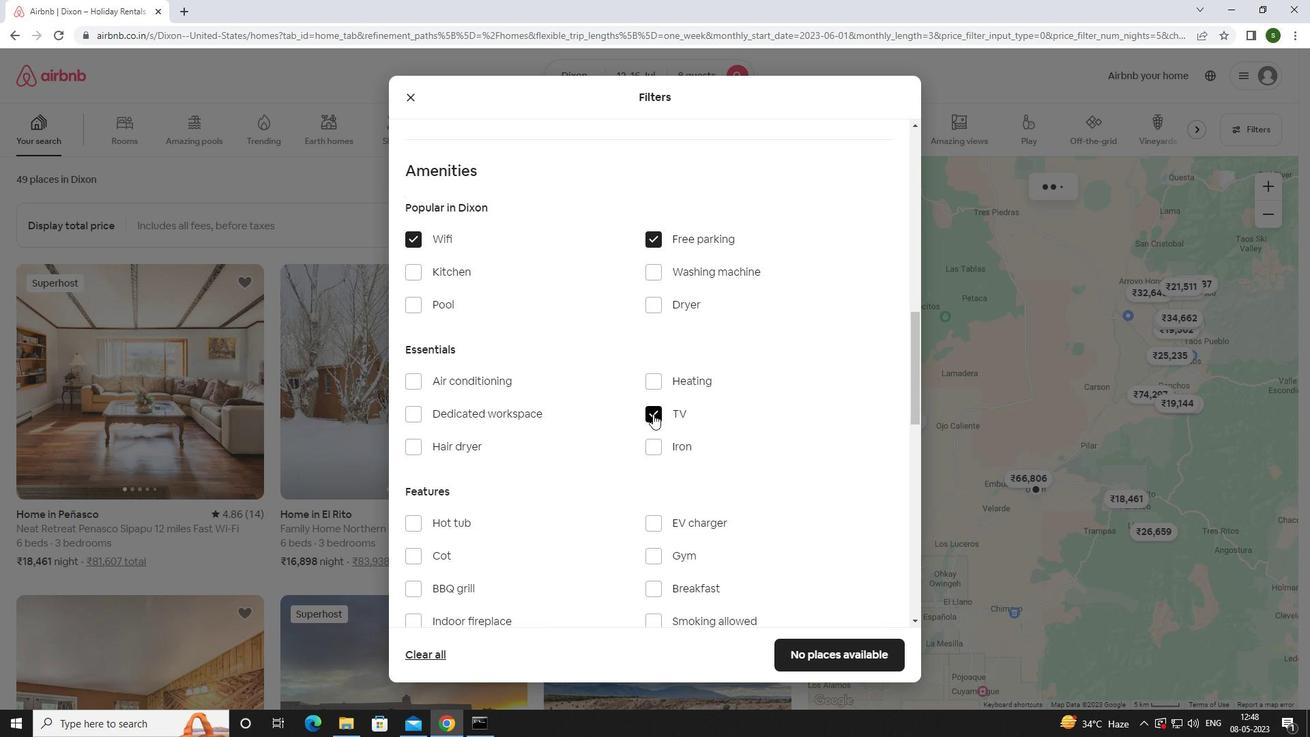 
Action: Mouse scrolled (589, 441) with delta (0, 0)
Screenshot: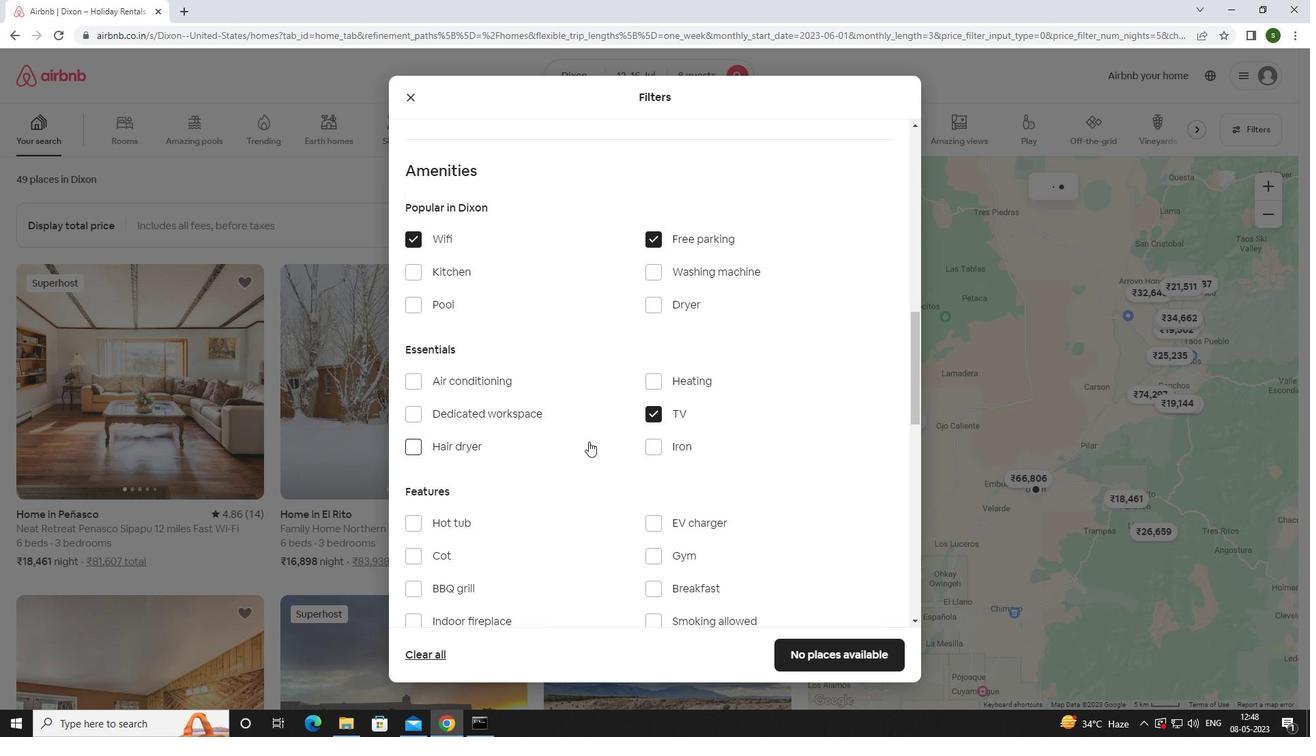 
Action: Mouse scrolled (589, 441) with delta (0, 0)
Screenshot: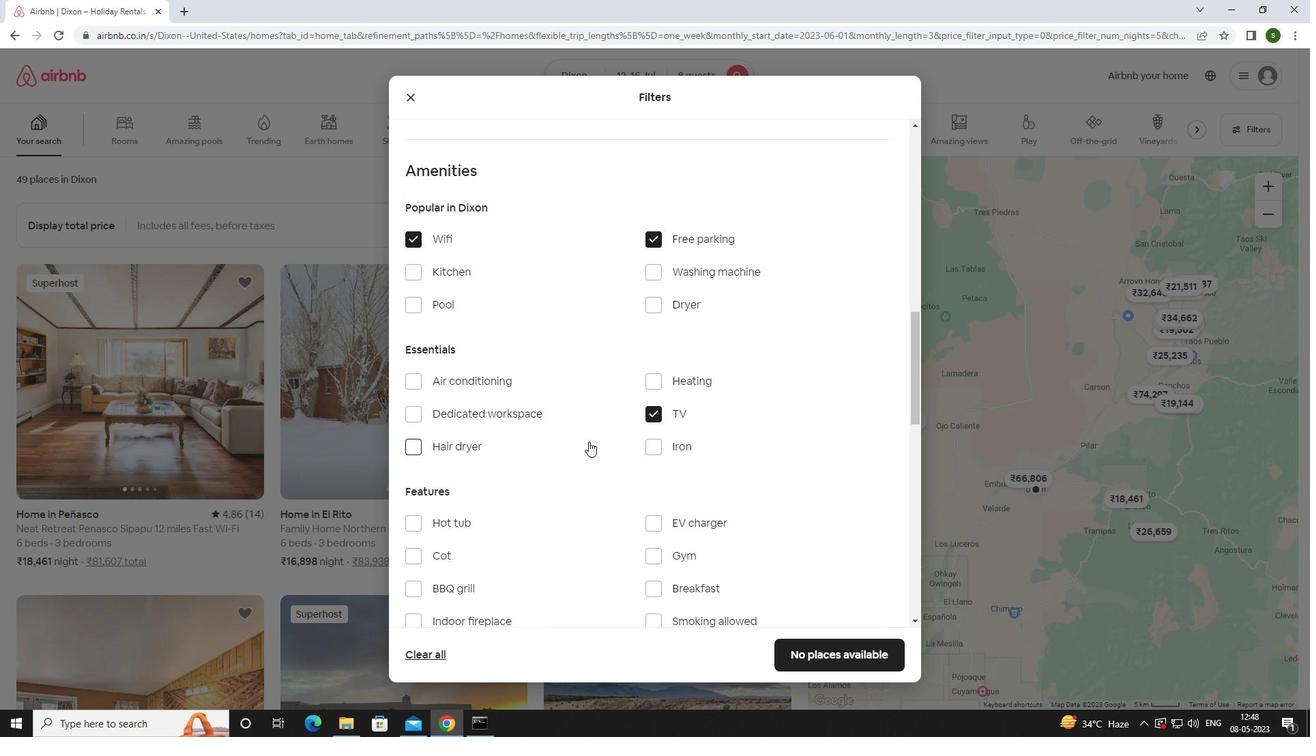 
Action: Mouse scrolled (589, 441) with delta (0, 0)
Screenshot: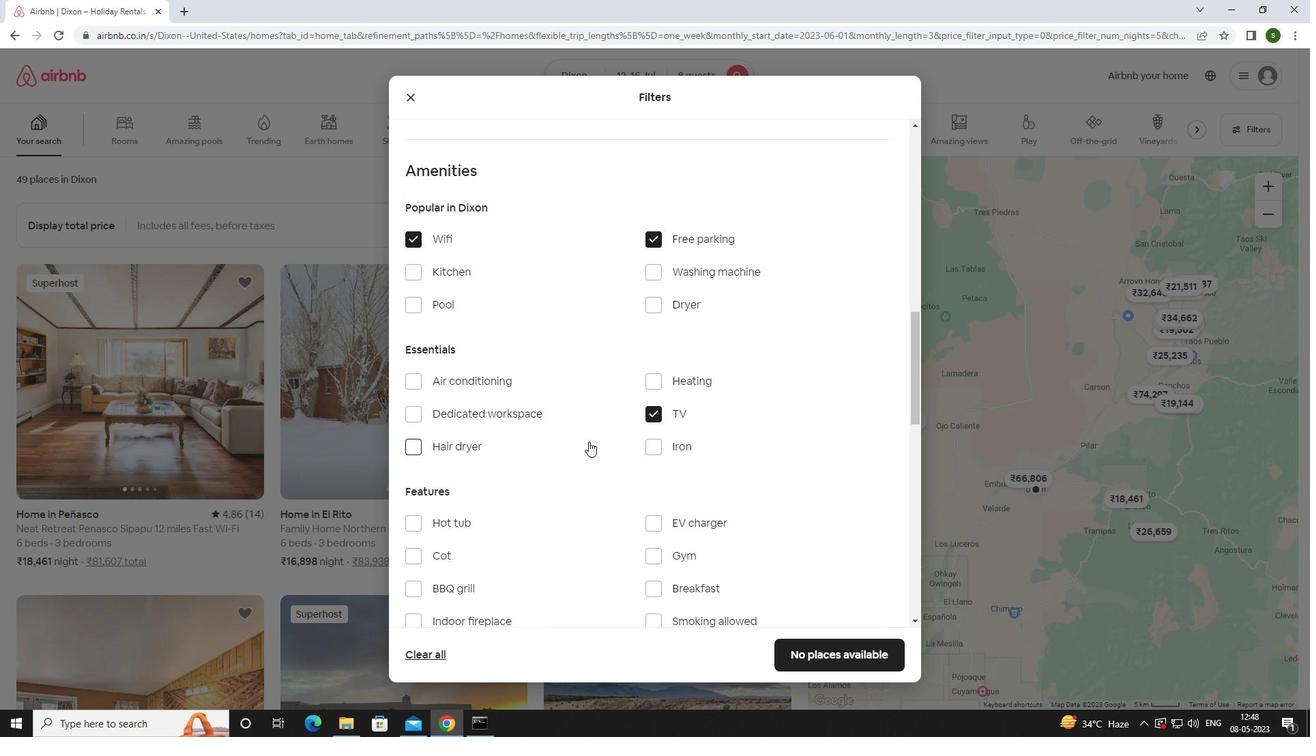 
Action: Mouse moved to (659, 346)
Screenshot: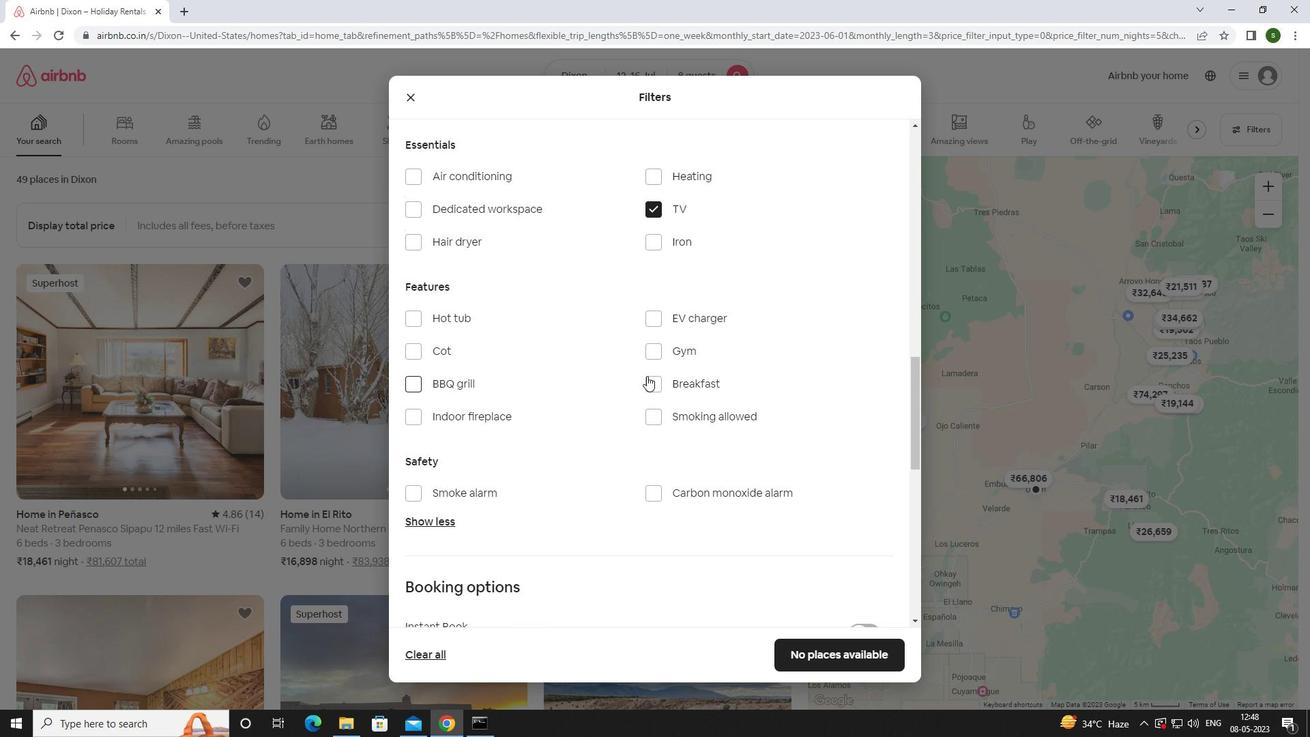 
Action: Mouse pressed left at (659, 346)
Screenshot: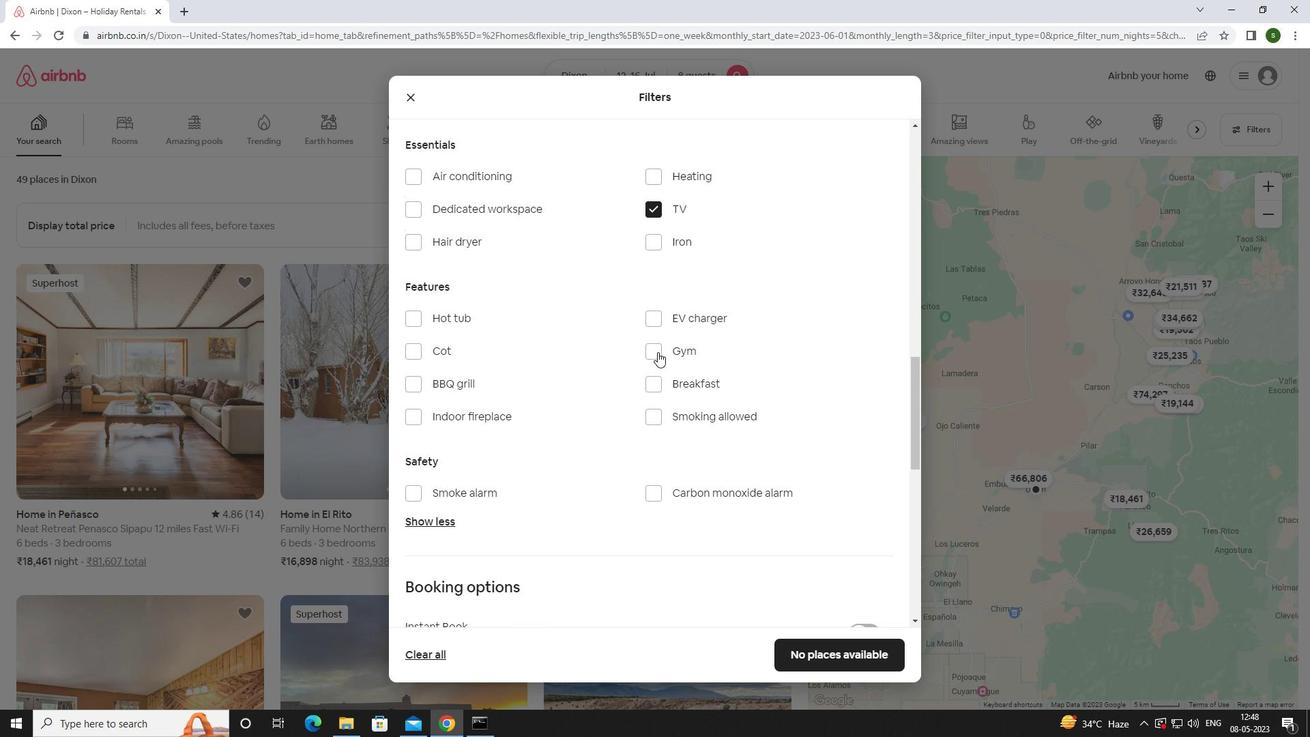 
Action: Mouse moved to (652, 382)
Screenshot: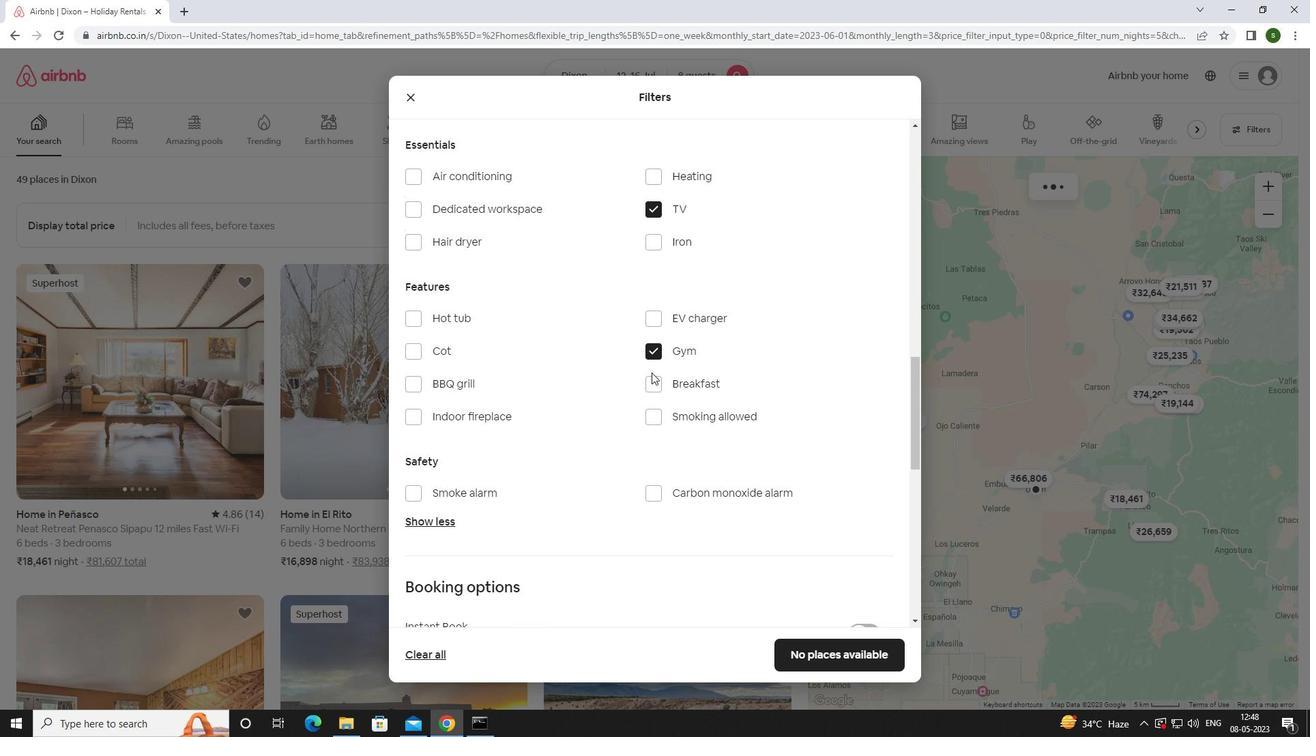 
Action: Mouse pressed left at (652, 382)
Screenshot: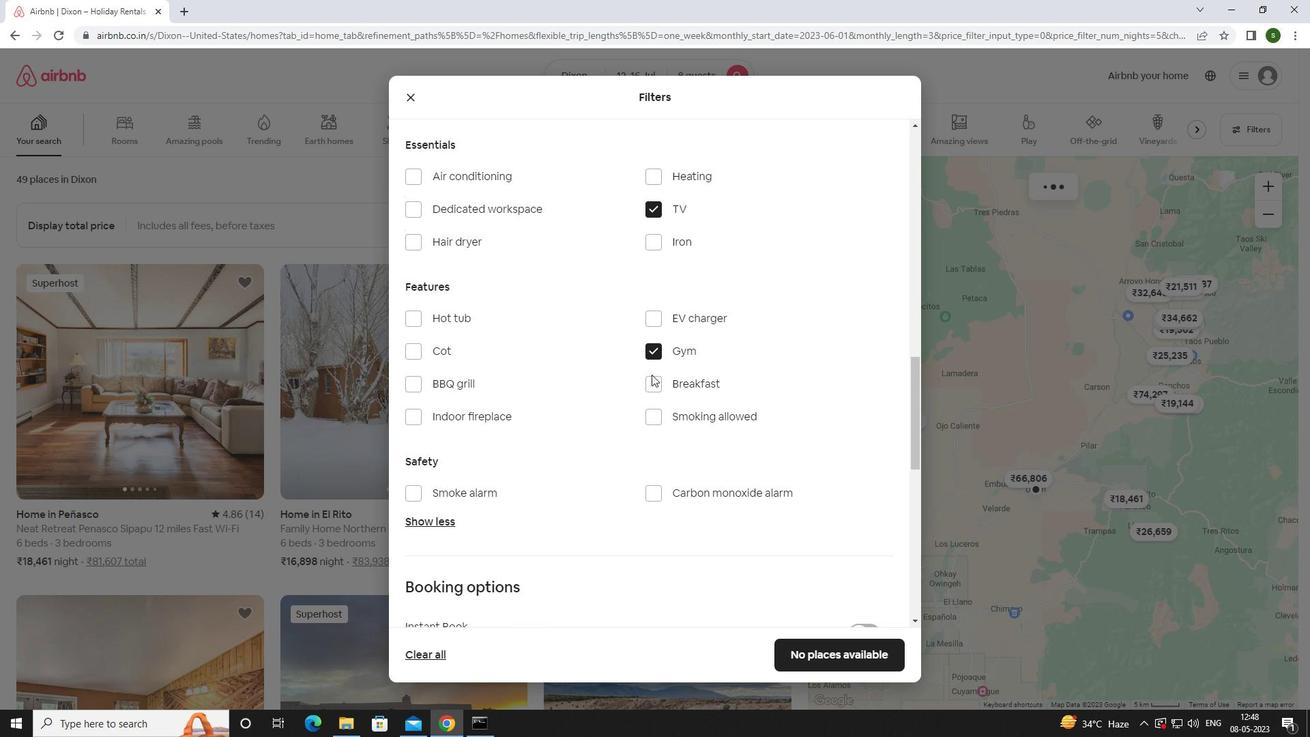 
Action: Mouse moved to (618, 421)
Screenshot: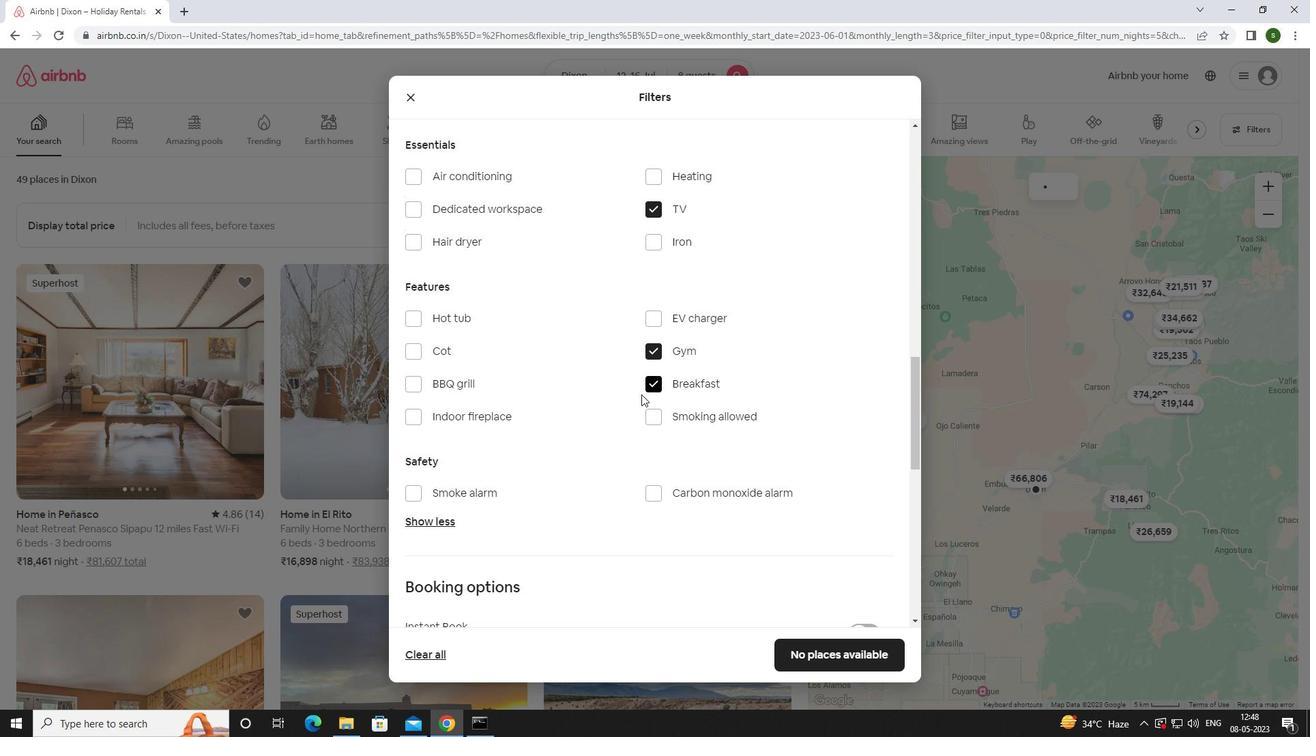 
Action: Mouse scrolled (618, 421) with delta (0, 0)
Screenshot: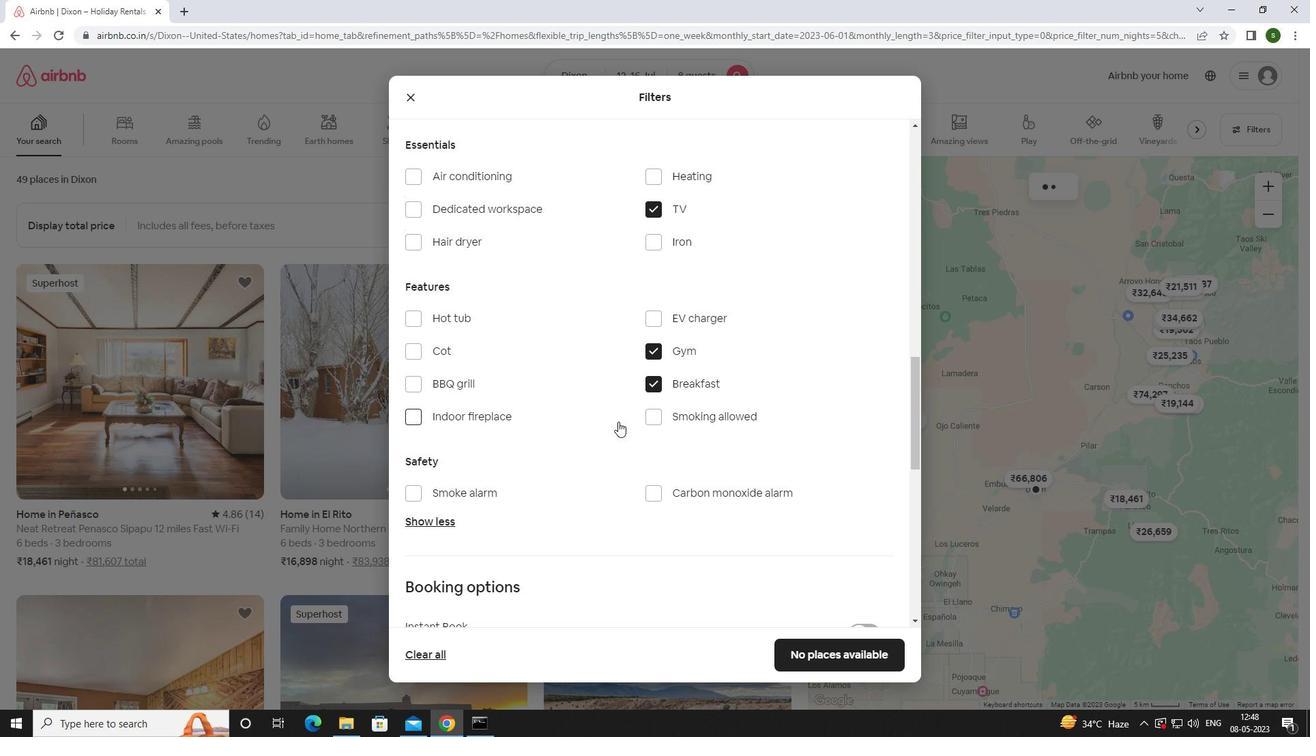 
Action: Mouse moved to (618, 423)
Screenshot: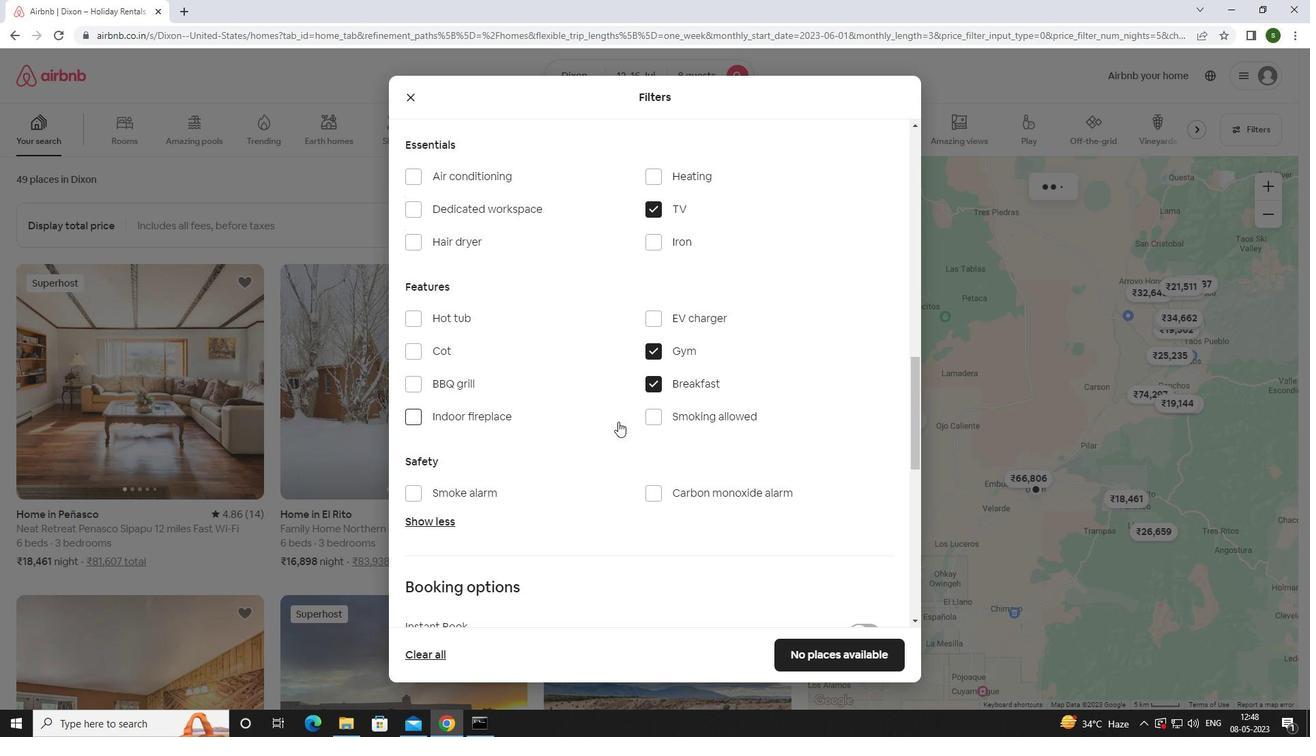 
Action: Mouse scrolled (618, 422) with delta (0, 0)
Screenshot: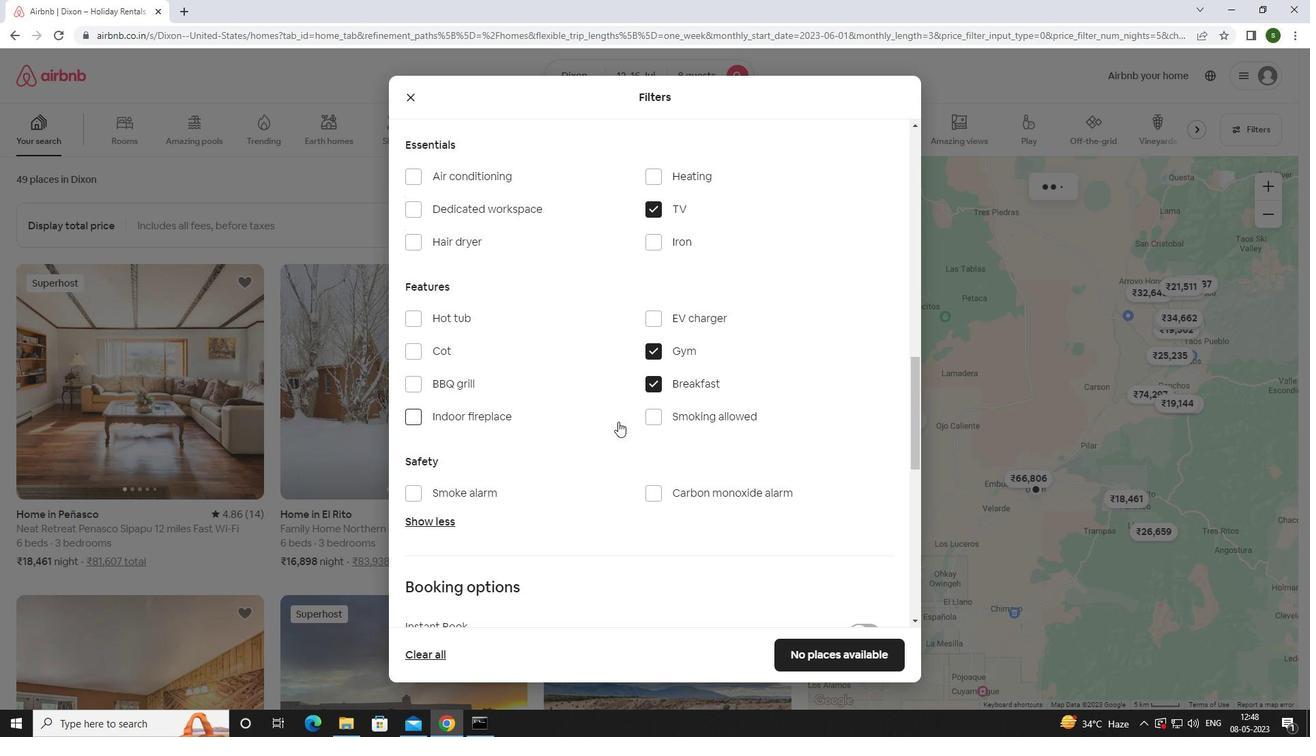 
Action: Mouse moved to (618, 423)
Screenshot: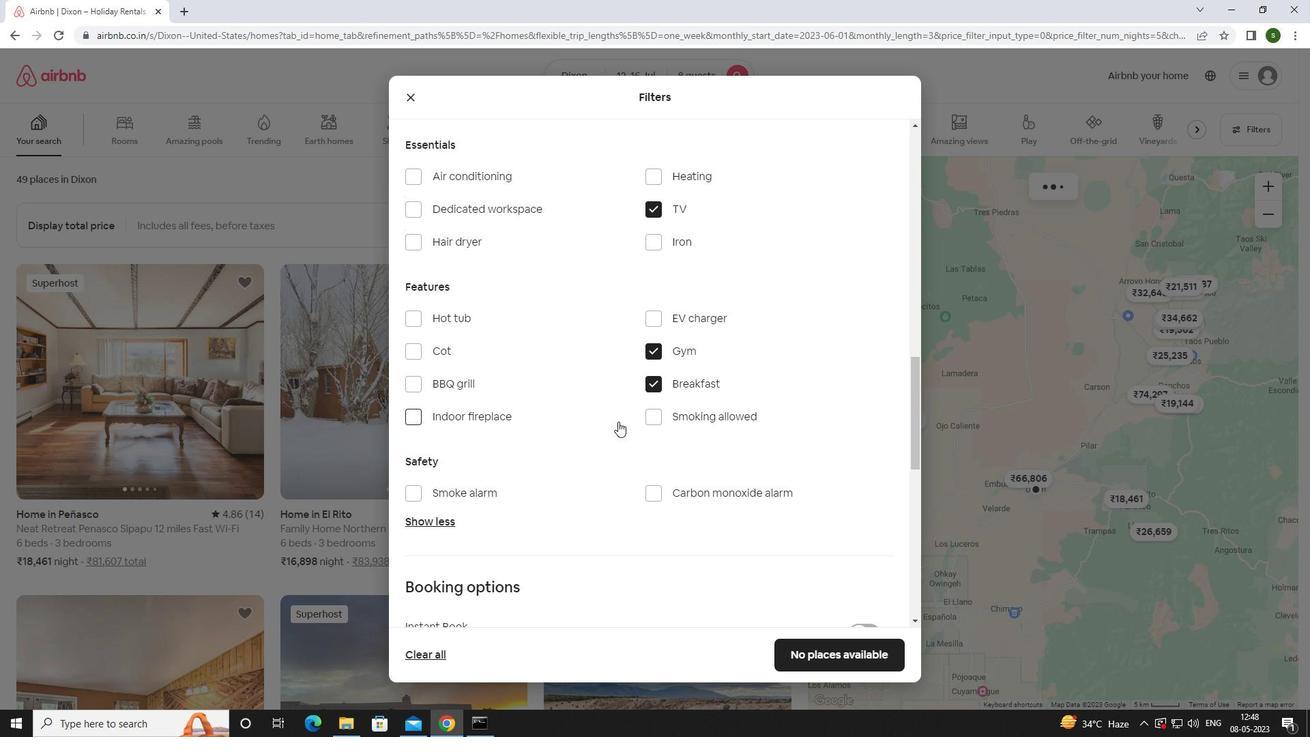 
Action: Mouse scrolled (618, 423) with delta (0, 0)
Screenshot: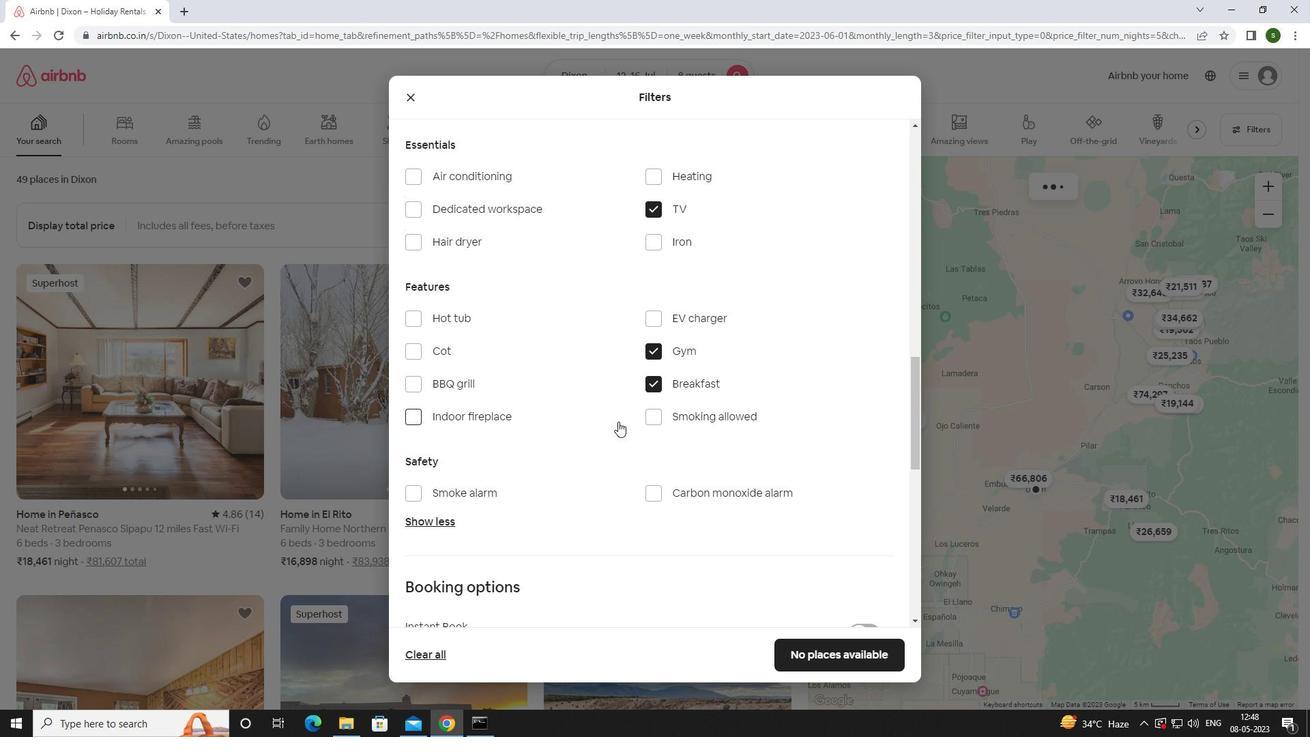 
Action: Mouse moved to (619, 424)
Screenshot: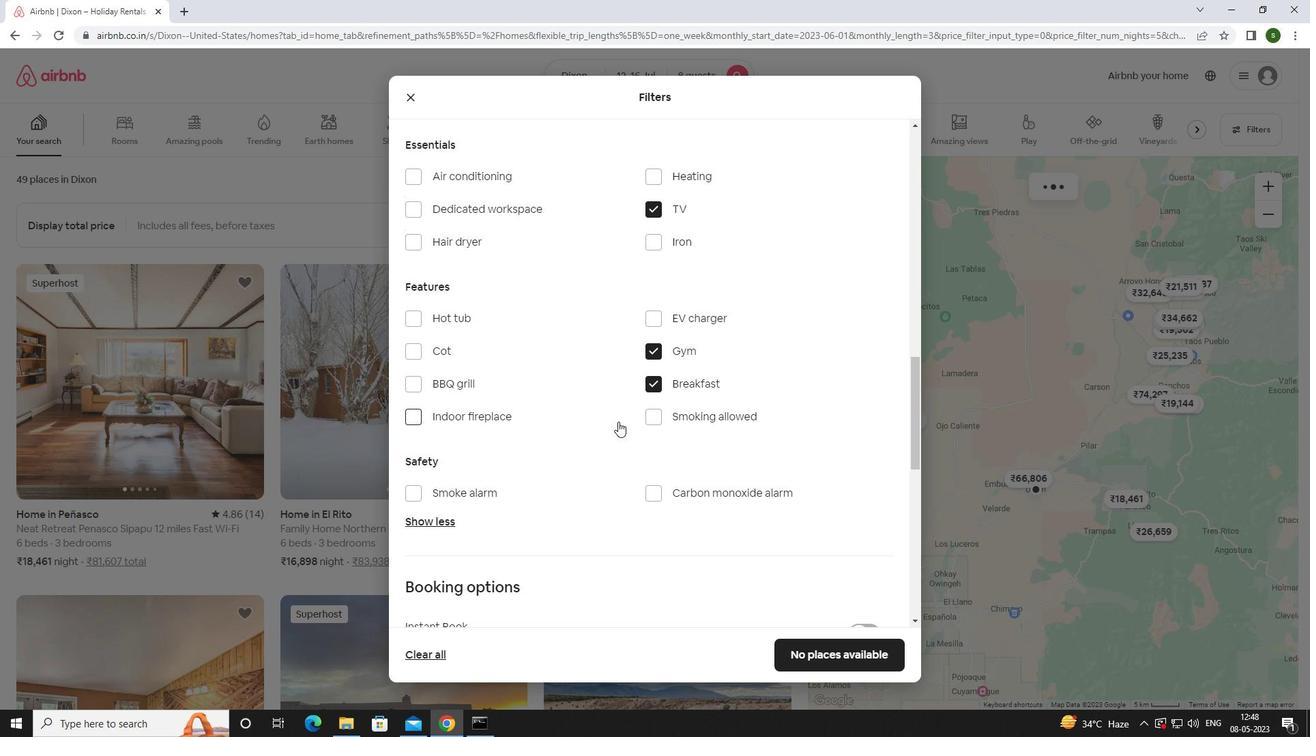 
Action: Mouse scrolled (619, 423) with delta (0, 0)
Screenshot: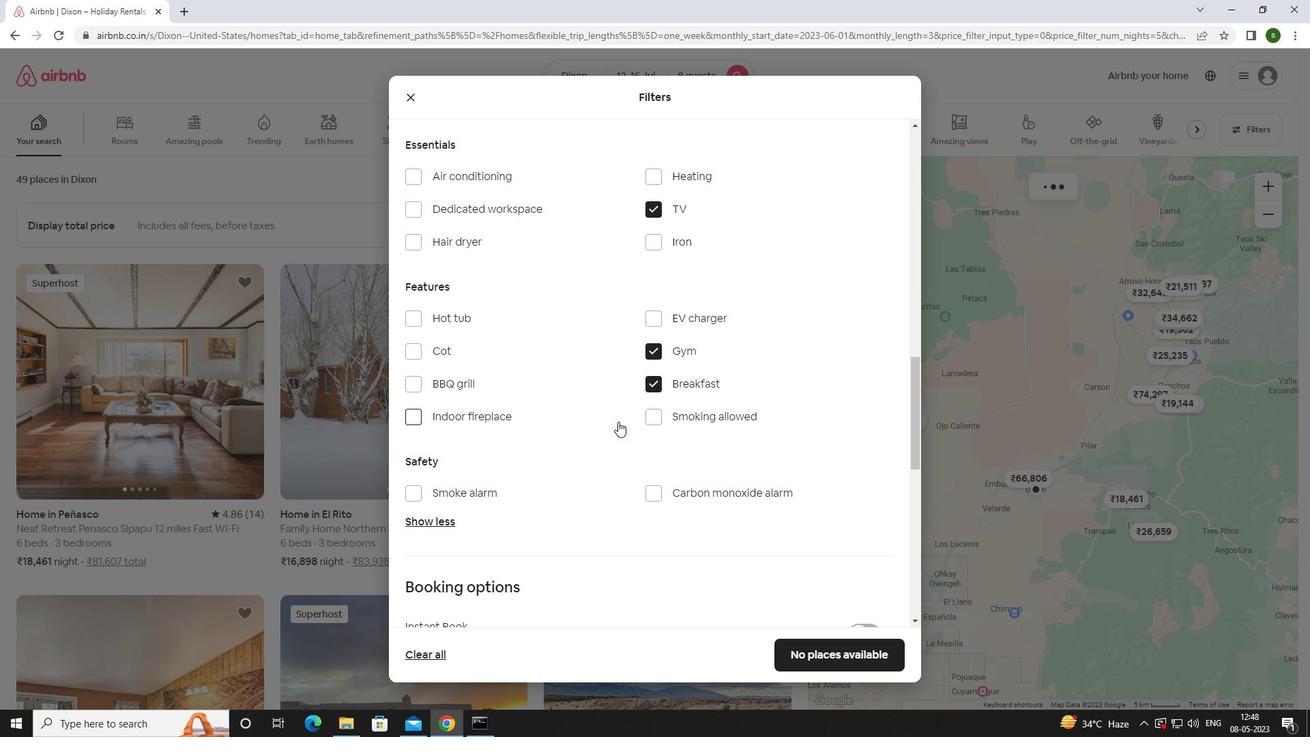 
Action: Mouse moved to (619, 425)
Screenshot: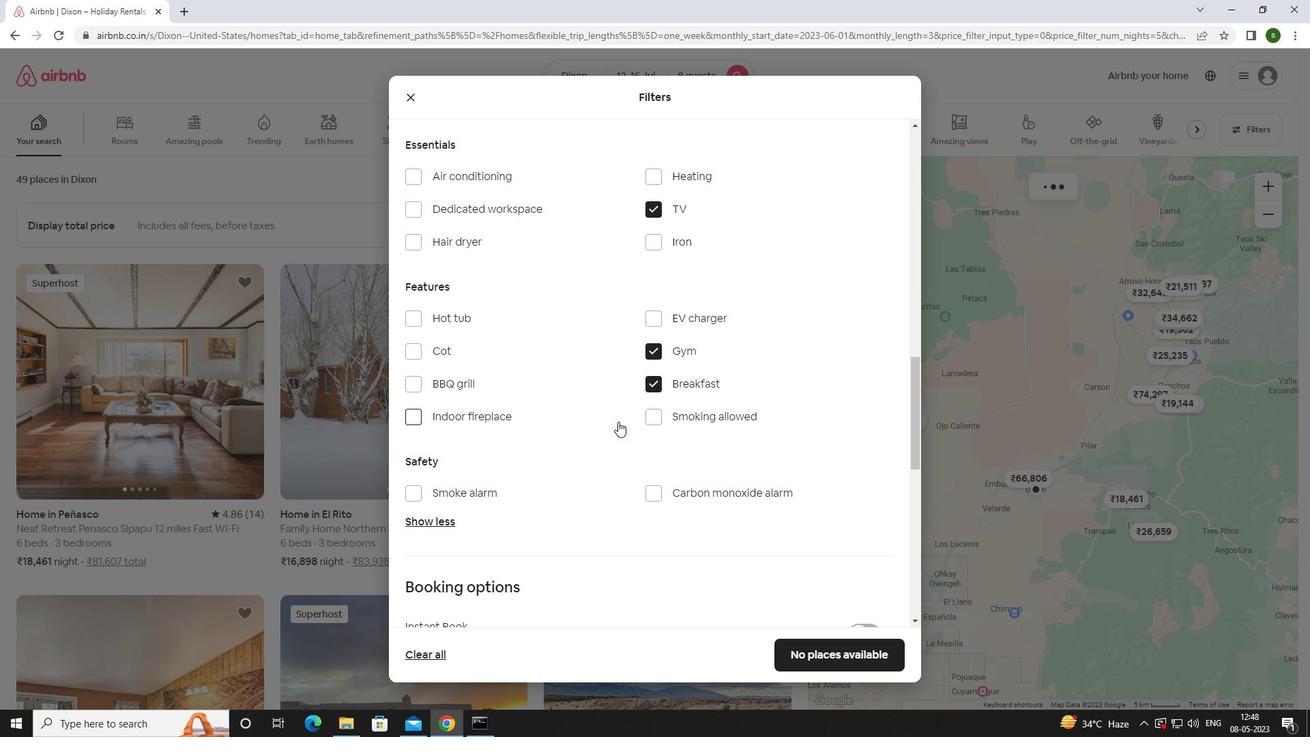 
Action: Mouse scrolled (619, 424) with delta (0, 0)
Screenshot: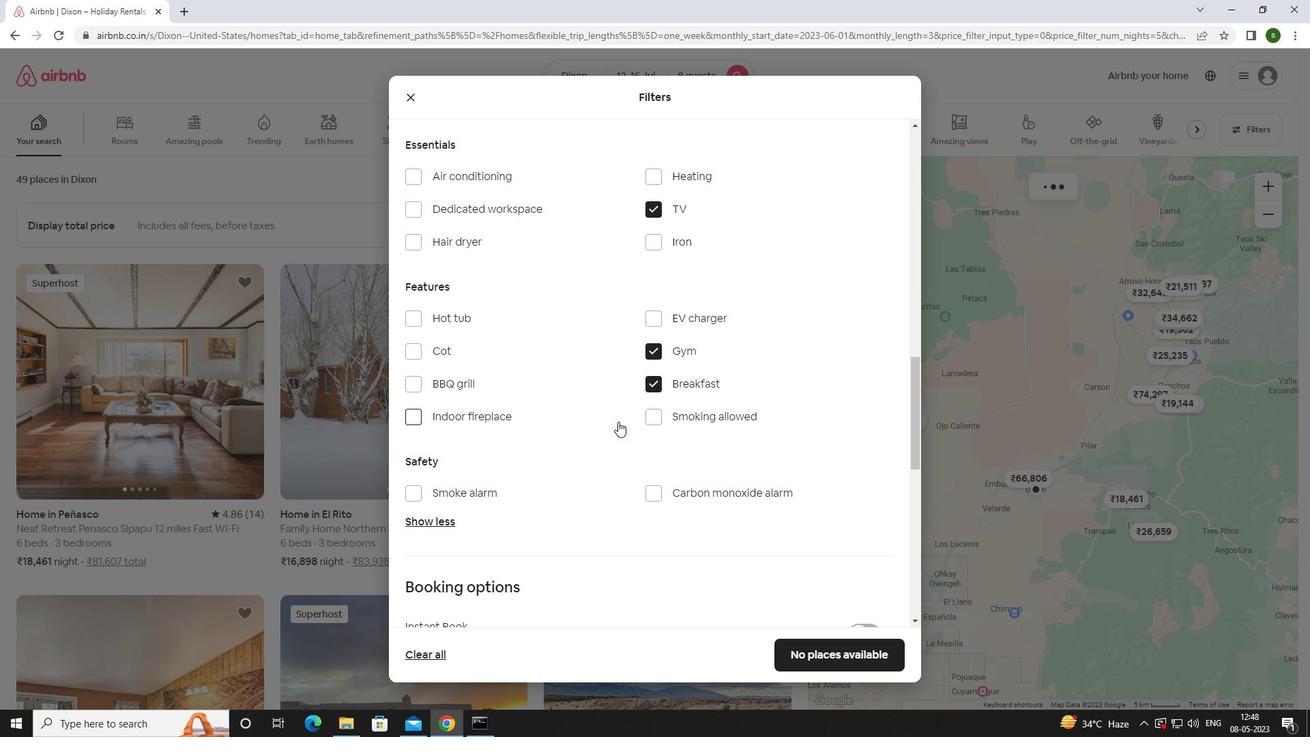 
Action: Mouse moved to (857, 333)
Screenshot: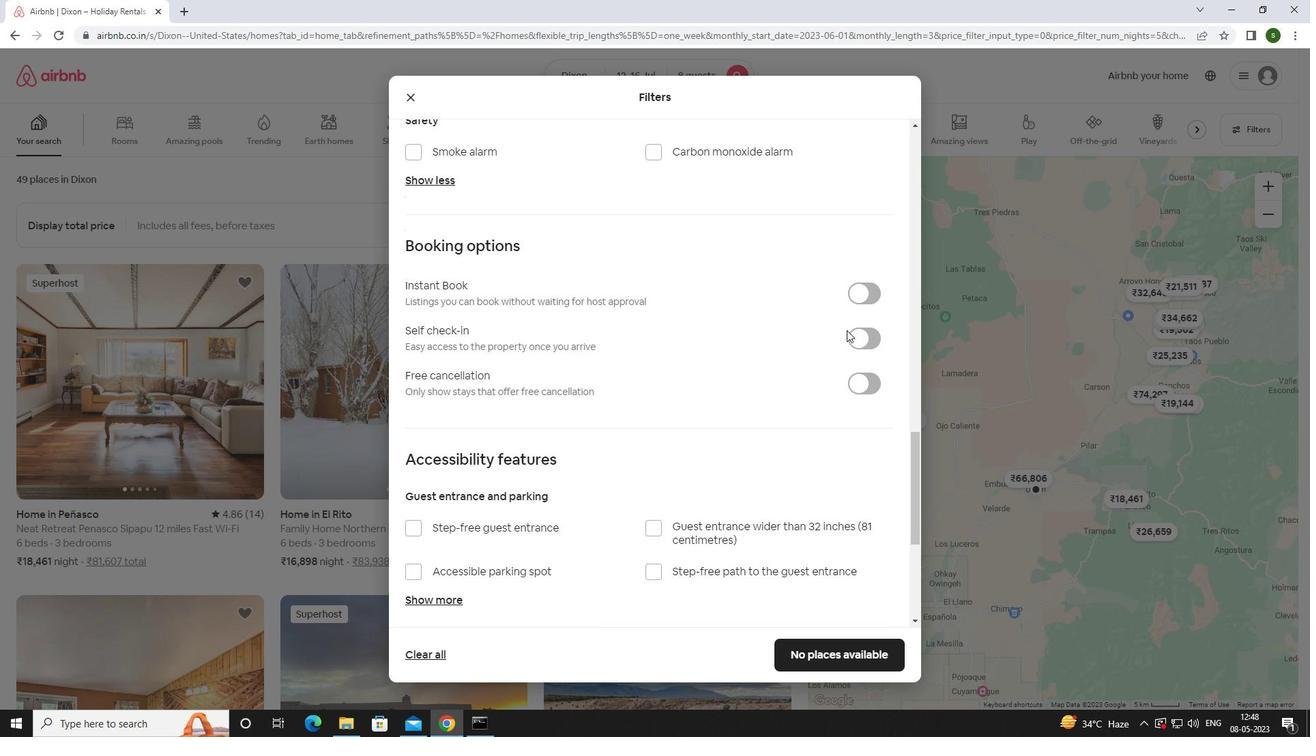 
Action: Mouse pressed left at (857, 333)
Screenshot: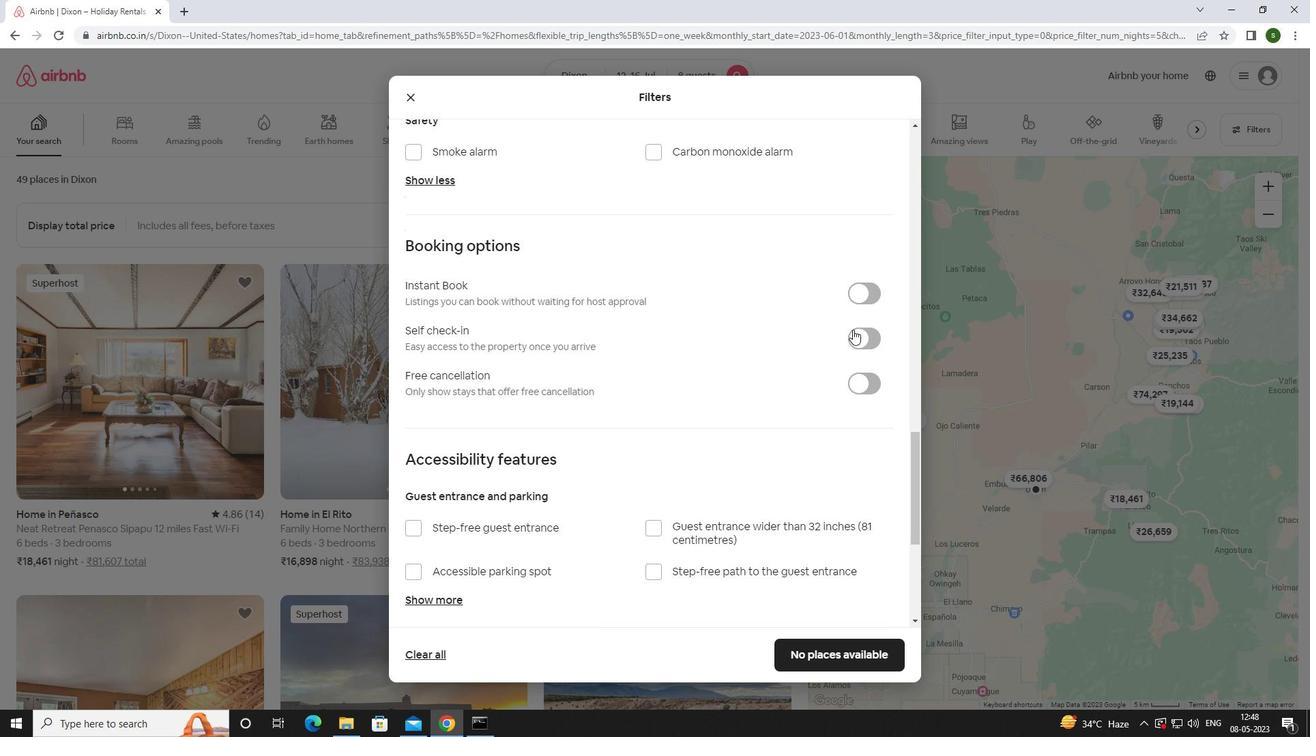 
Action: Mouse moved to (587, 372)
Screenshot: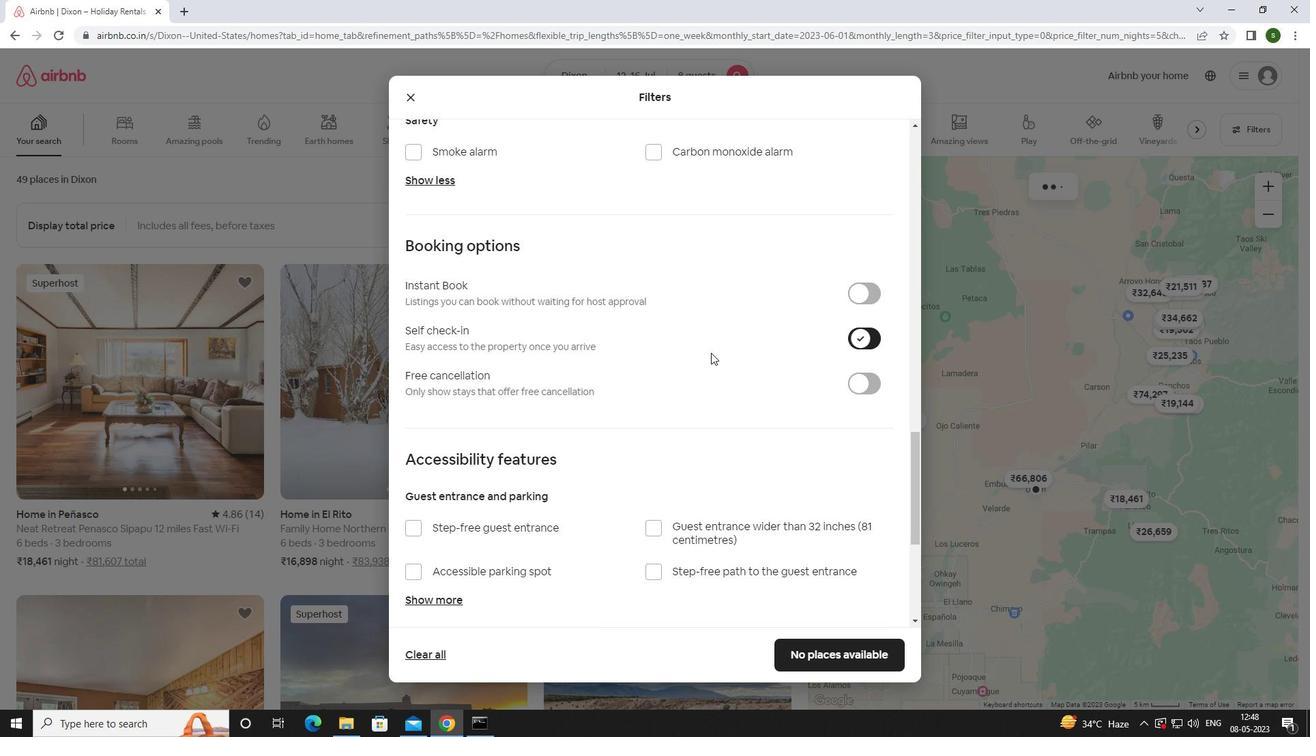 
Action: Mouse scrolled (587, 372) with delta (0, 0)
Screenshot: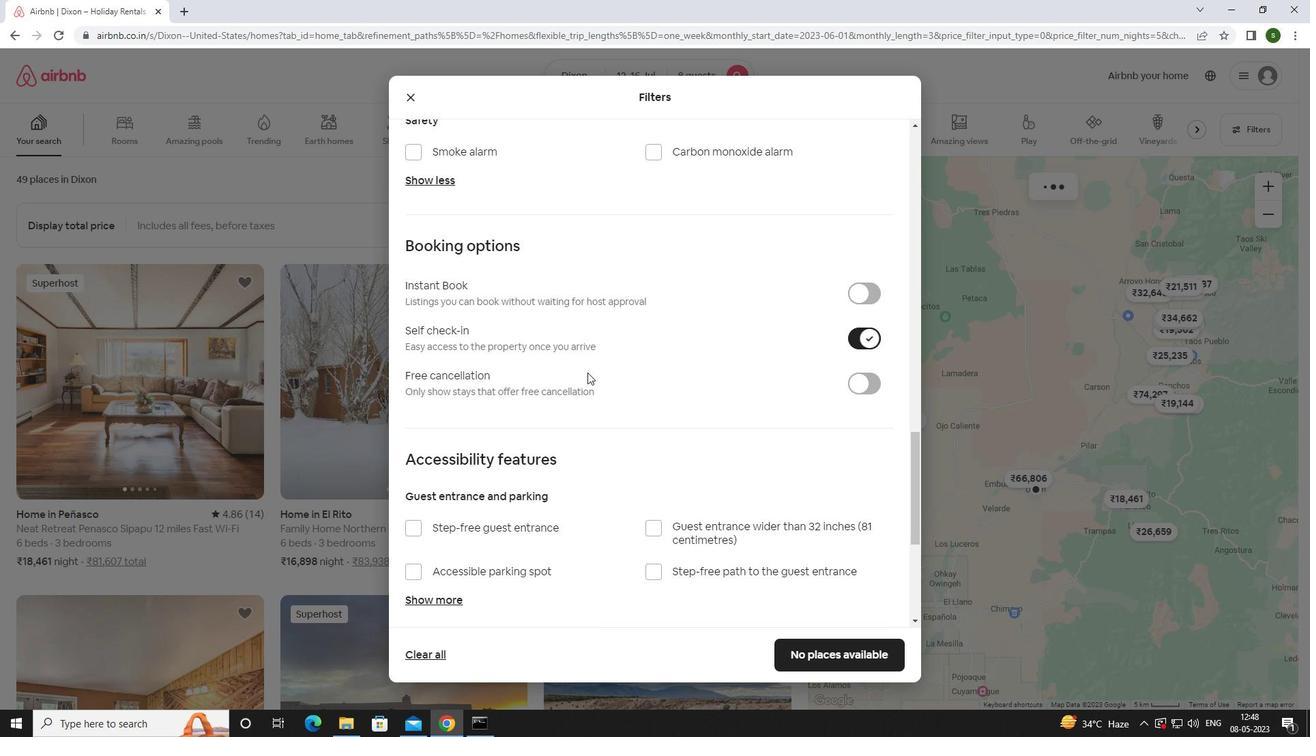 
Action: Mouse moved to (587, 373)
Screenshot: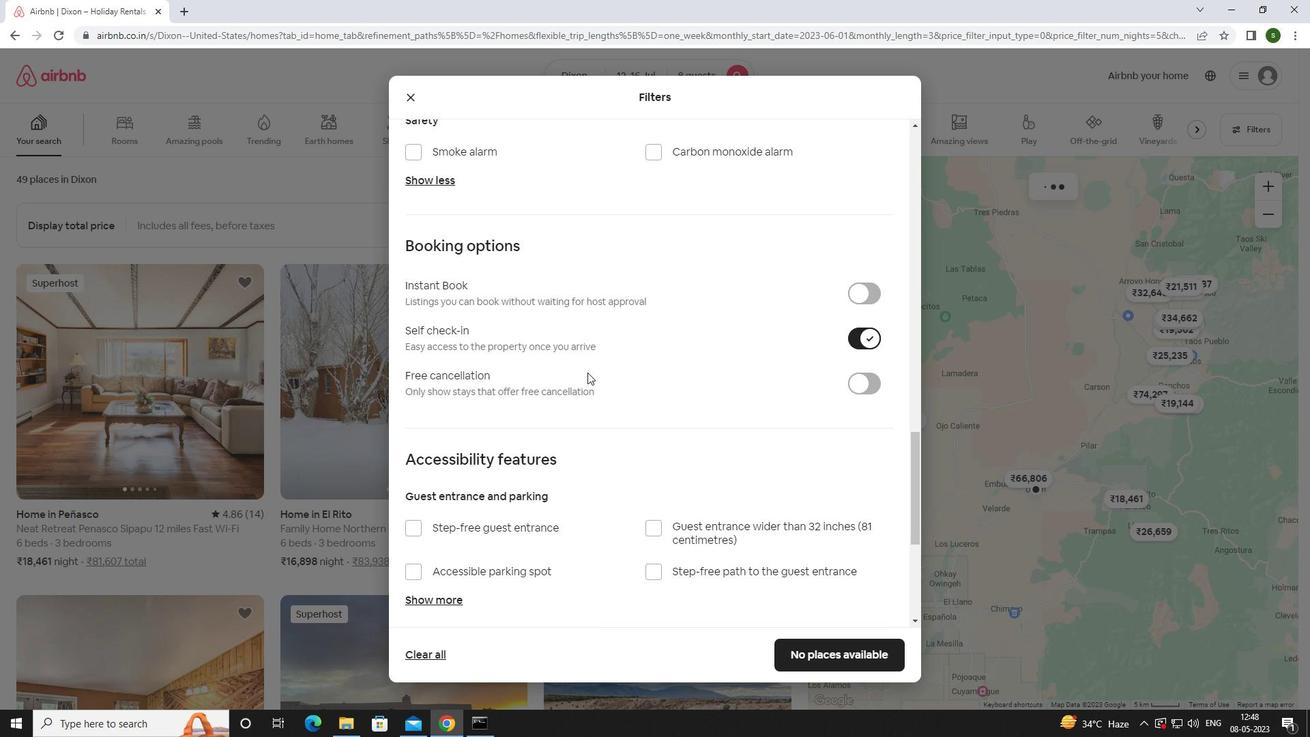 
Action: Mouse scrolled (587, 372) with delta (0, 0)
Screenshot: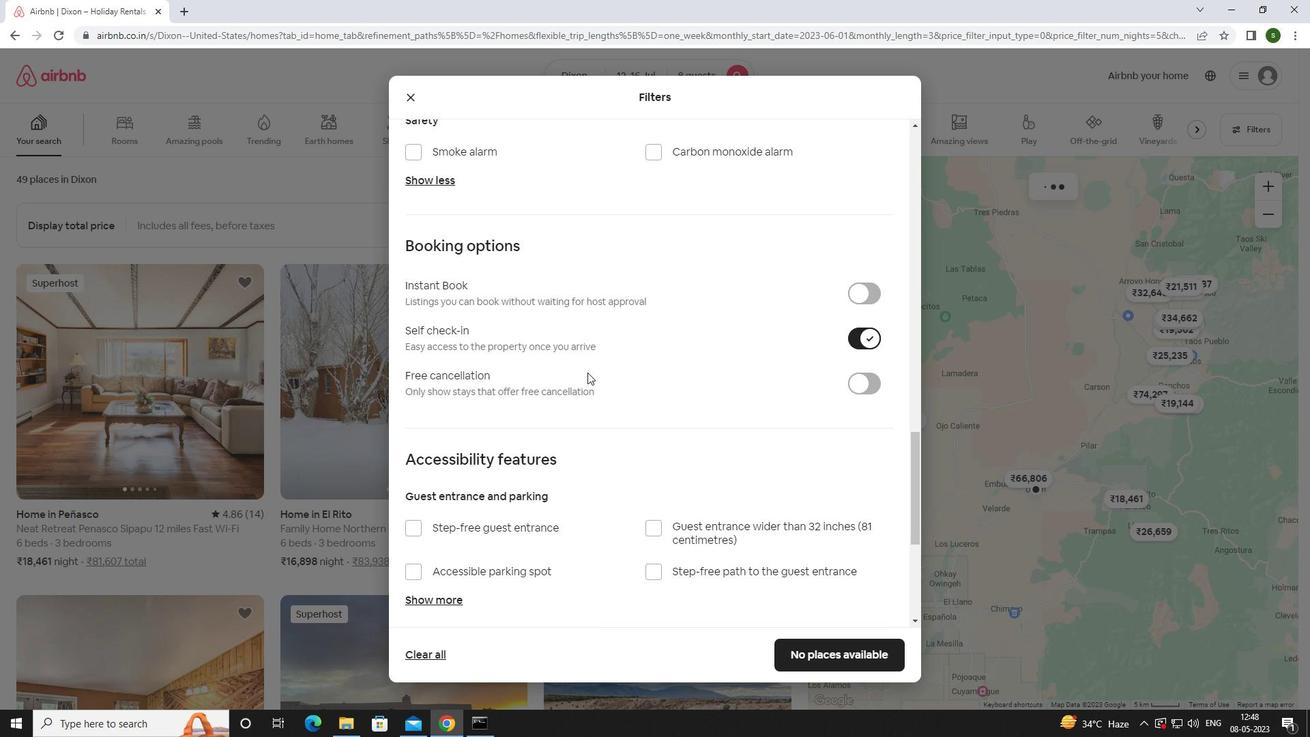
Action: Mouse scrolled (587, 372) with delta (0, 0)
Screenshot: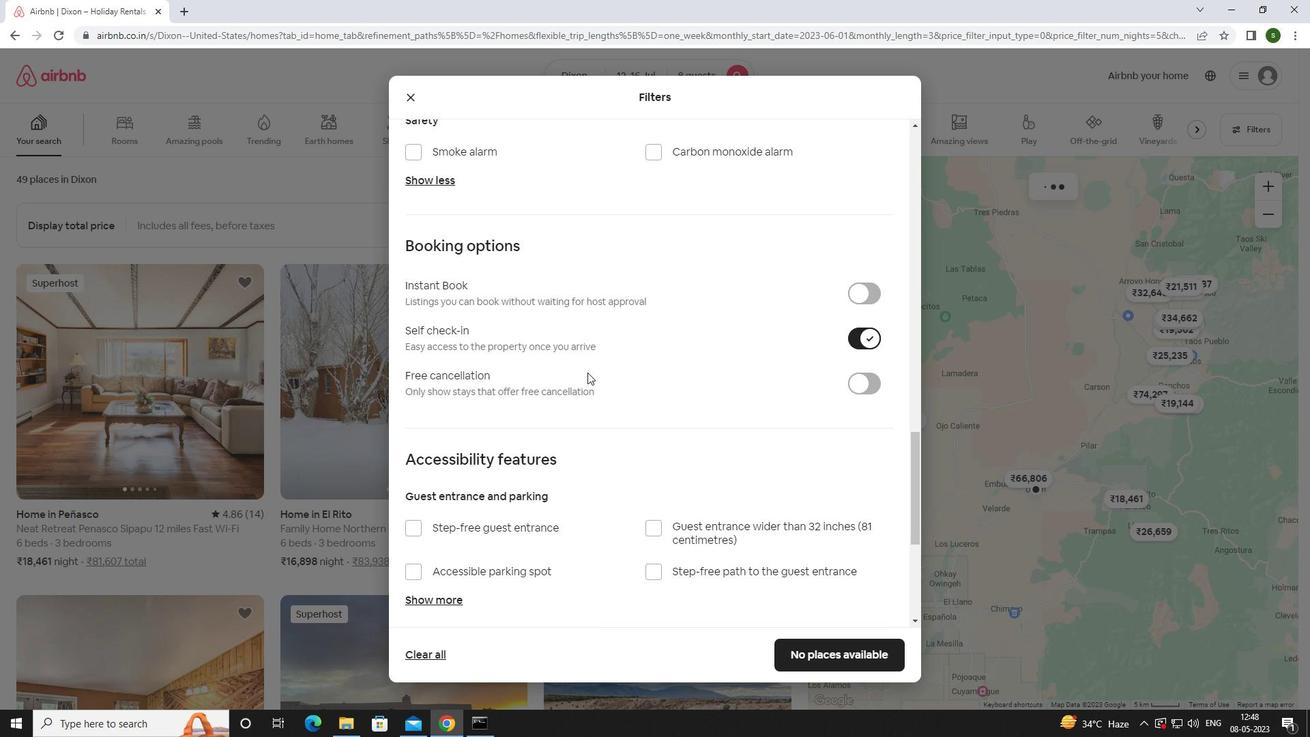 
Action: Mouse moved to (587, 374)
Screenshot: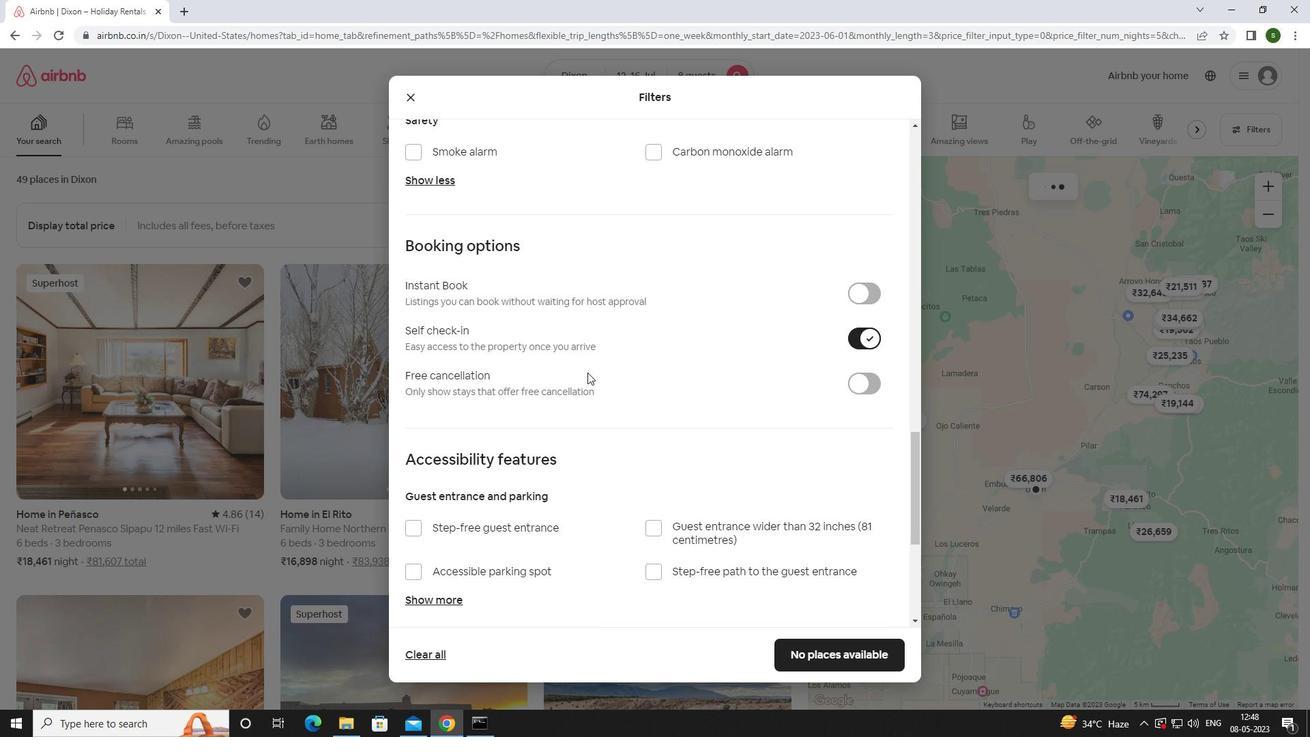 
Action: Mouse scrolled (587, 373) with delta (0, 0)
Screenshot: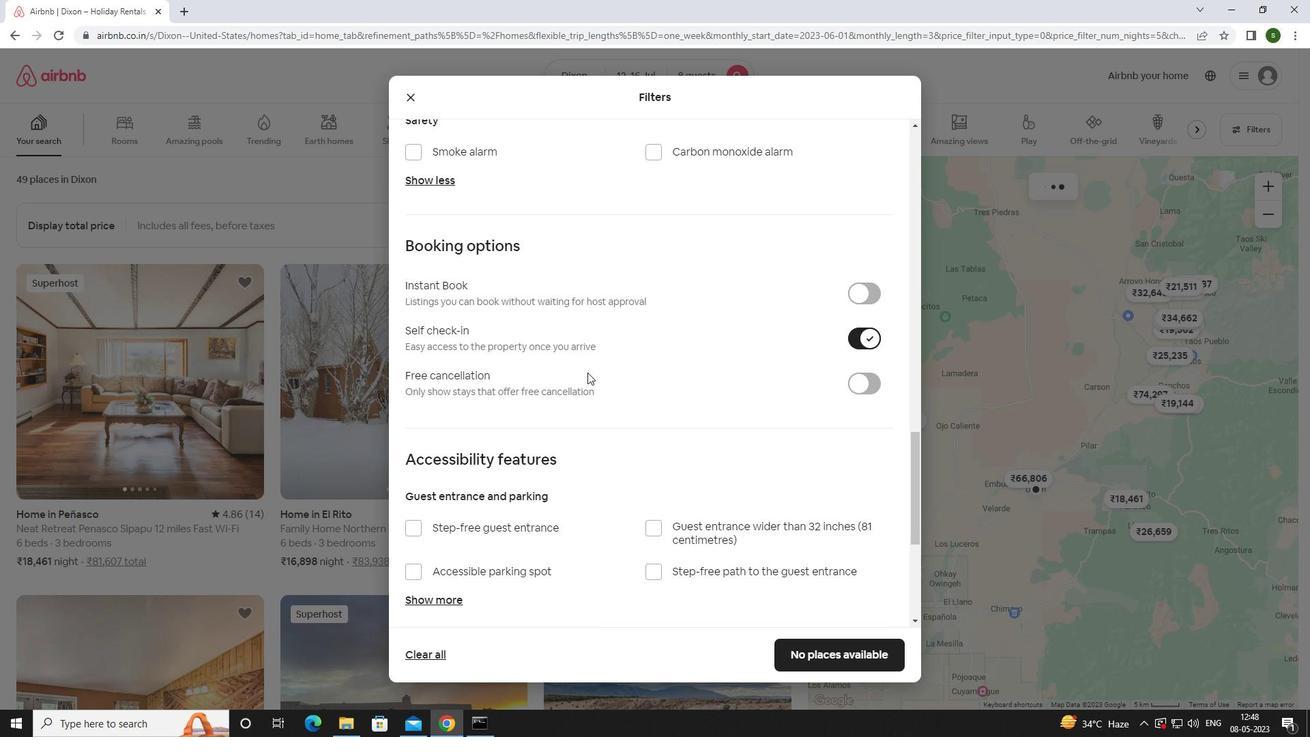
Action: Mouse scrolled (587, 373) with delta (0, 0)
Screenshot: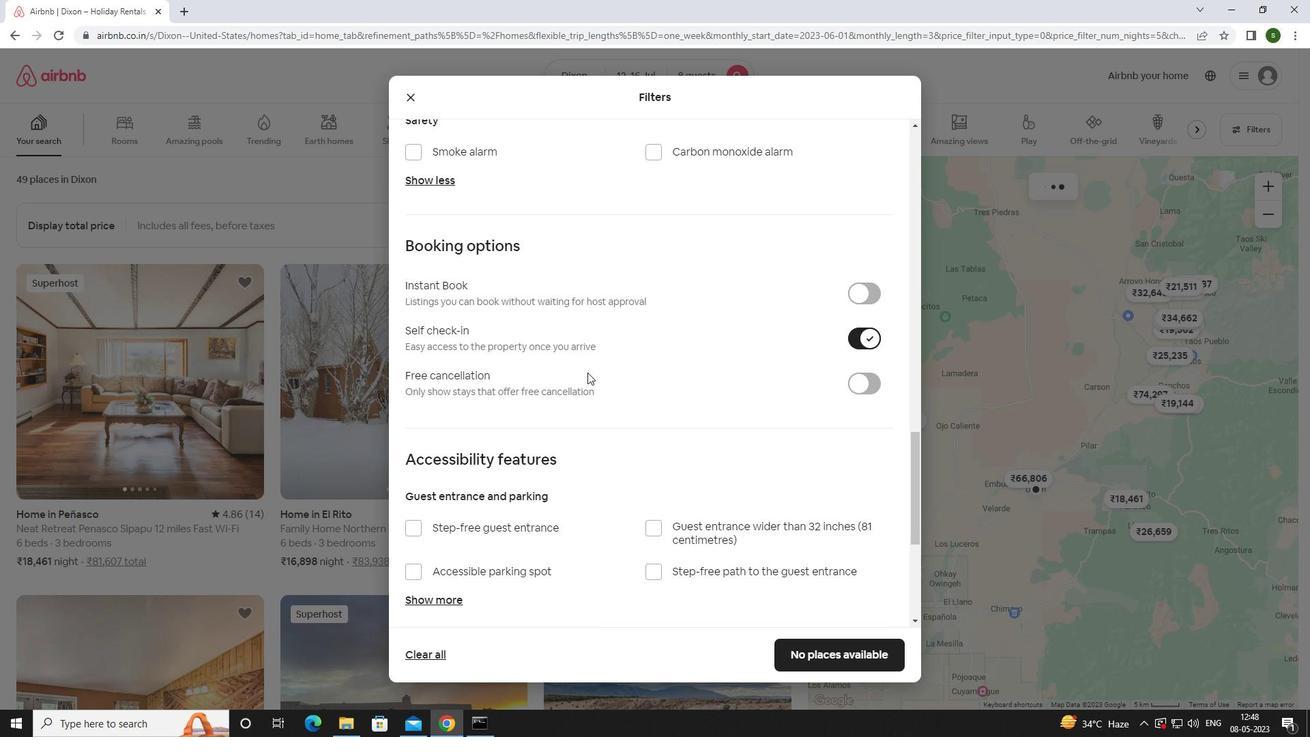 
Action: Mouse scrolled (587, 373) with delta (0, 0)
Screenshot: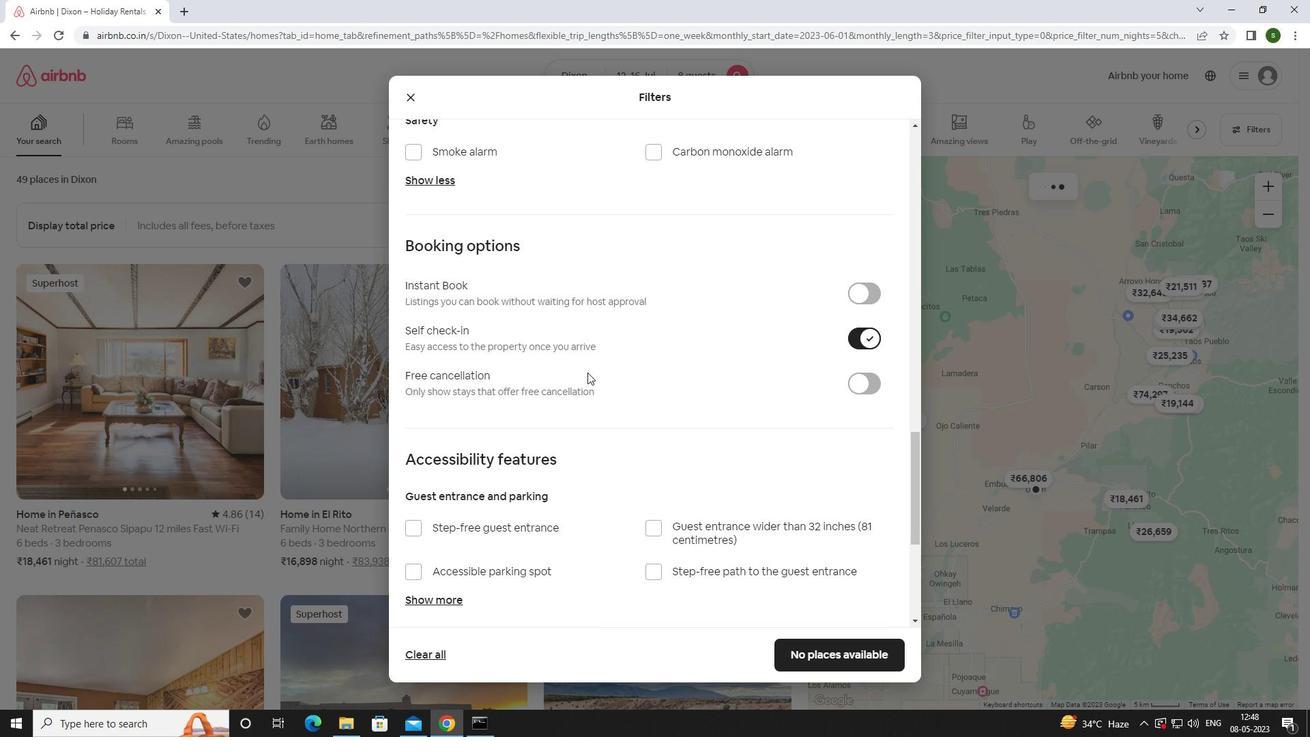 
Action: Mouse scrolled (587, 373) with delta (0, 0)
Screenshot: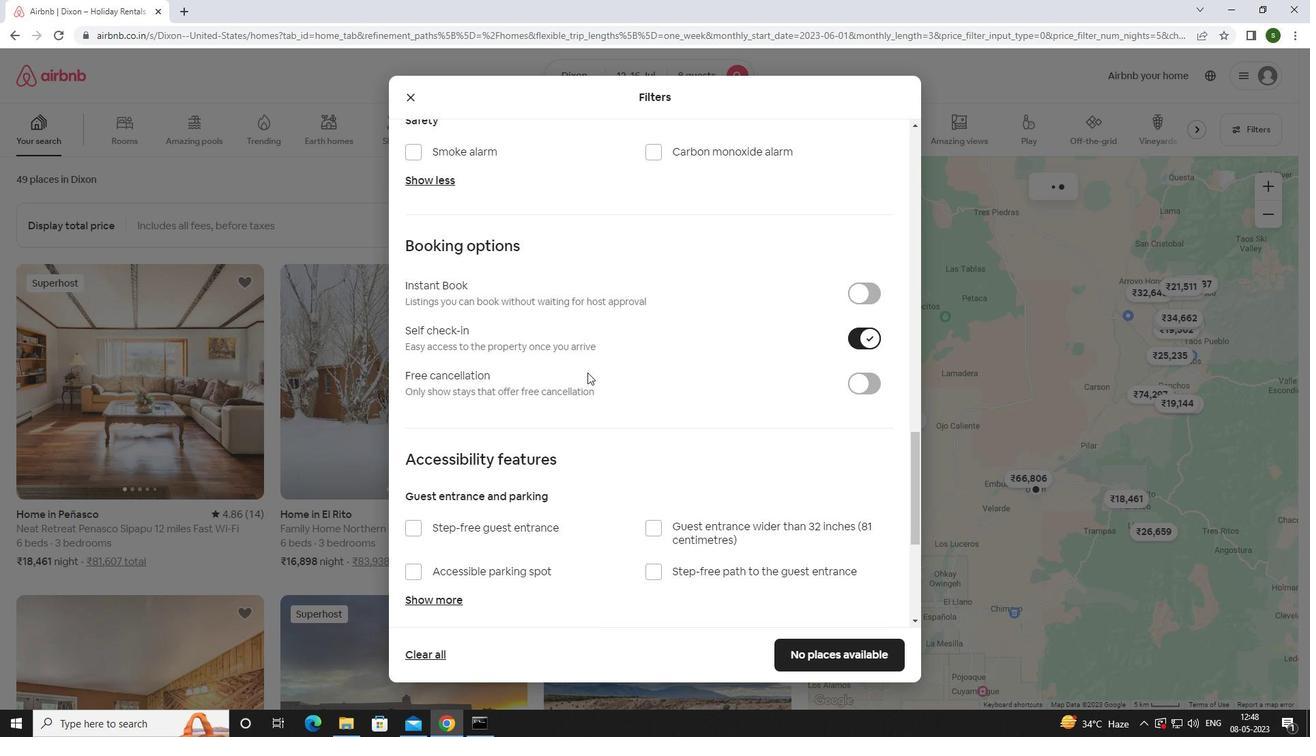 
Action: Mouse moved to (587, 374)
Screenshot: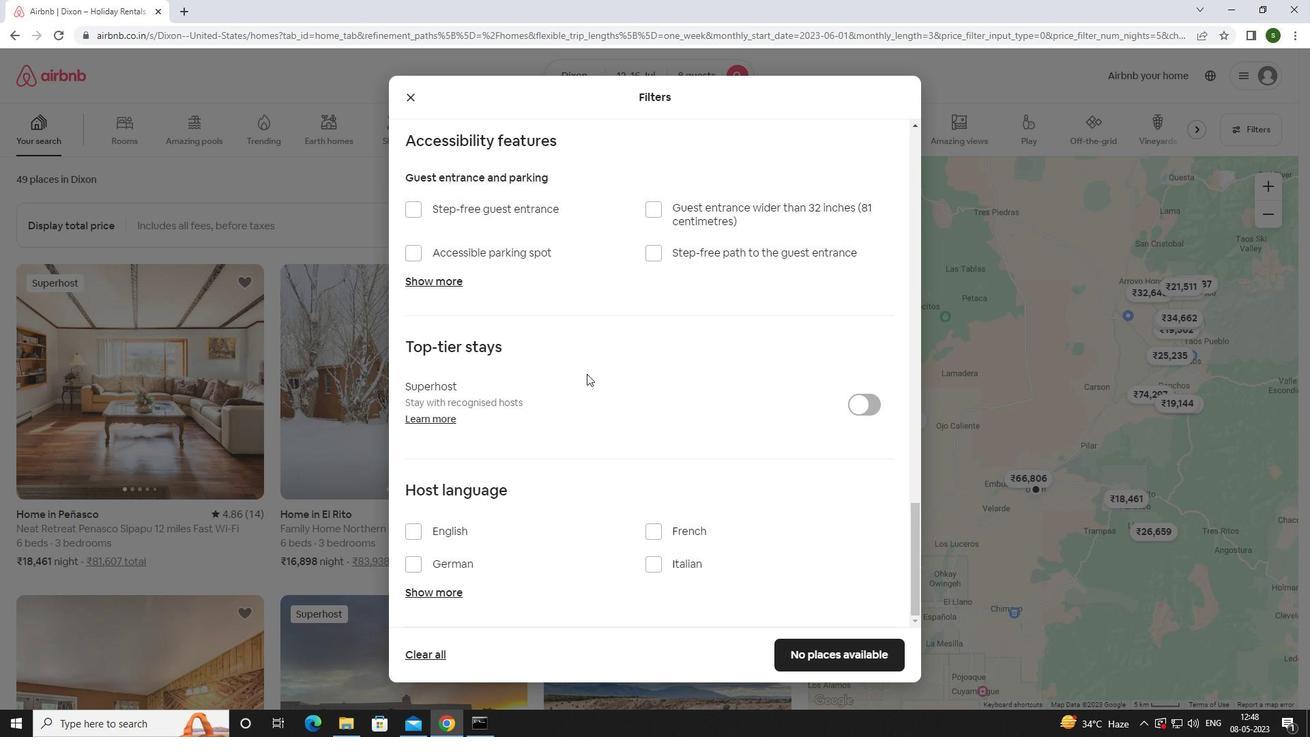 
Action: Mouse scrolled (587, 374) with delta (0, 0)
Screenshot: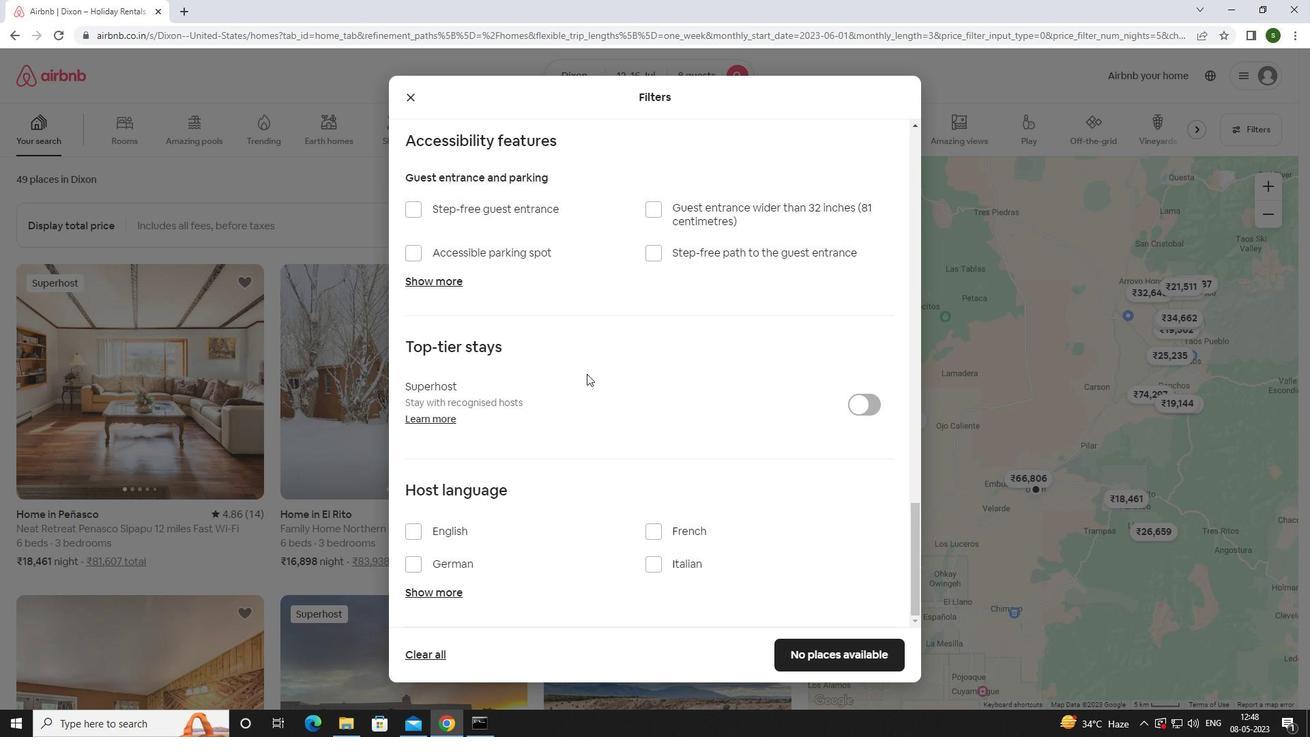 
Action: Mouse moved to (587, 375)
Screenshot: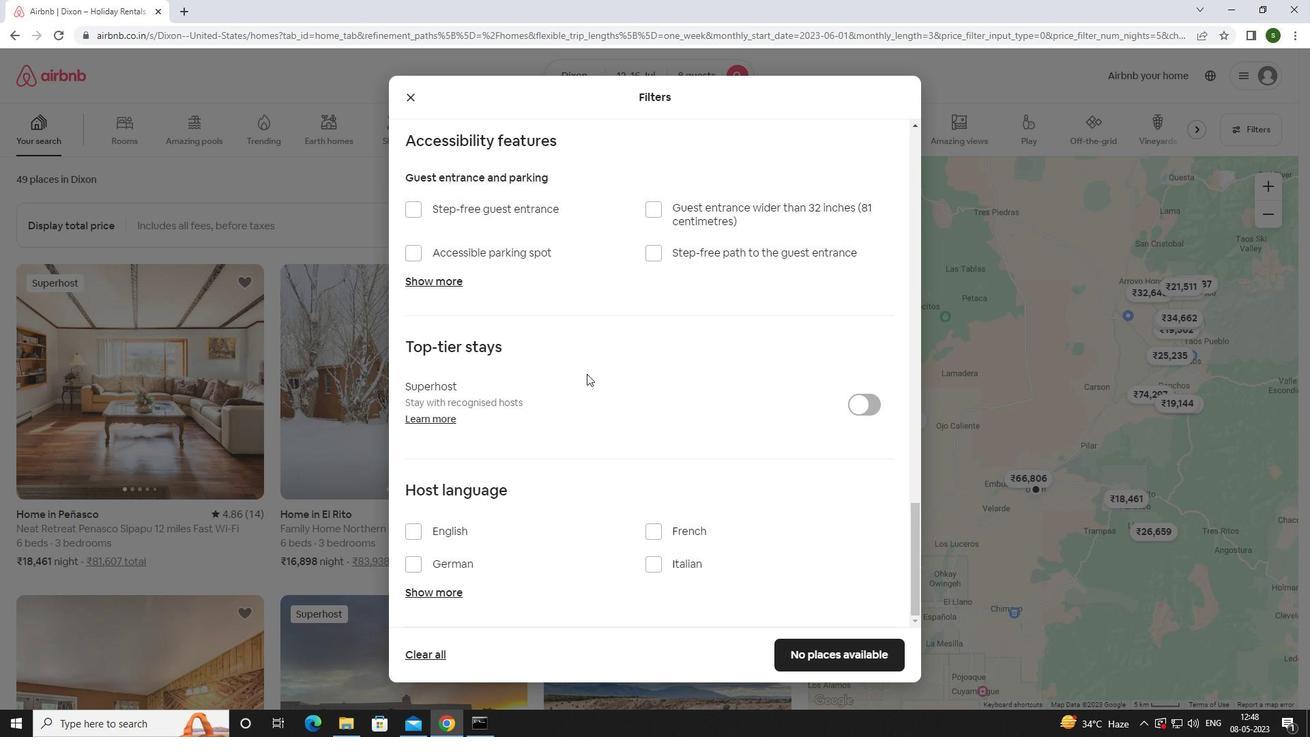 
Action: Mouse scrolled (587, 374) with delta (0, 0)
Screenshot: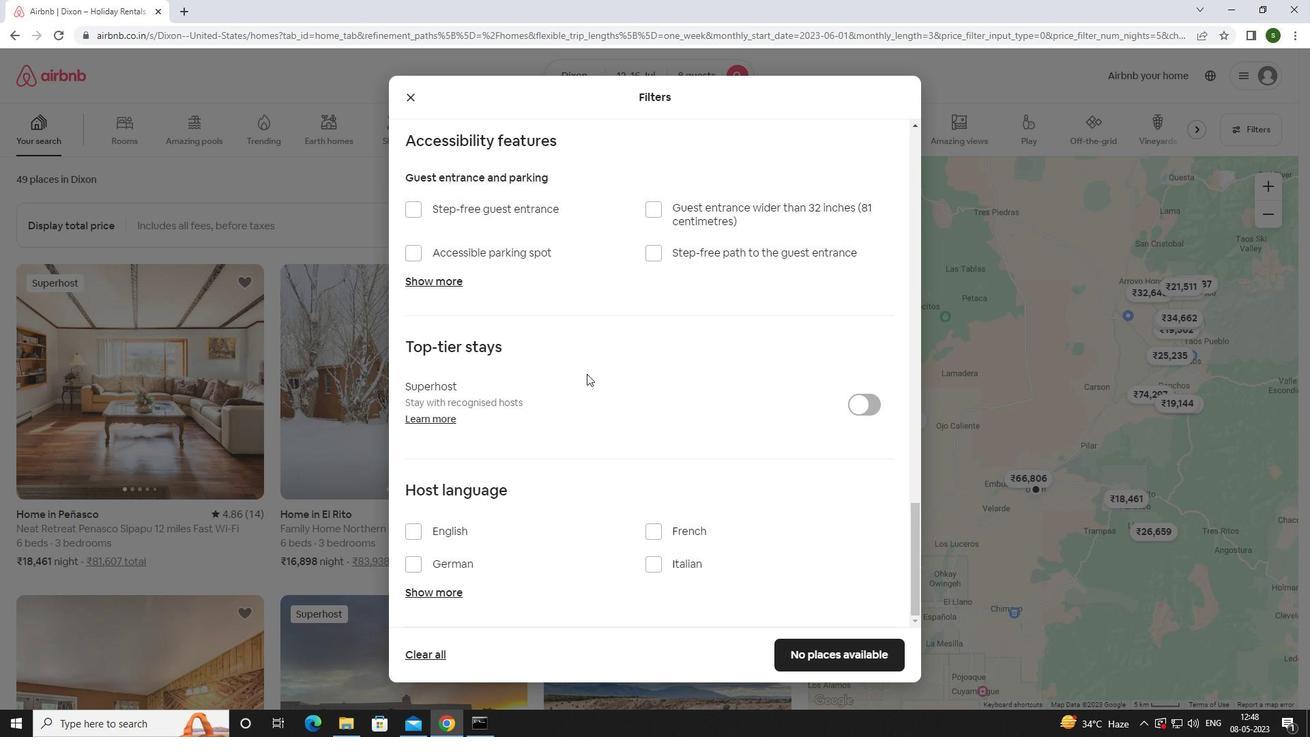 
Action: Mouse moved to (587, 376)
Screenshot: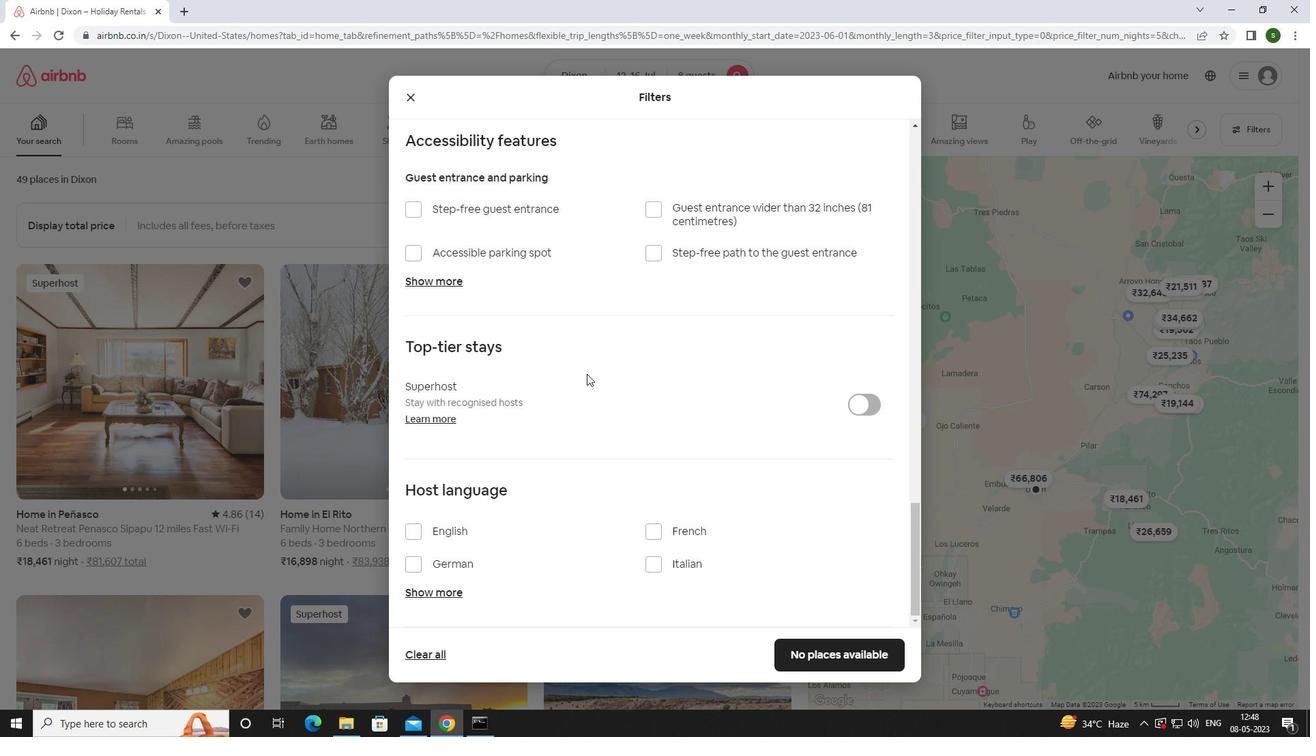 
Action: Mouse scrolled (587, 376) with delta (0, 0)
Screenshot: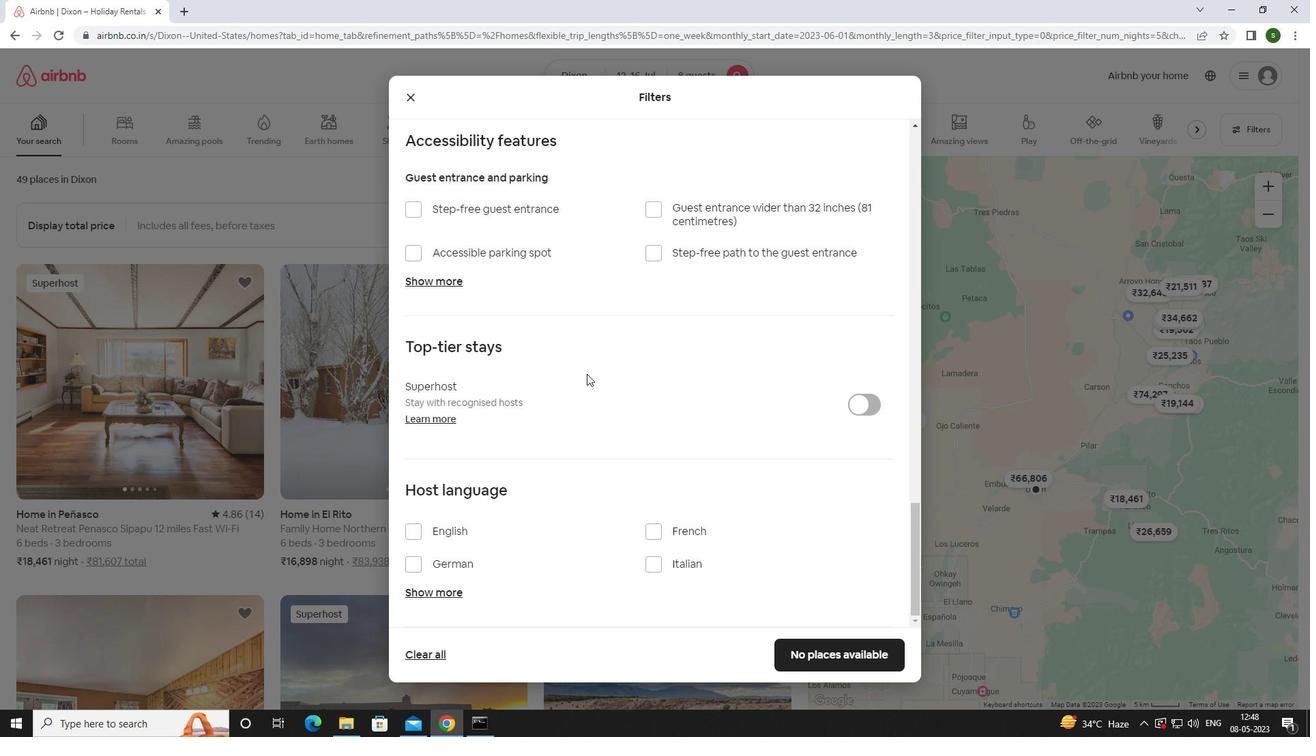 
Action: Mouse moved to (587, 376)
Screenshot: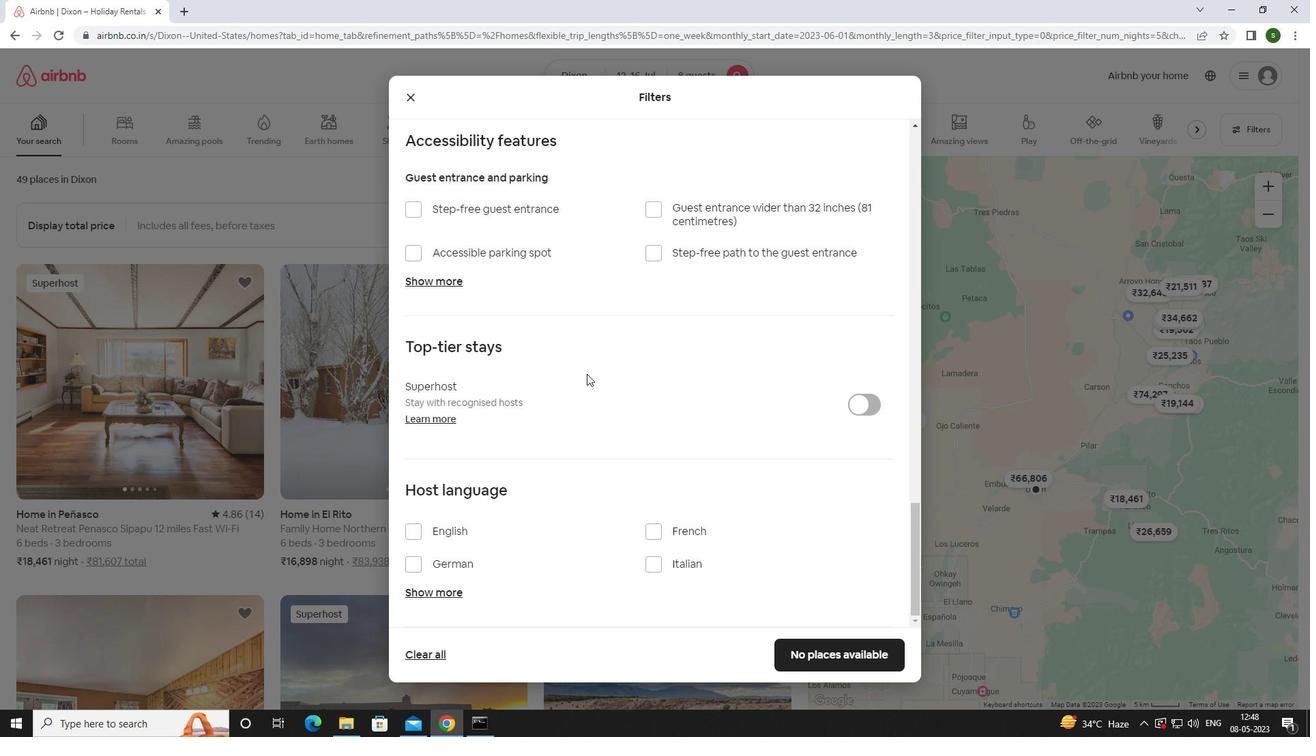 
Action: Mouse scrolled (587, 376) with delta (0, 0)
Screenshot: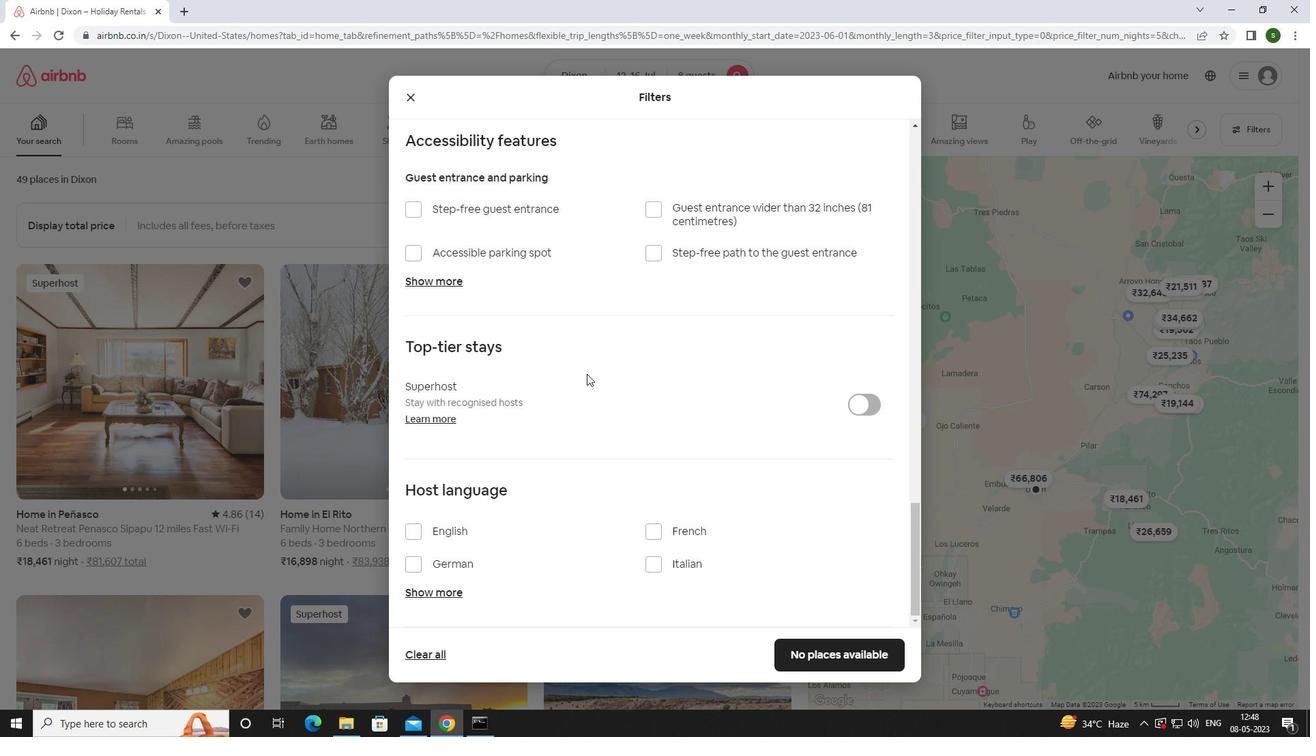 
Action: Mouse moved to (587, 377)
Screenshot: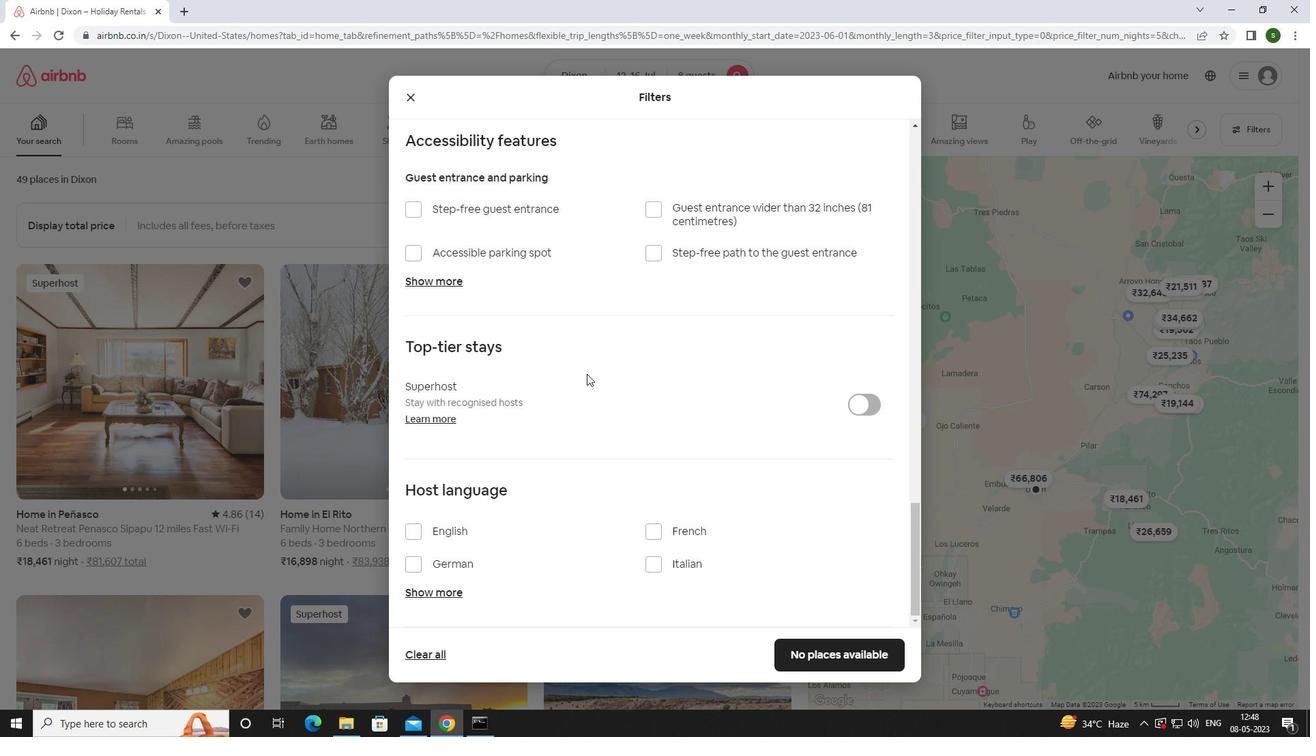 
Action: Mouse scrolled (587, 376) with delta (0, 0)
Screenshot: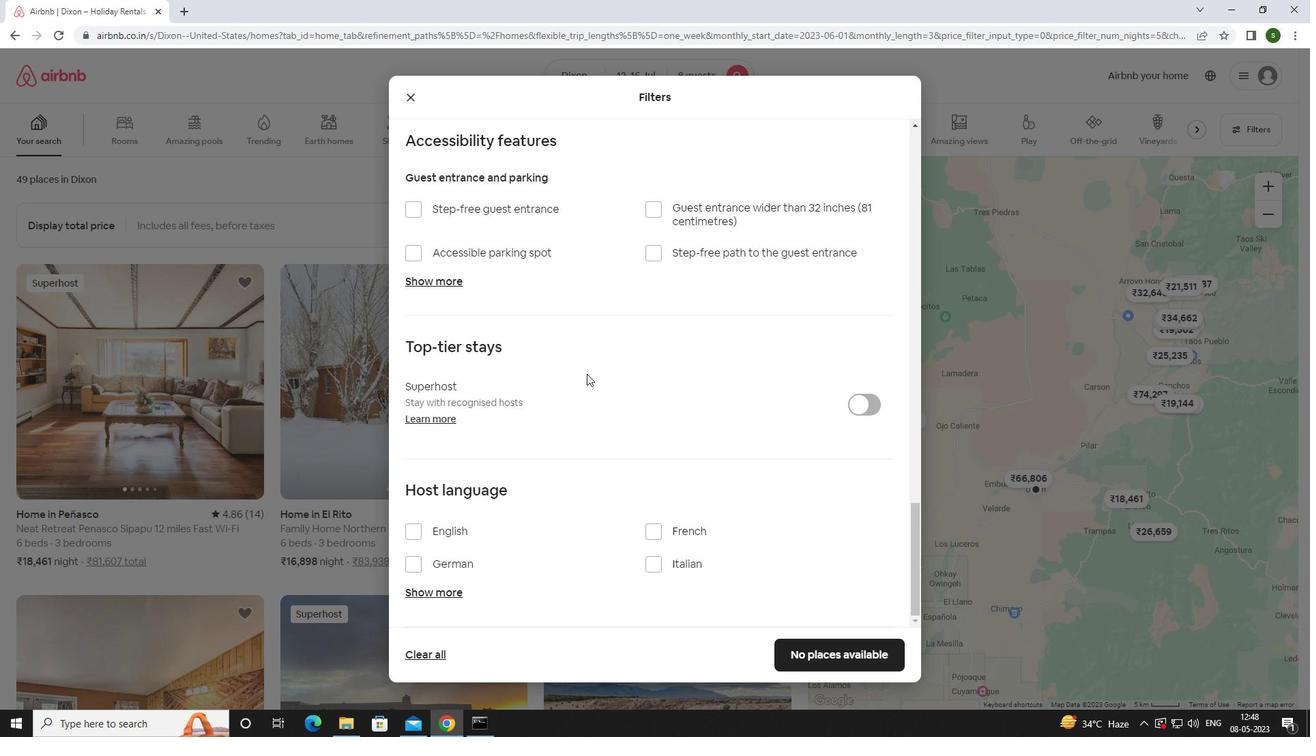 
Action: Mouse moved to (446, 533)
Screenshot: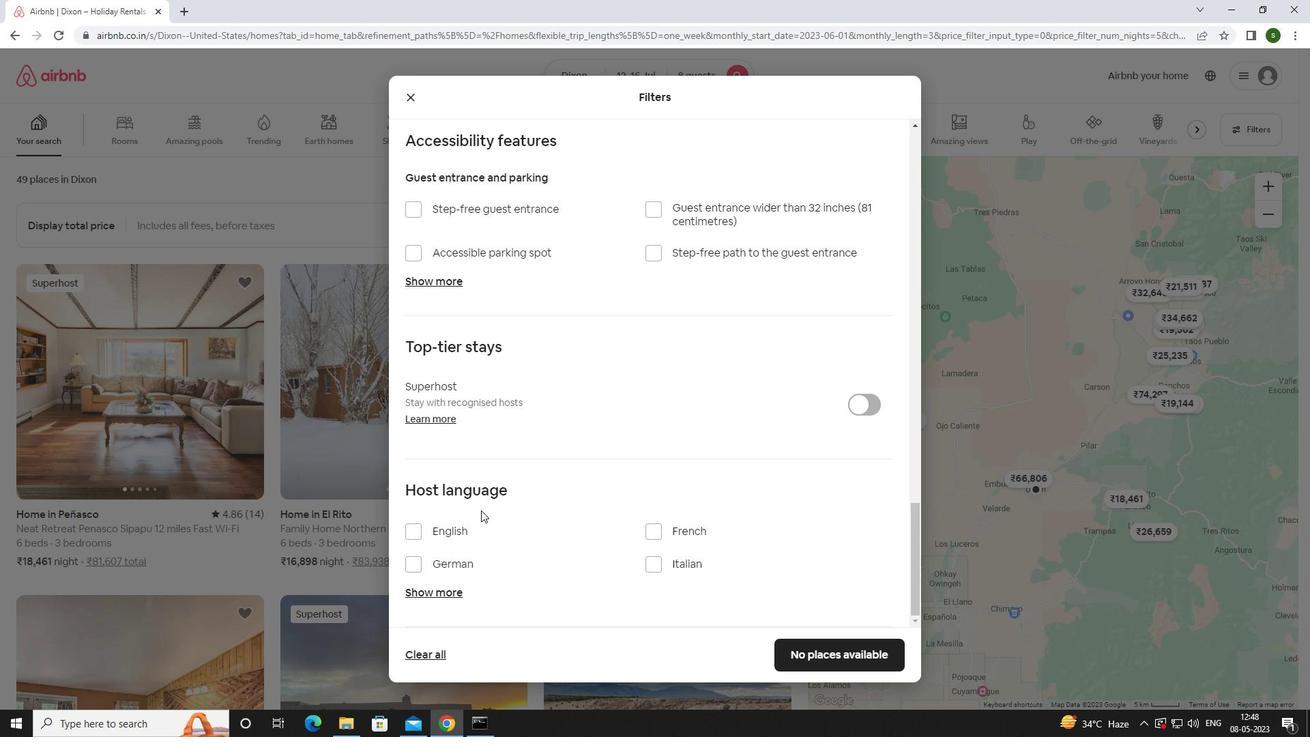 
Action: Mouse pressed left at (446, 533)
Screenshot: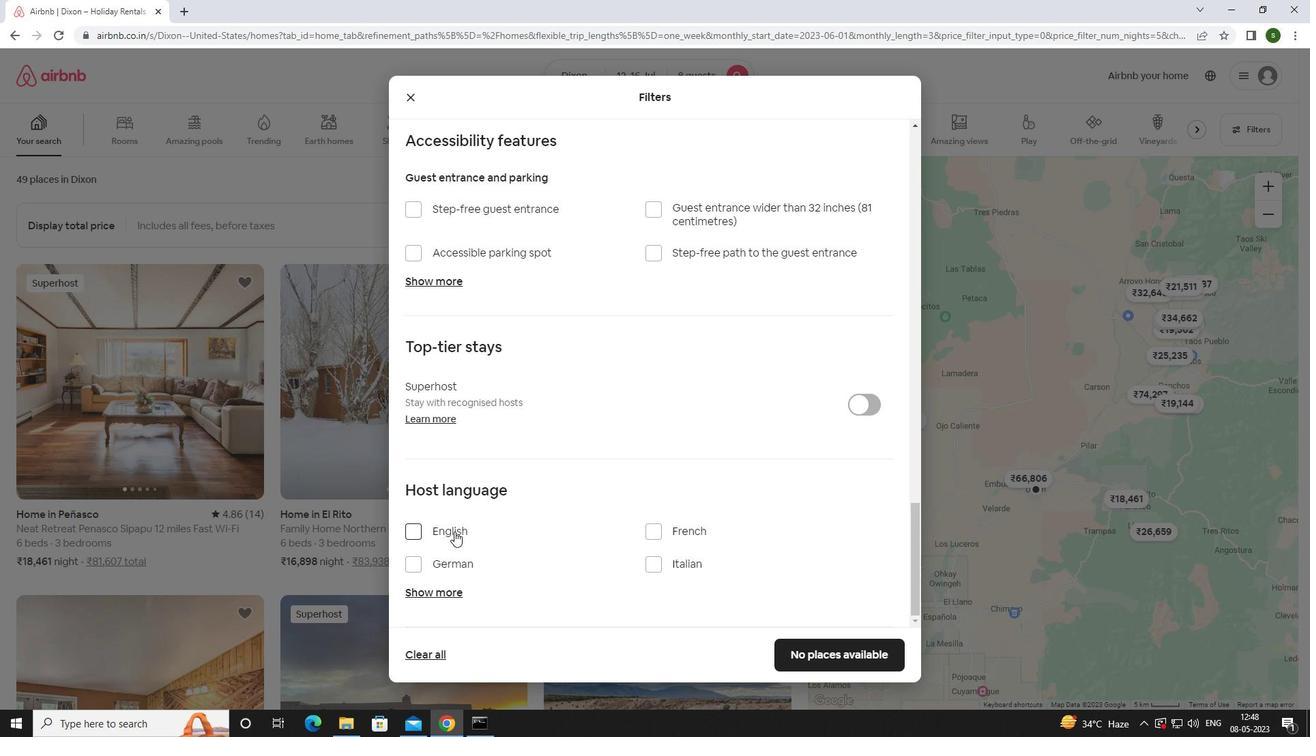 
Action: Mouse moved to (806, 658)
Screenshot: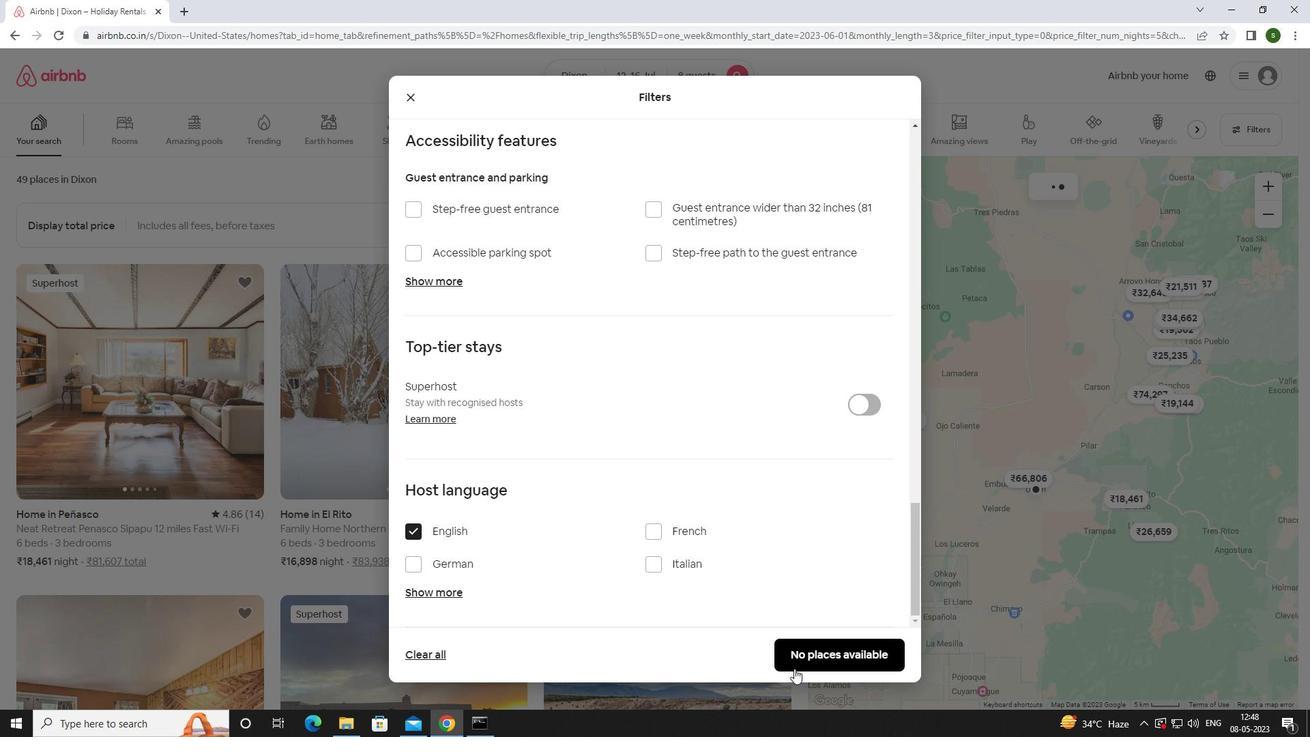
Action: Mouse pressed left at (806, 658)
Screenshot: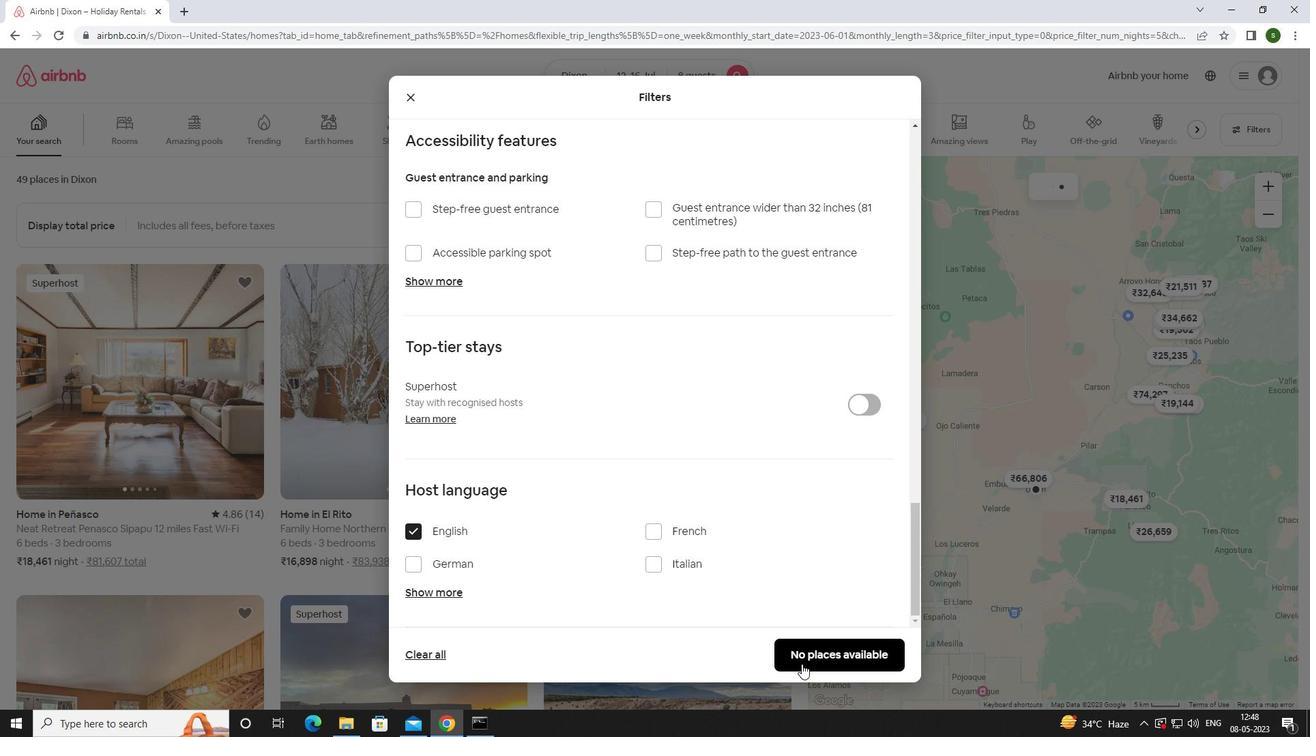 
Action: Mouse moved to (593, 493)
Screenshot: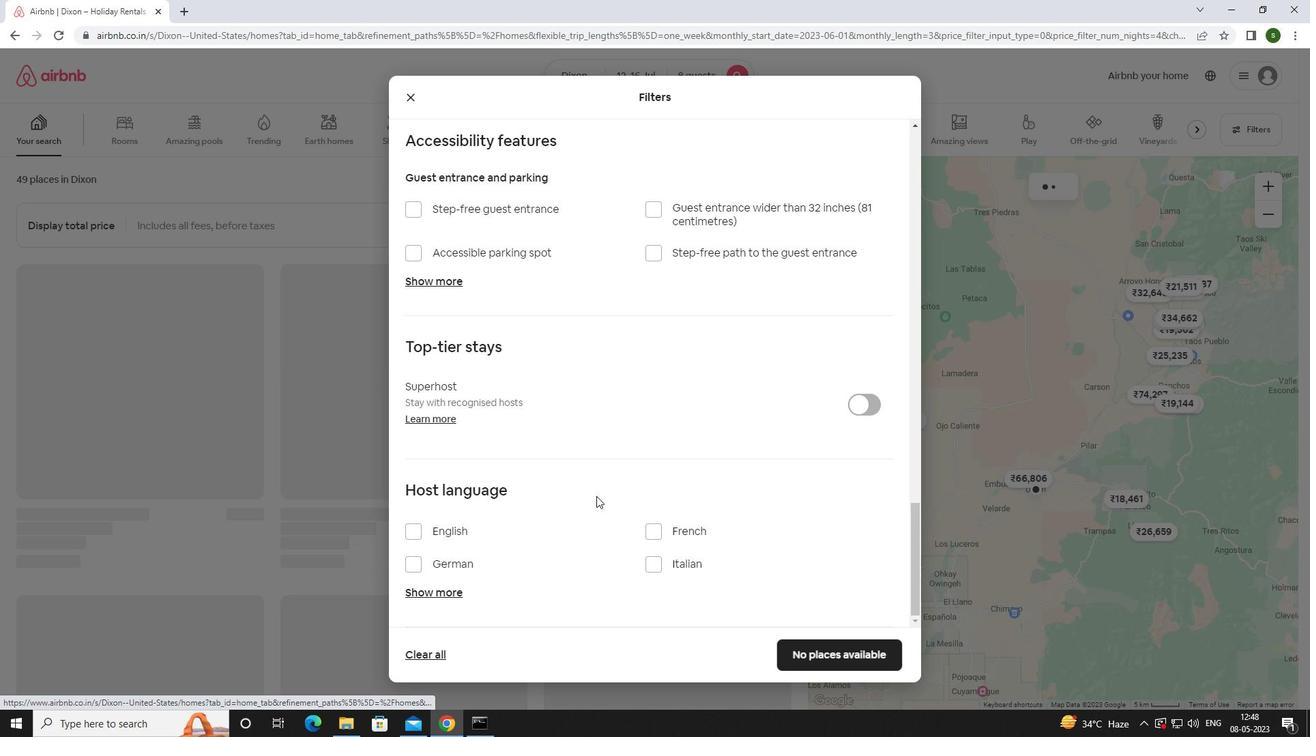 
